 Task: Compose an email with the signature Krystal Hall with the subject Feedback on a review and the message I would like to request a change to the project scope, can we discuss this in our next meeting? from softage.9@softage.net to softage.7@softage.netSelect the entire message and Indent more 2 times, then indent less once Send the email. Finally, move the email from Sent Items to the label Warehousing
Action: Mouse moved to (990, 64)
Screenshot: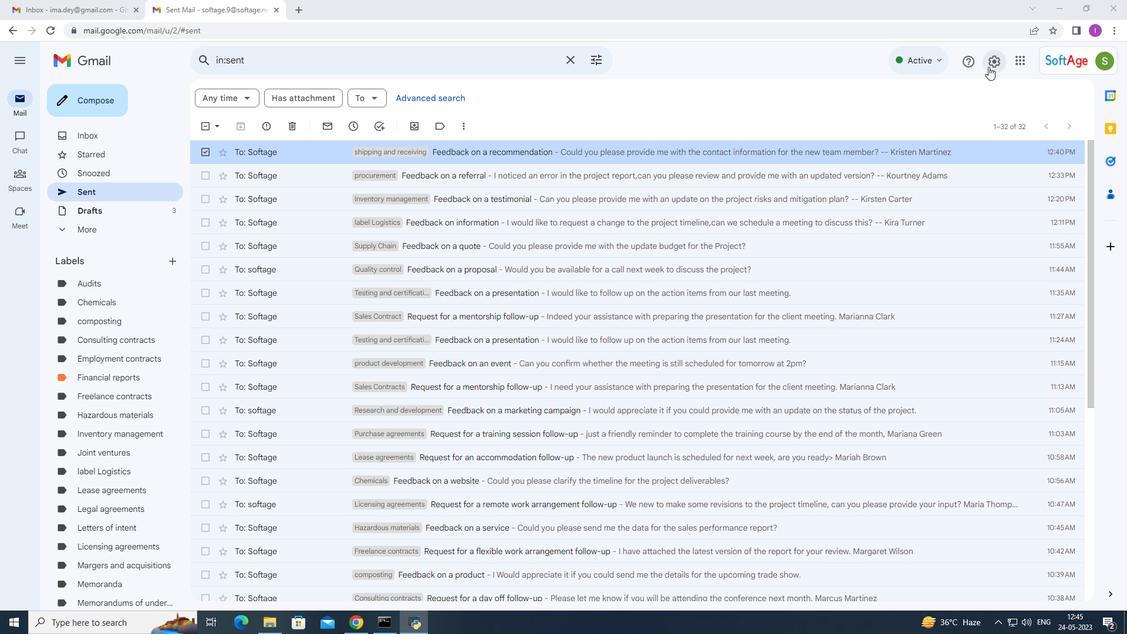 
Action: Mouse pressed left at (990, 64)
Screenshot: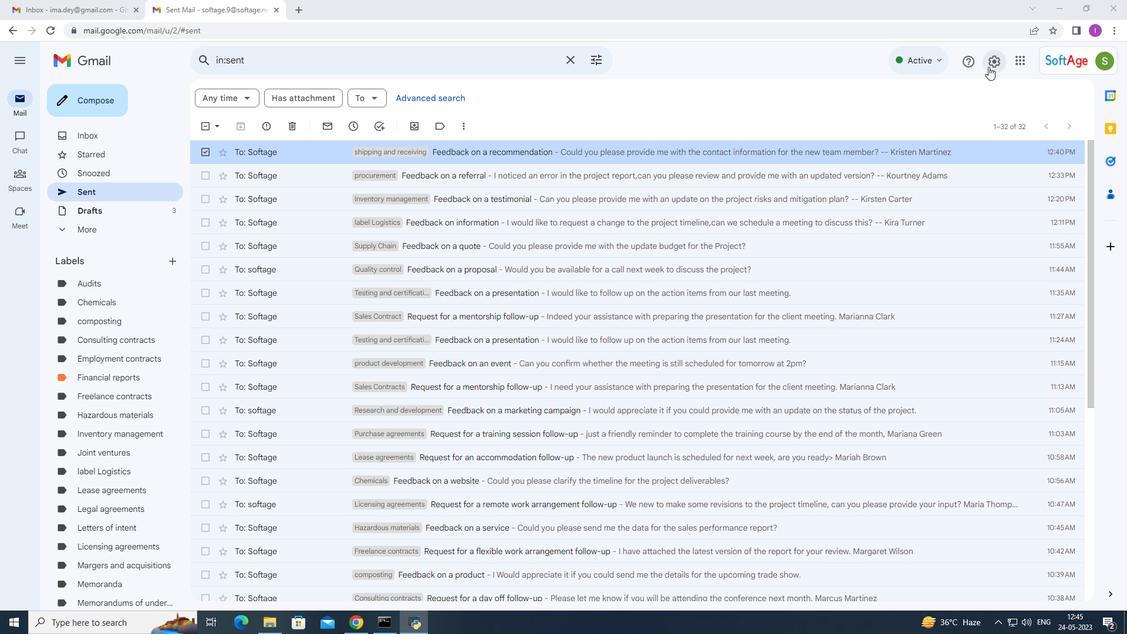 
Action: Mouse moved to (1014, 122)
Screenshot: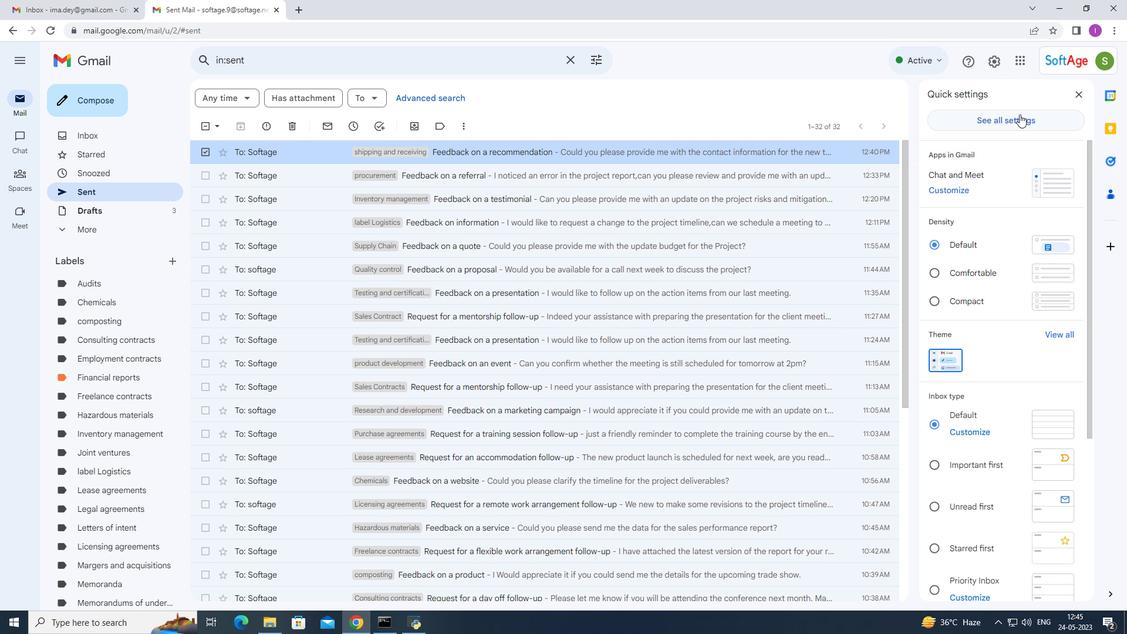 
Action: Mouse pressed left at (1014, 122)
Screenshot: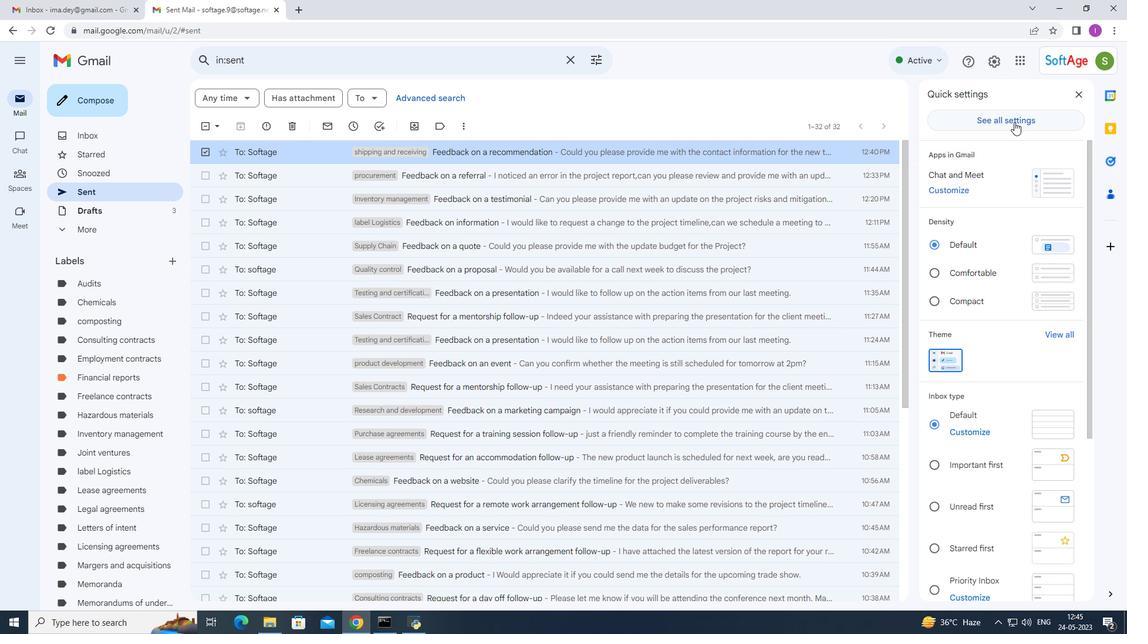 
Action: Mouse moved to (485, 237)
Screenshot: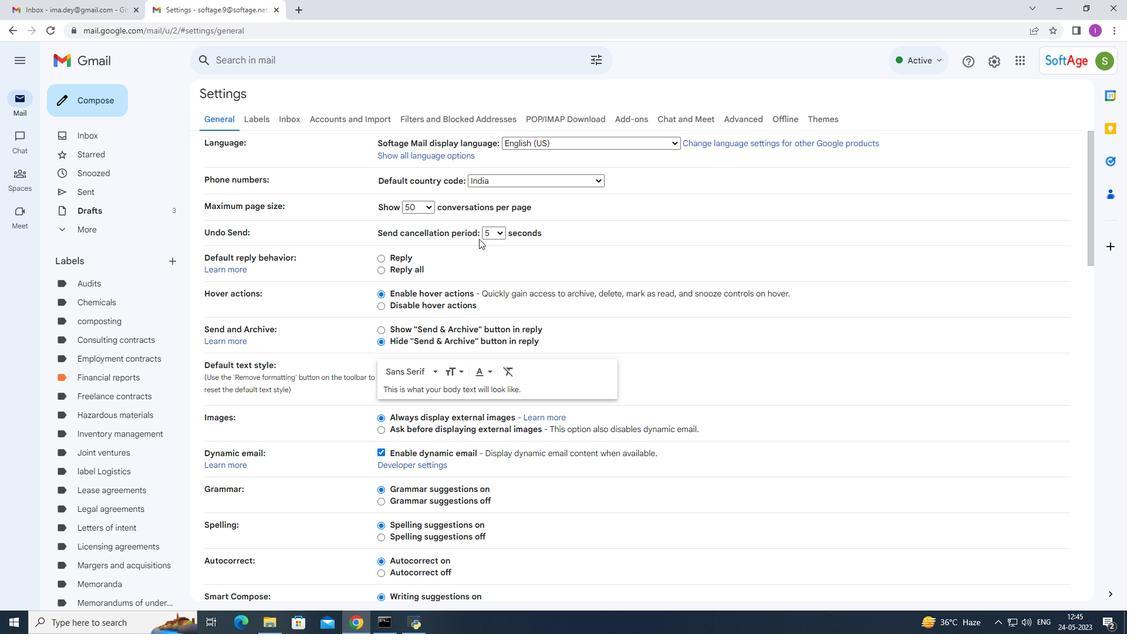 
Action: Mouse scrolled (485, 236) with delta (0, 0)
Screenshot: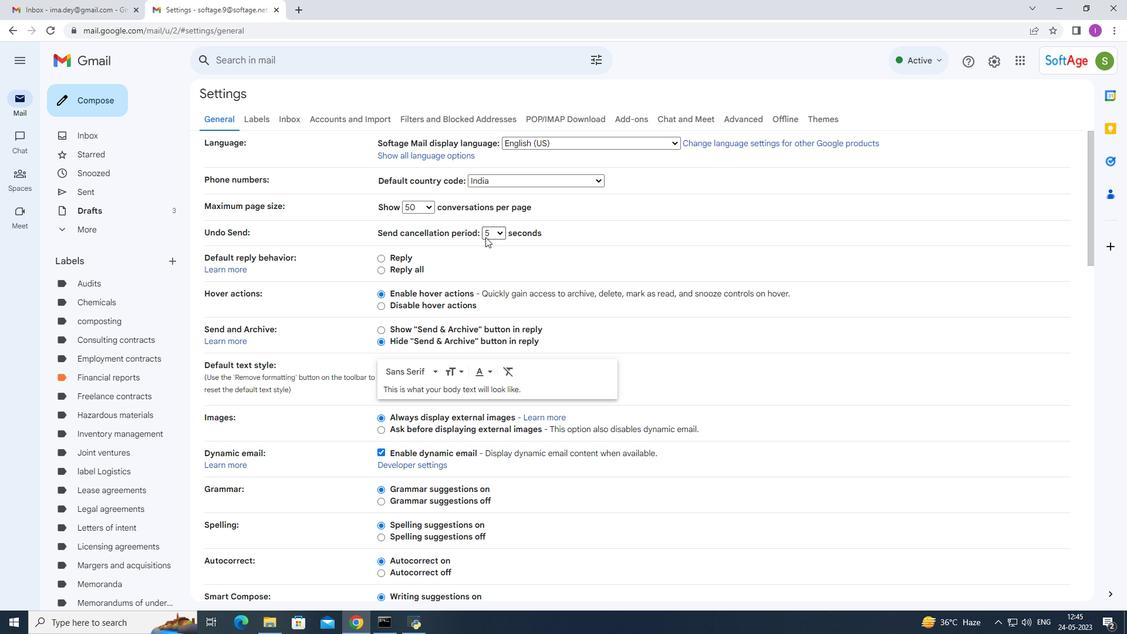 
Action: Mouse moved to (487, 236)
Screenshot: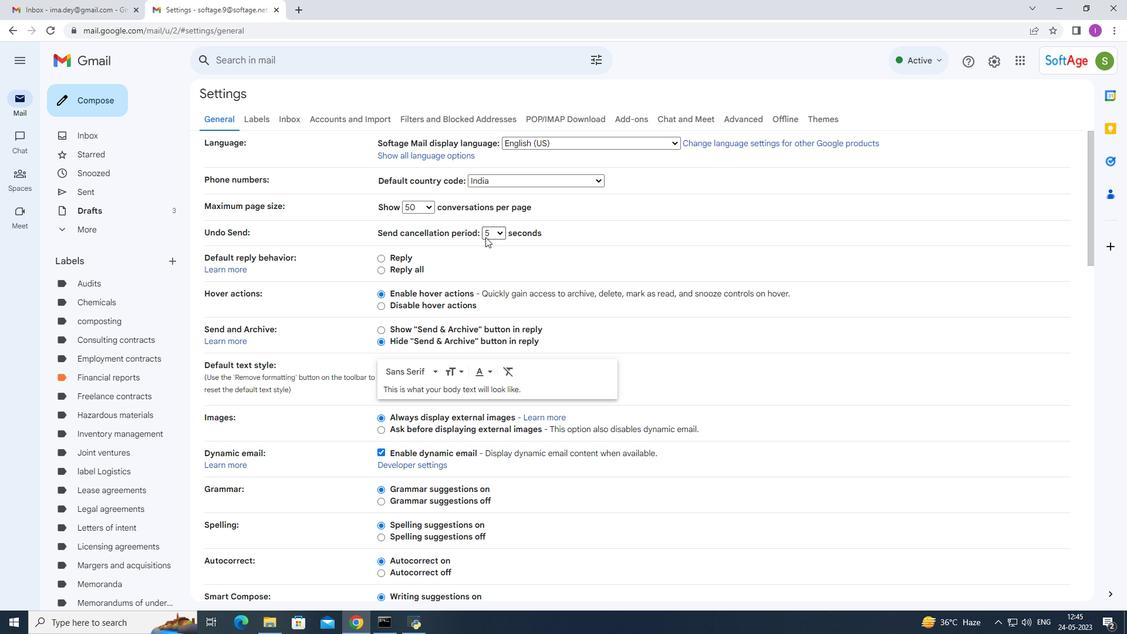 
Action: Mouse scrolled (487, 235) with delta (0, 0)
Screenshot: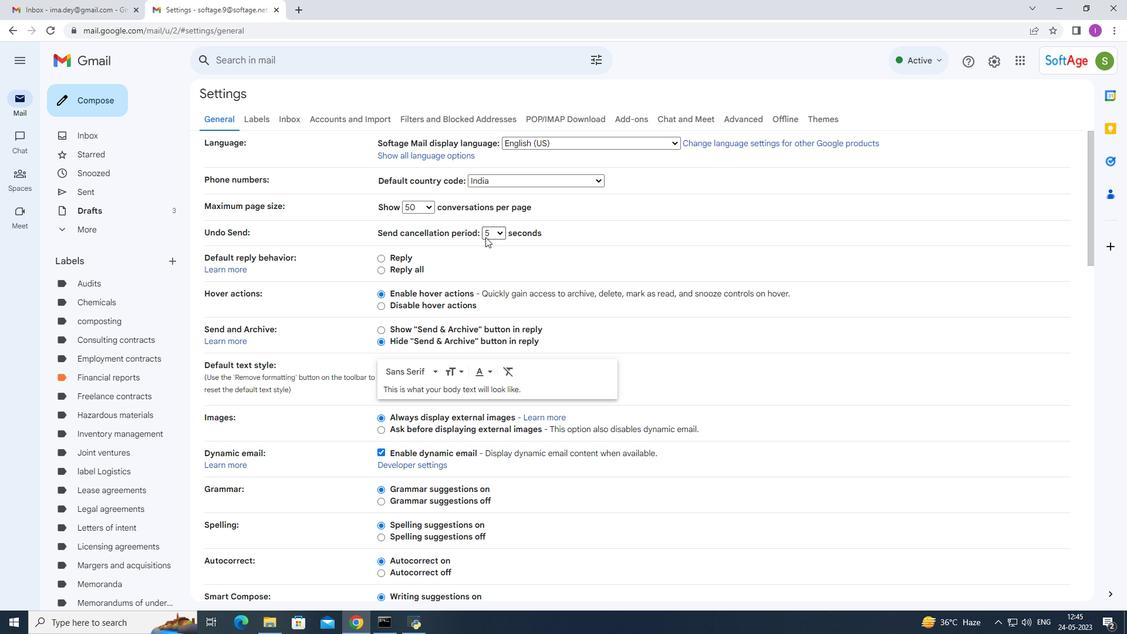 
Action: Mouse moved to (488, 235)
Screenshot: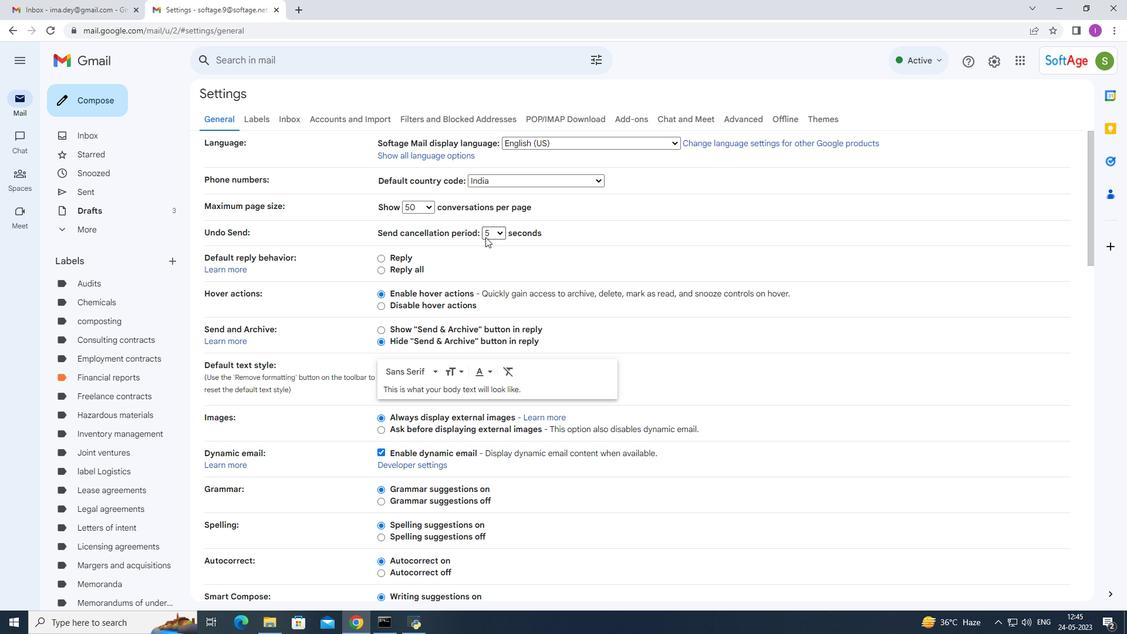 
Action: Mouse scrolled (488, 234) with delta (0, 0)
Screenshot: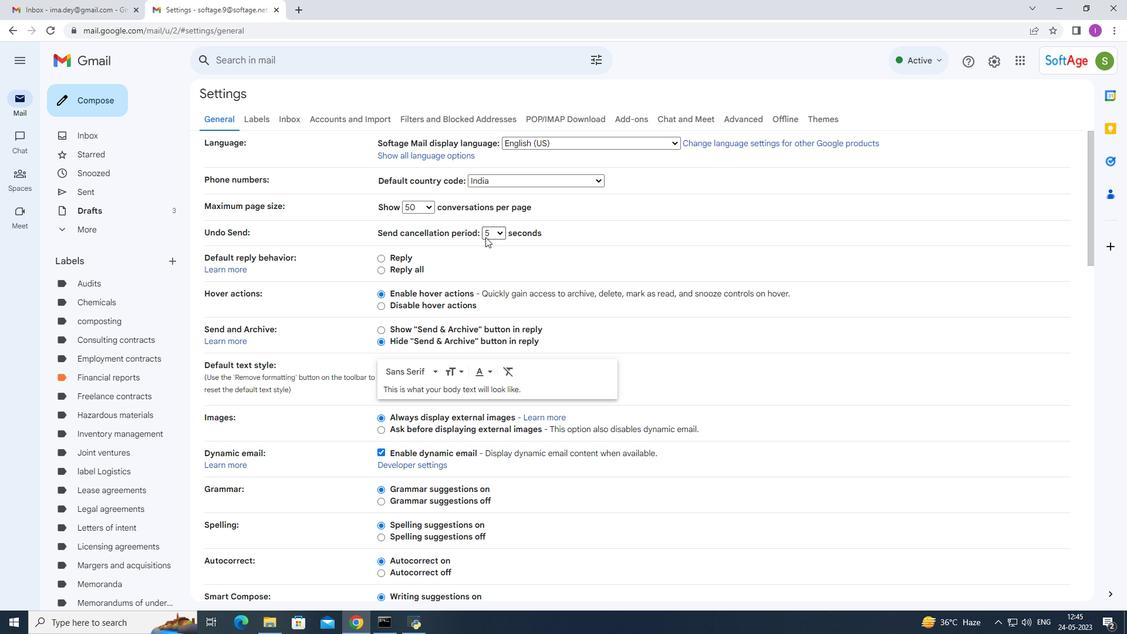 
Action: Mouse moved to (490, 229)
Screenshot: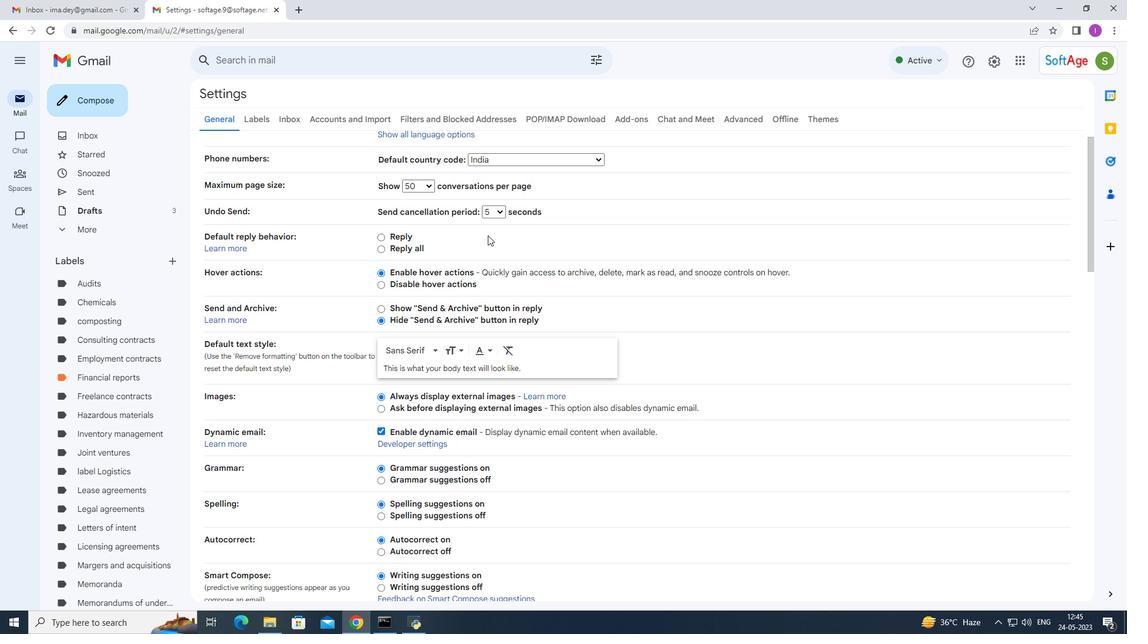 
Action: Mouse scrolled (490, 229) with delta (0, 0)
Screenshot: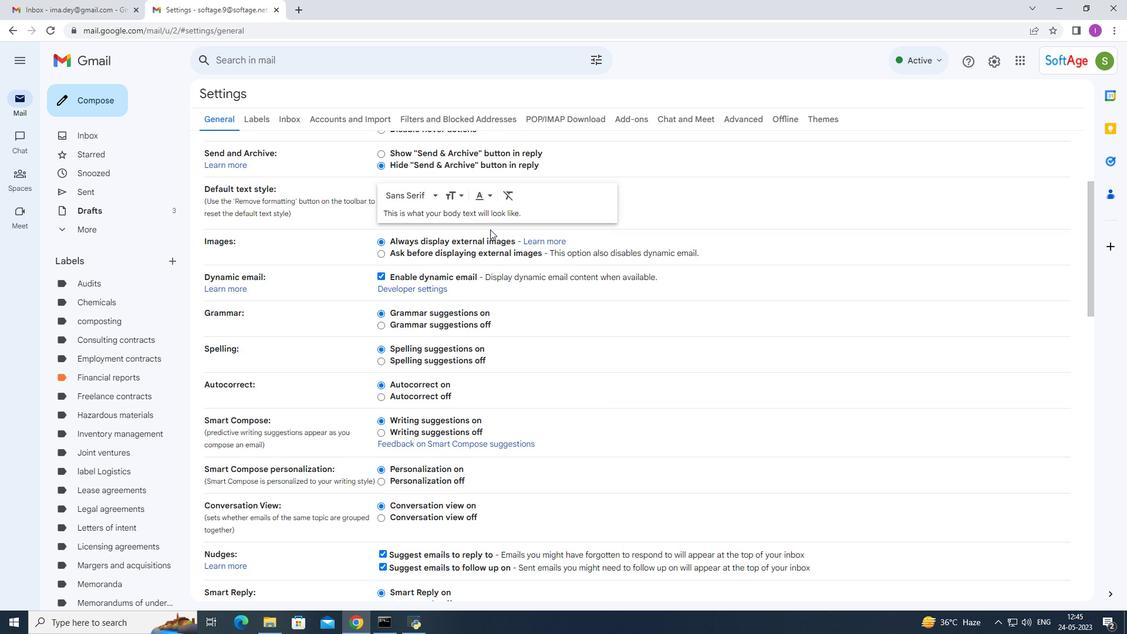 
Action: Mouse scrolled (490, 229) with delta (0, 0)
Screenshot: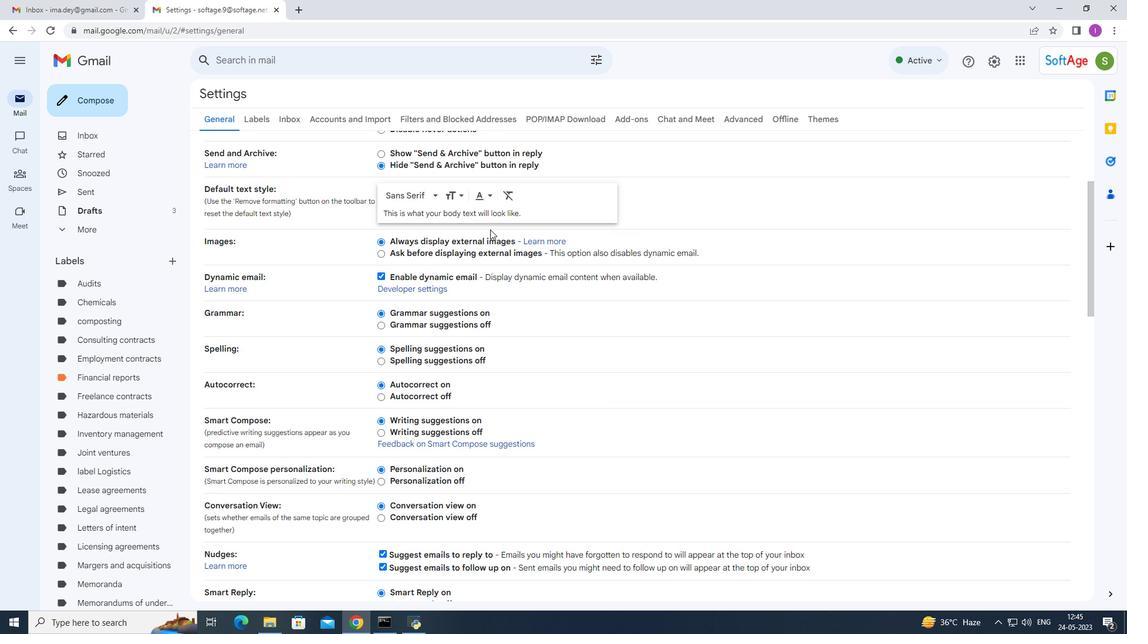
Action: Mouse scrolled (490, 229) with delta (0, 0)
Screenshot: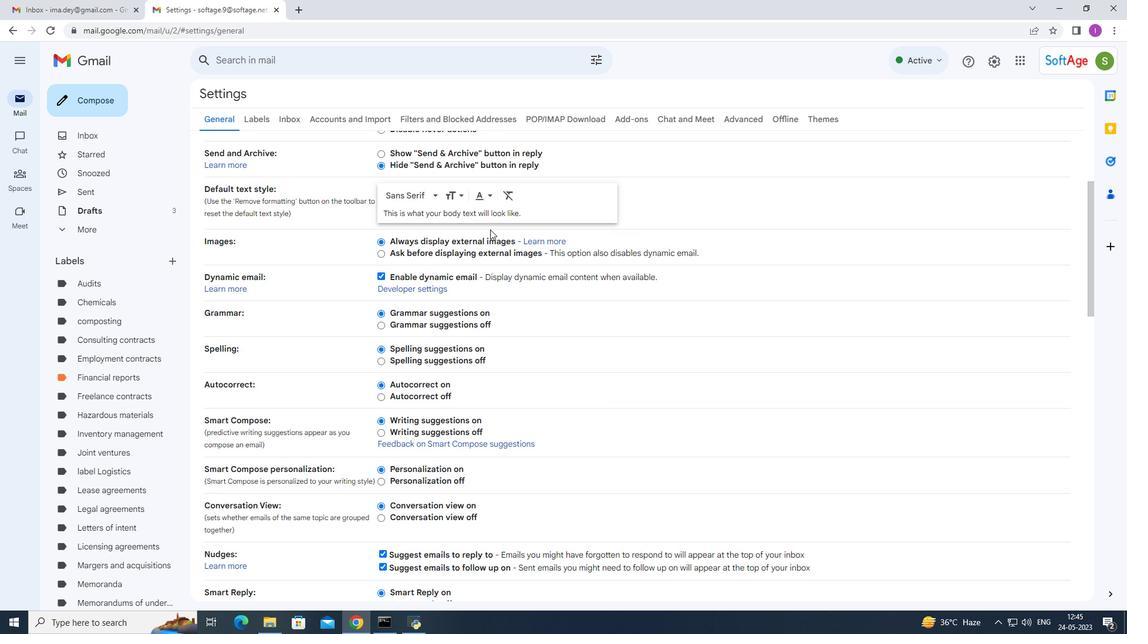 
Action: Mouse scrolled (490, 229) with delta (0, 0)
Screenshot: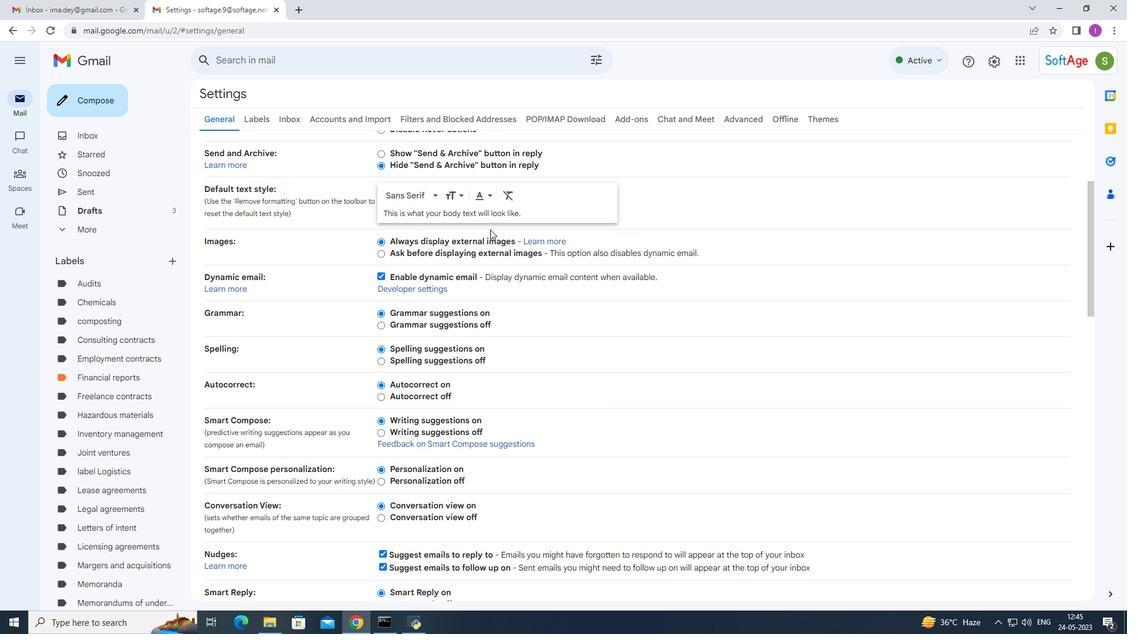 
Action: Mouse scrolled (490, 229) with delta (0, 0)
Screenshot: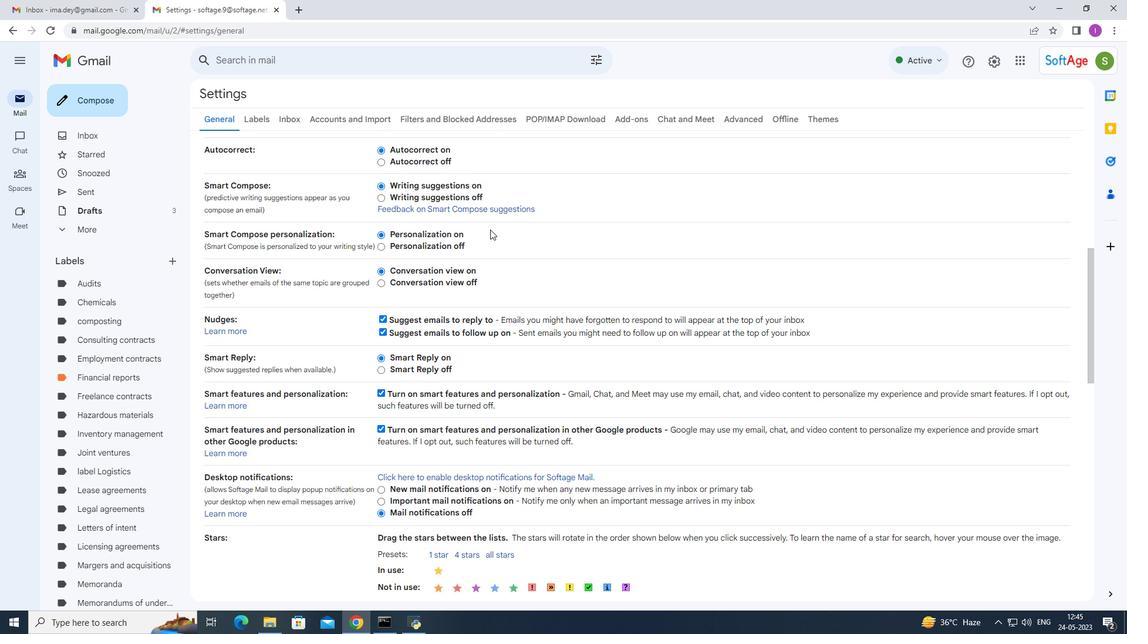 
Action: Mouse scrolled (490, 229) with delta (0, 0)
Screenshot: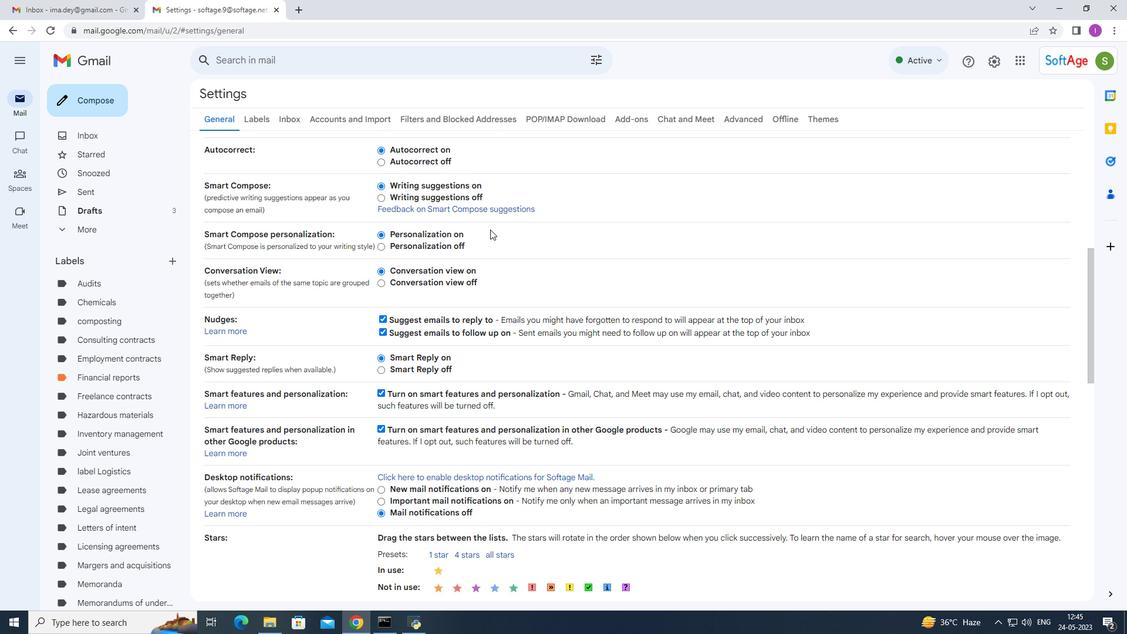 
Action: Mouse scrolled (490, 229) with delta (0, 0)
Screenshot: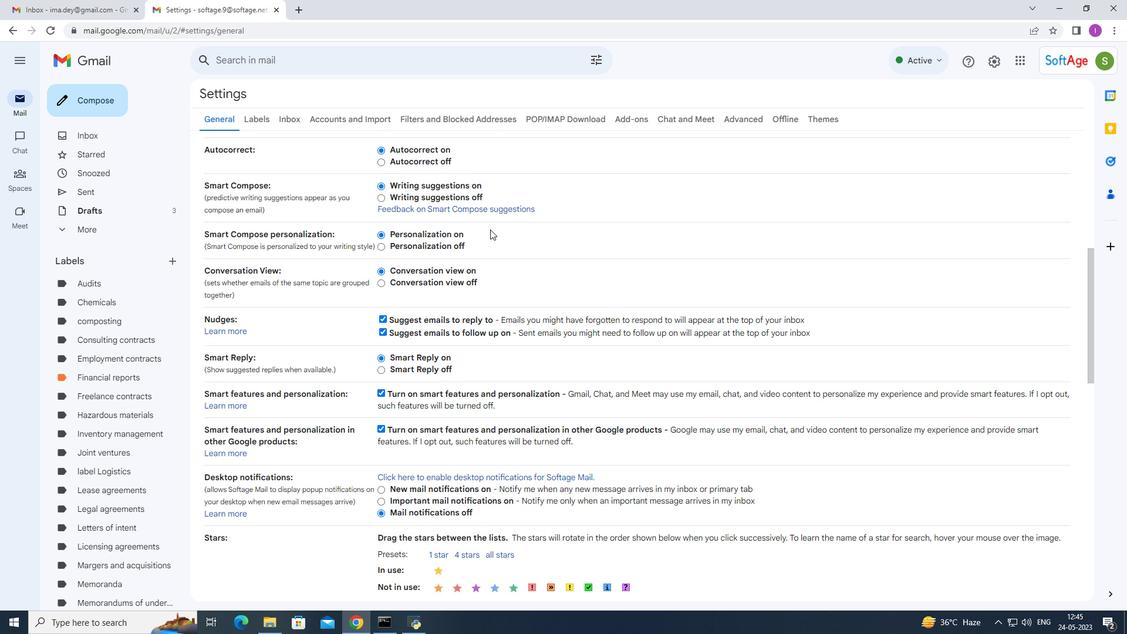 
Action: Mouse scrolled (490, 230) with delta (0, 0)
Screenshot: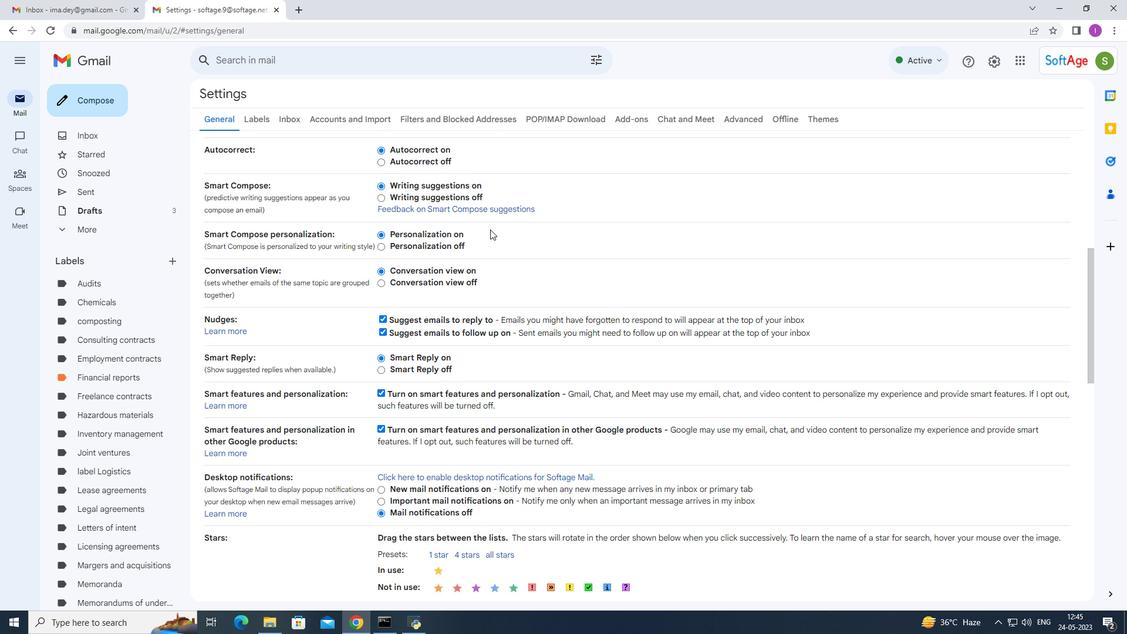 
Action: Mouse moved to (490, 229)
Screenshot: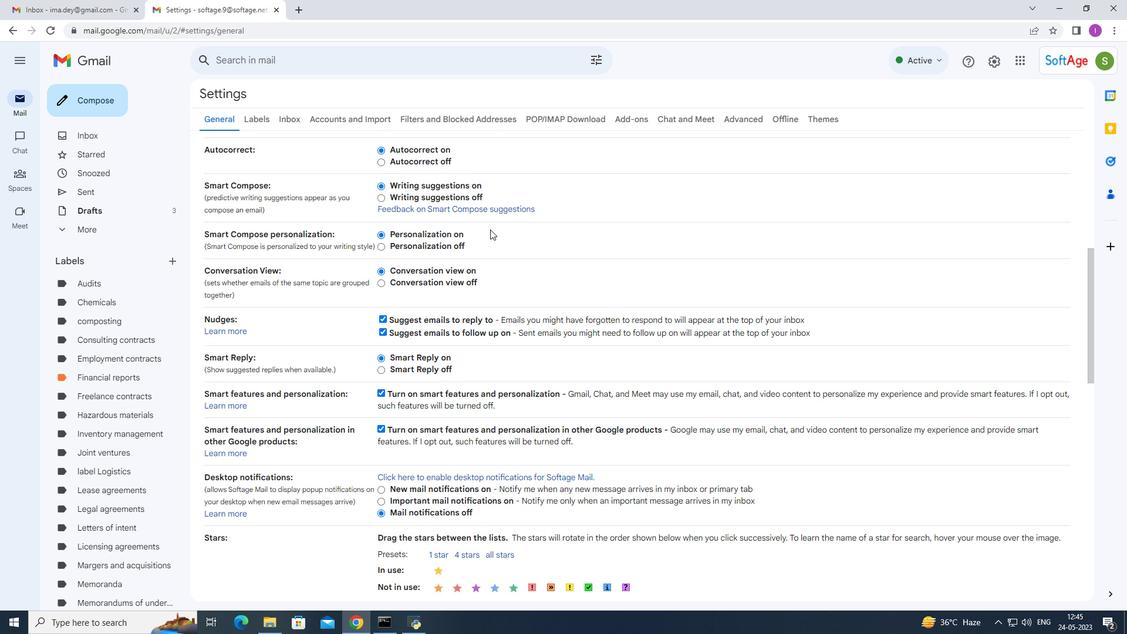 
Action: Mouse scrolled (490, 229) with delta (0, 0)
Screenshot: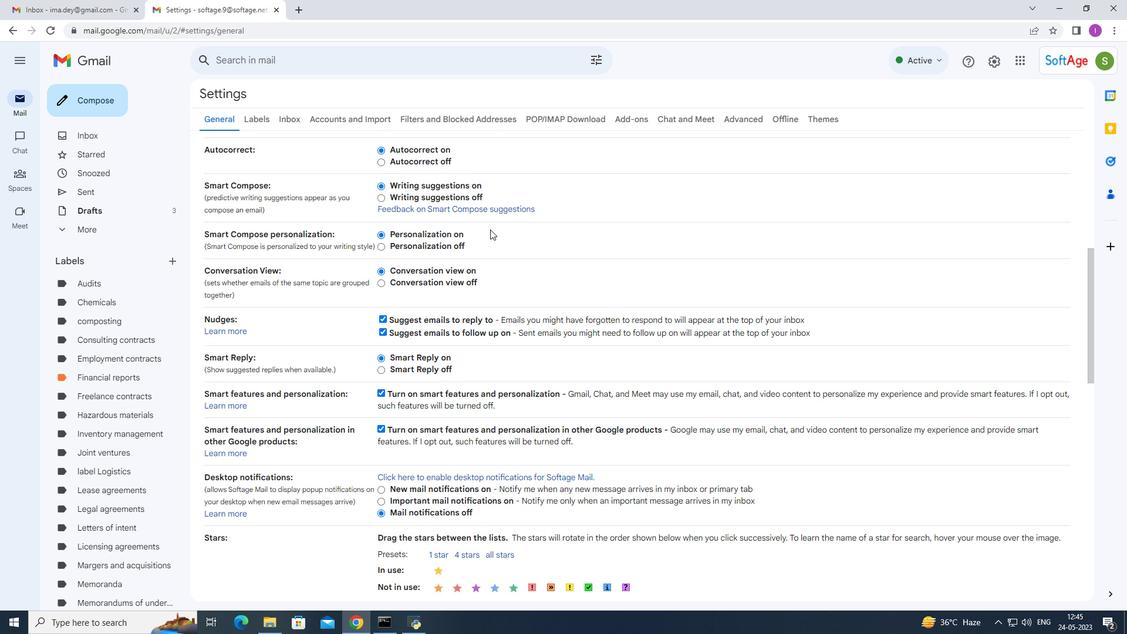 
Action: Mouse moved to (490, 230)
Screenshot: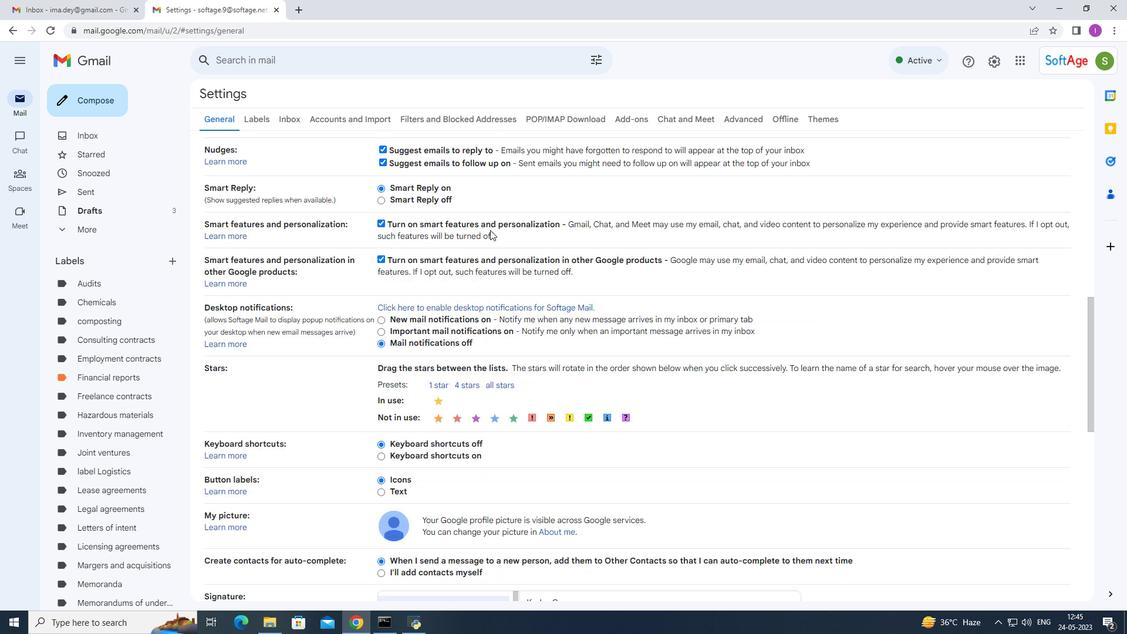 
Action: Mouse scrolled (490, 229) with delta (0, 0)
Screenshot: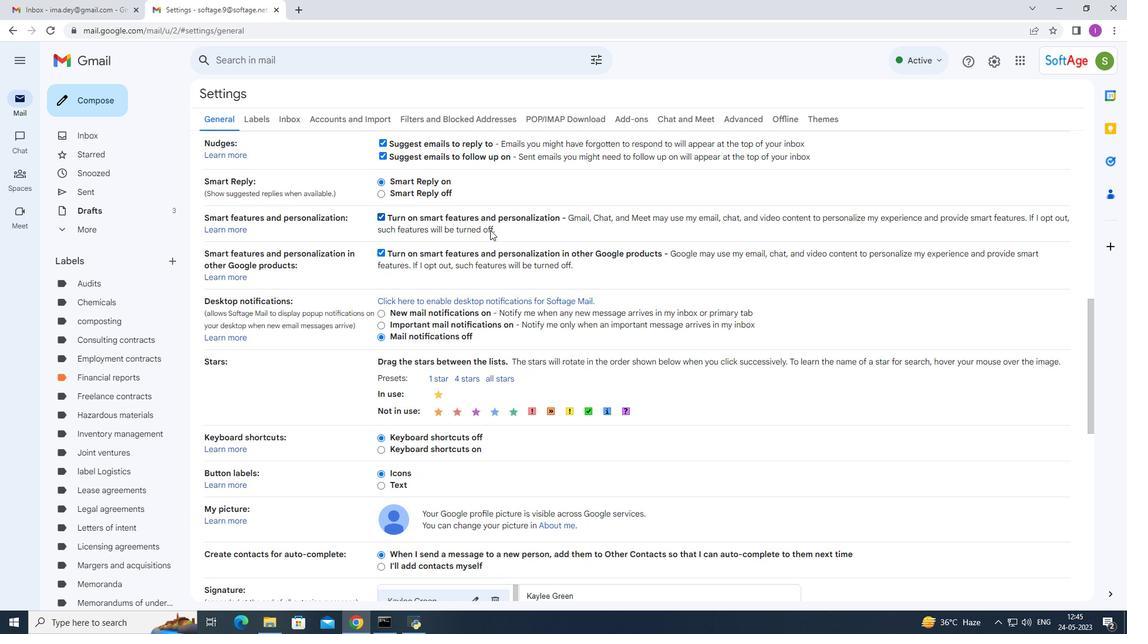 
Action: Mouse scrolled (490, 229) with delta (0, 0)
Screenshot: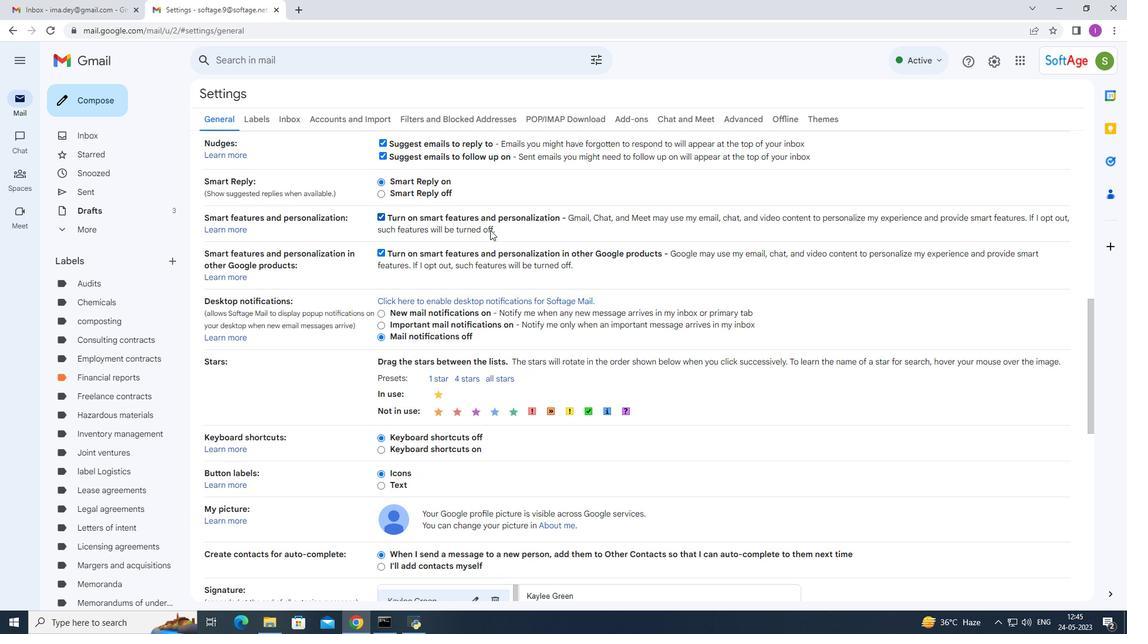 
Action: Mouse scrolled (490, 230) with delta (0, 0)
Screenshot: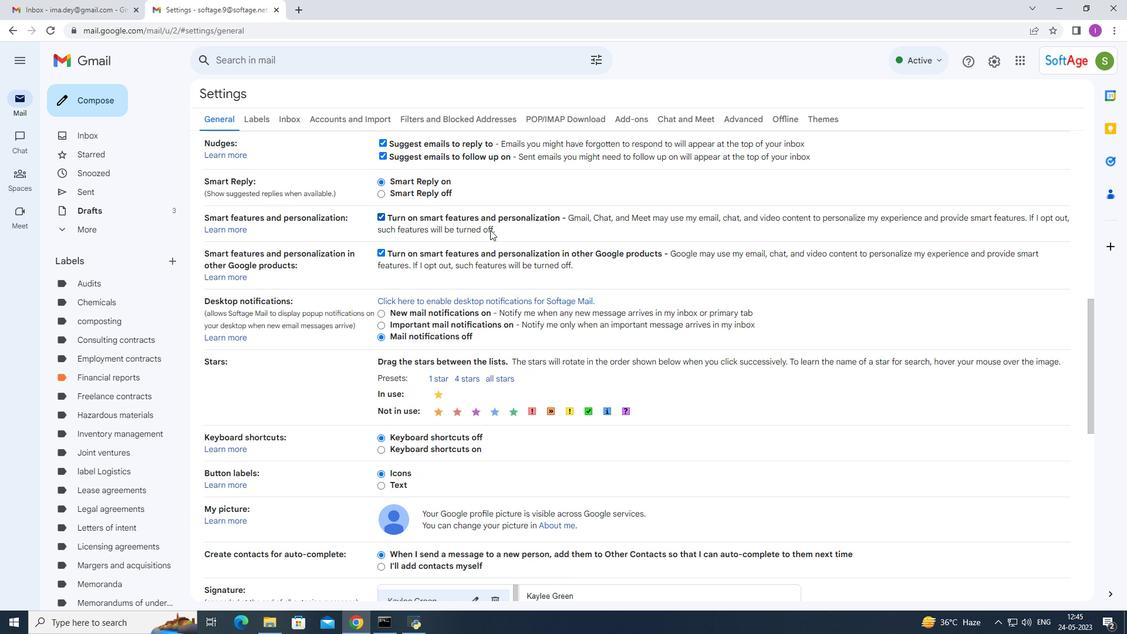 
Action: Mouse scrolled (490, 229) with delta (0, 0)
Screenshot: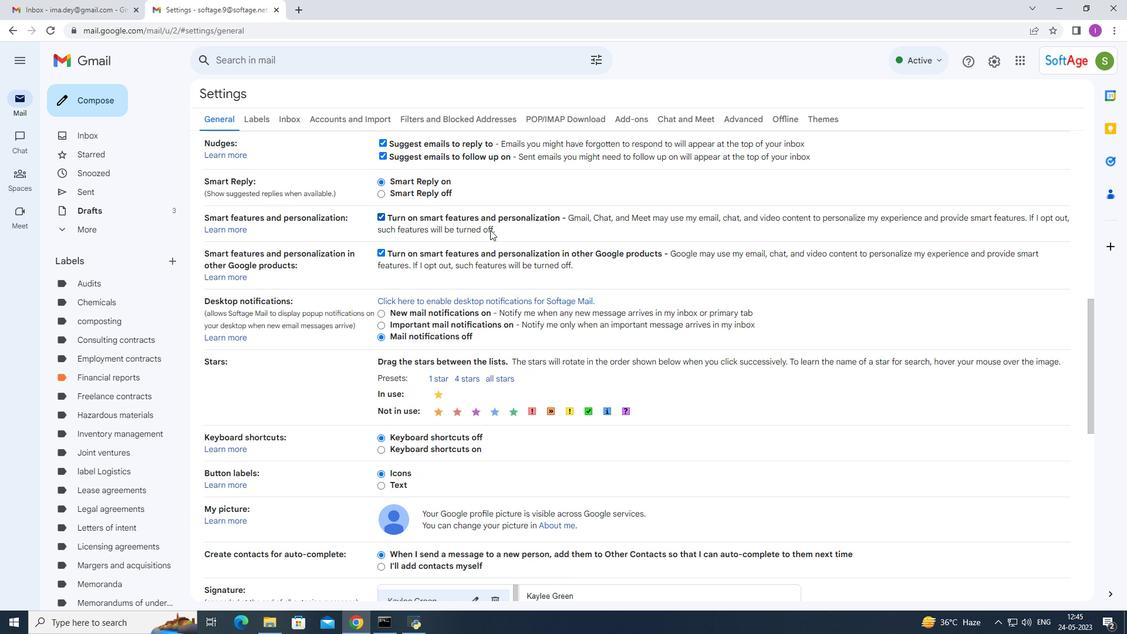 
Action: Mouse scrolled (490, 229) with delta (0, 0)
Screenshot: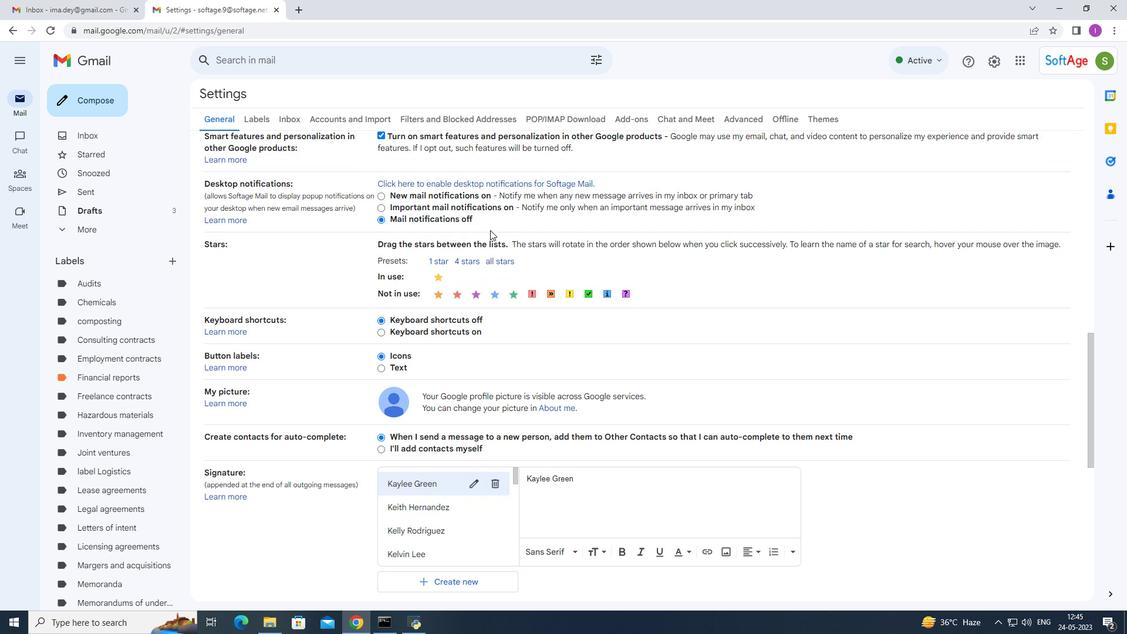 
Action: Mouse scrolled (490, 229) with delta (0, 0)
Screenshot: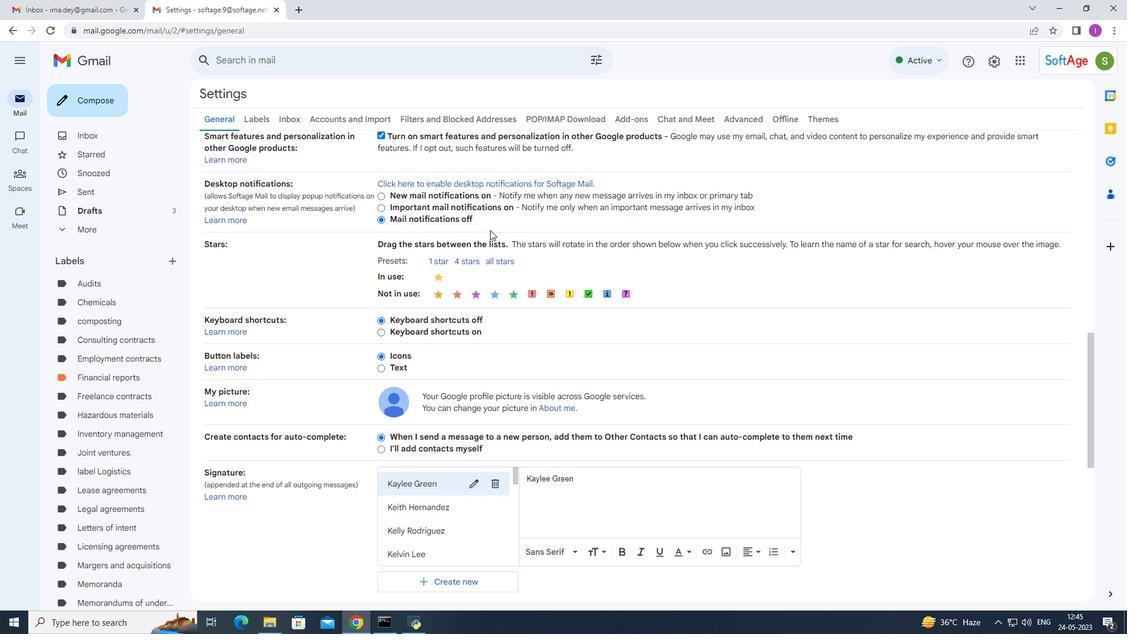 
Action: Mouse scrolled (490, 229) with delta (0, 0)
Screenshot: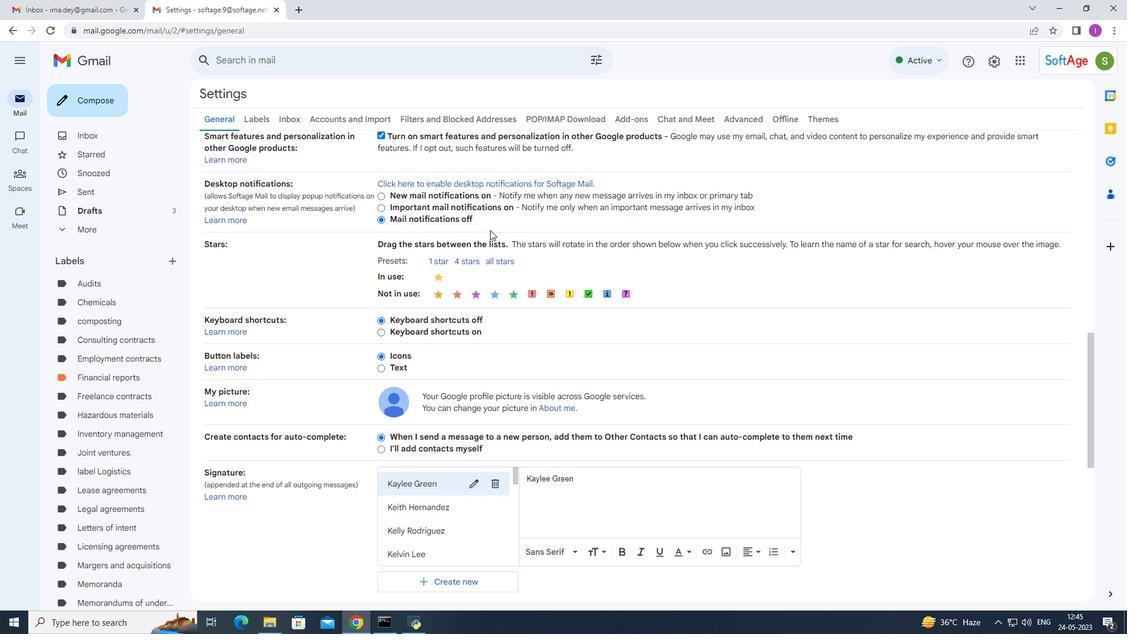 
Action: Mouse scrolled (490, 229) with delta (0, 0)
Screenshot: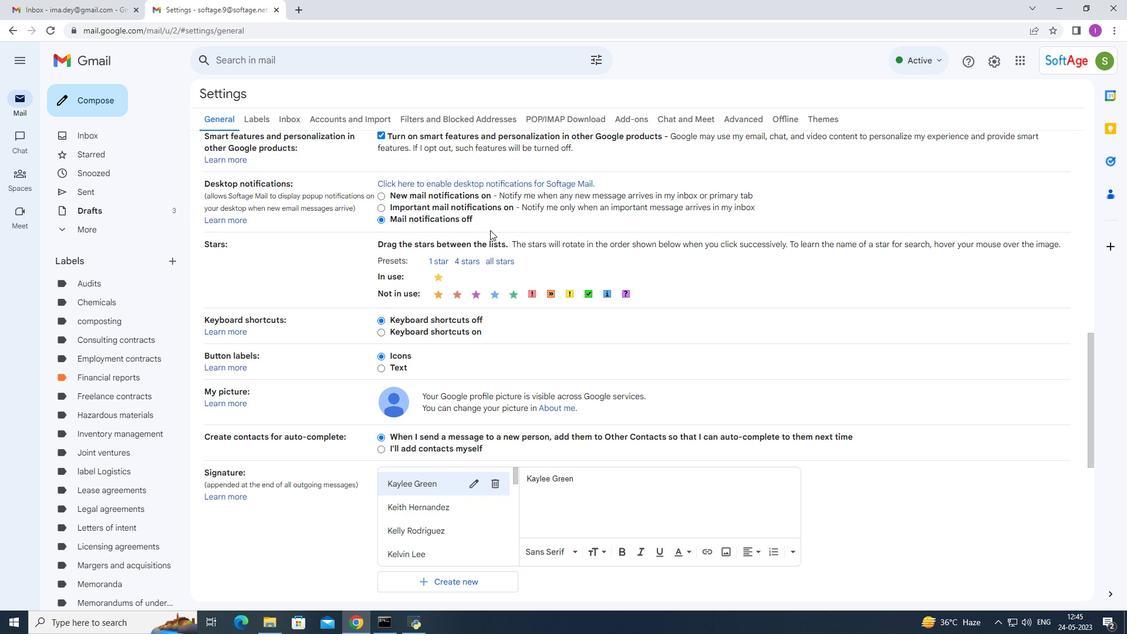 
Action: Mouse moved to (438, 345)
Screenshot: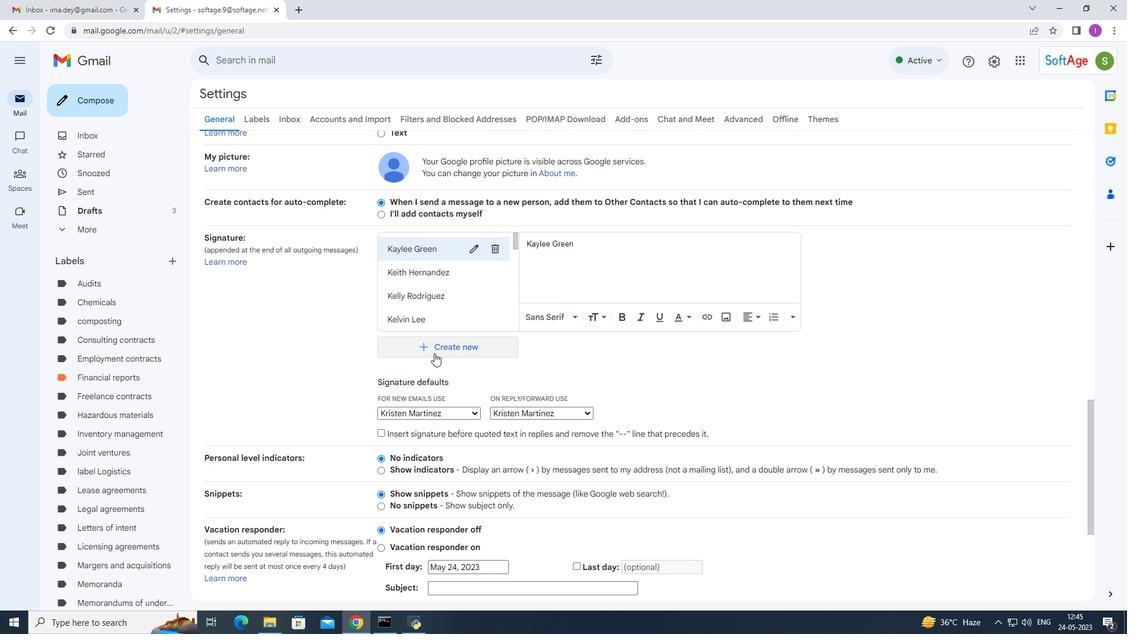
Action: Mouse pressed left at (438, 345)
Screenshot: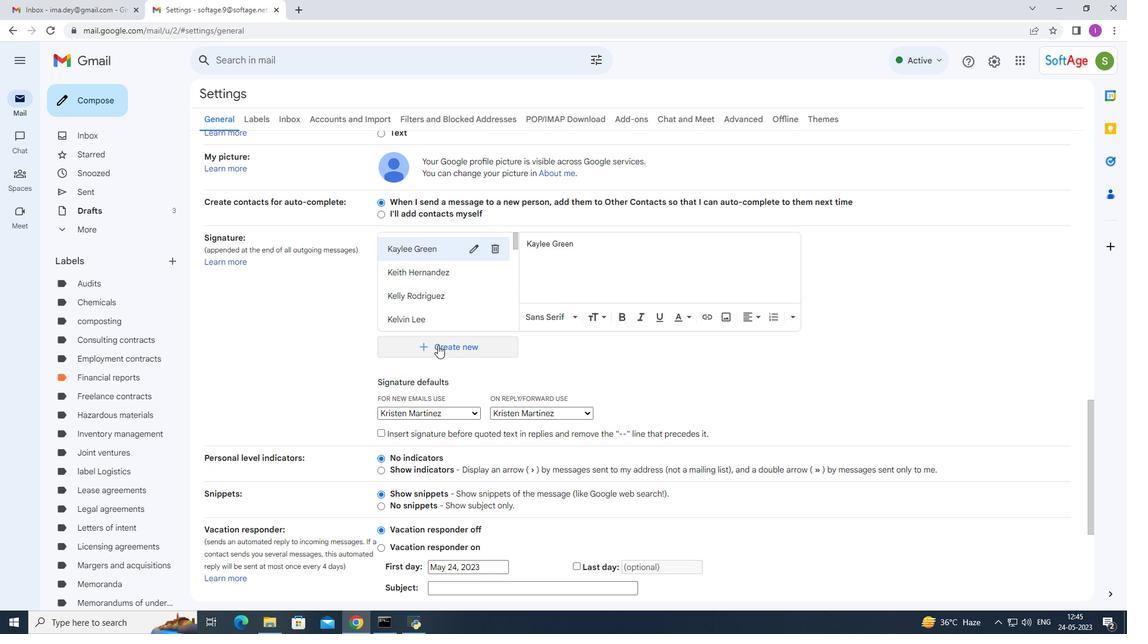 
Action: Mouse moved to (450, 319)
Screenshot: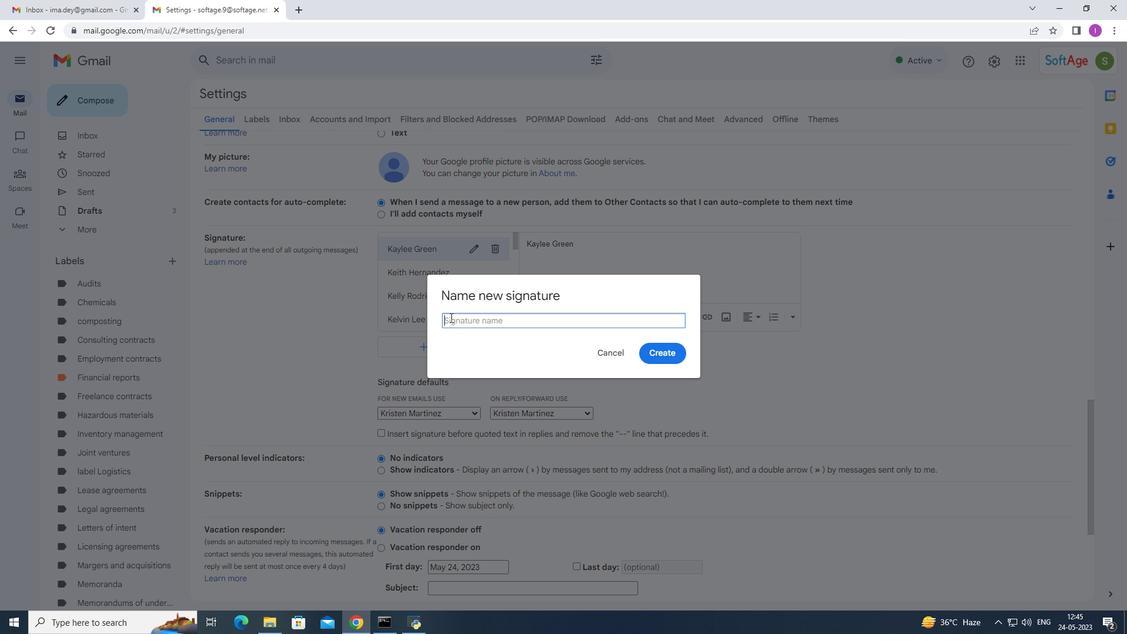 
Action: Mouse pressed left at (450, 319)
Screenshot: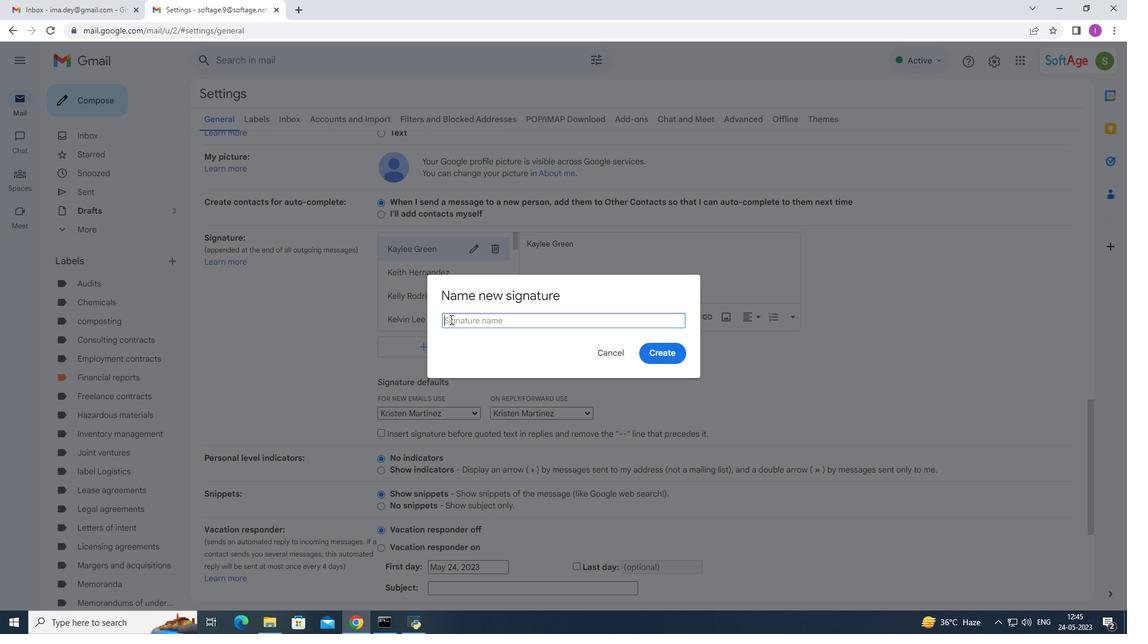 
Action: Key pressed <Key.shift><Key.shift><Key.shift><Key.shift>Krystal<Key.space><Key.shift>hall<Key.backspace><Key.backspace><Key.backspace><Key.backspace><Key.shift><Key.shift>Hall
Screenshot: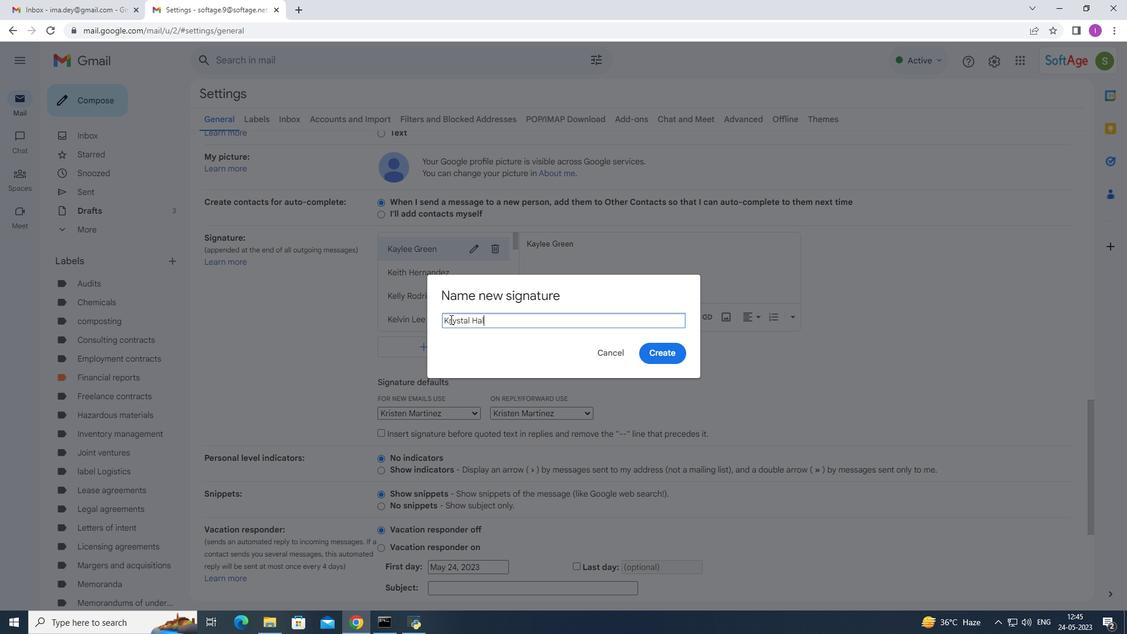 
Action: Mouse moved to (665, 356)
Screenshot: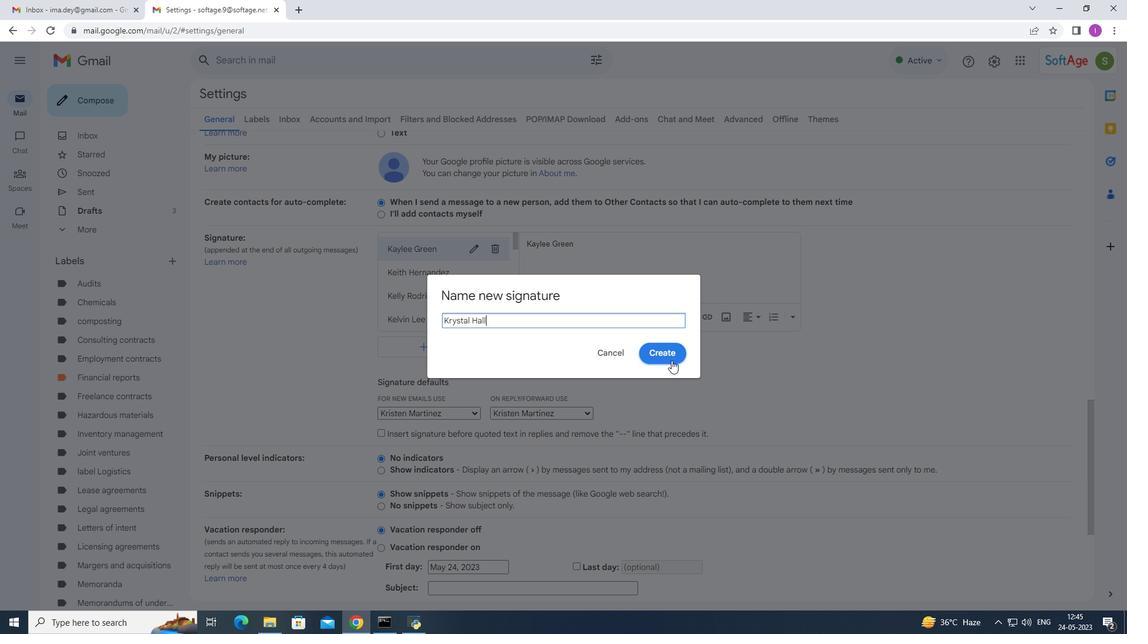 
Action: Mouse pressed left at (665, 356)
Screenshot: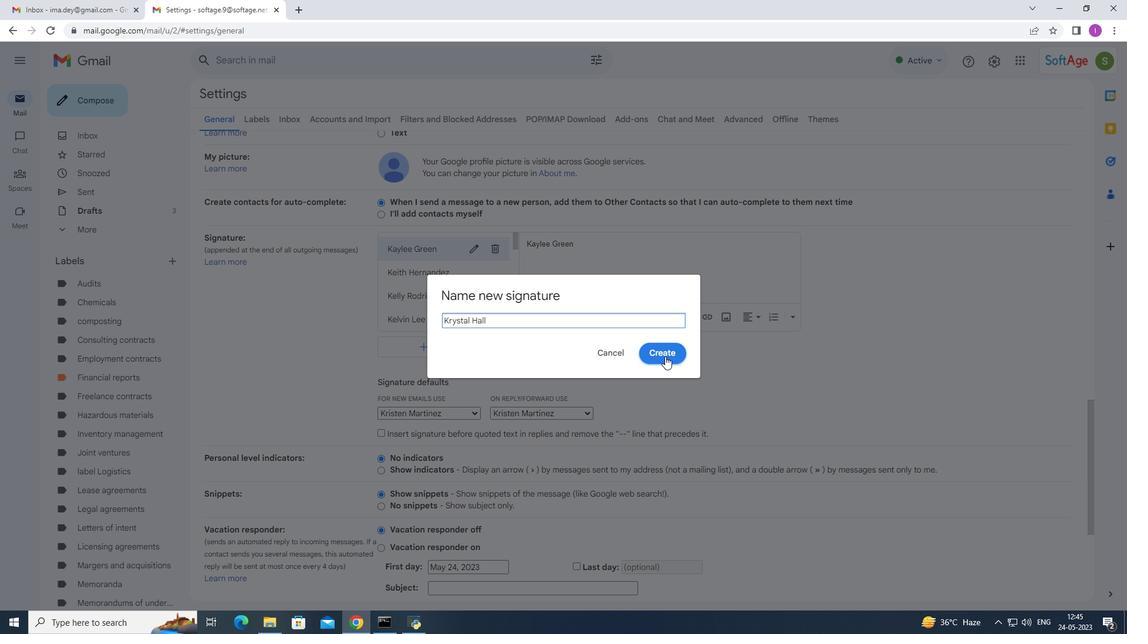 
Action: Mouse moved to (515, 242)
Screenshot: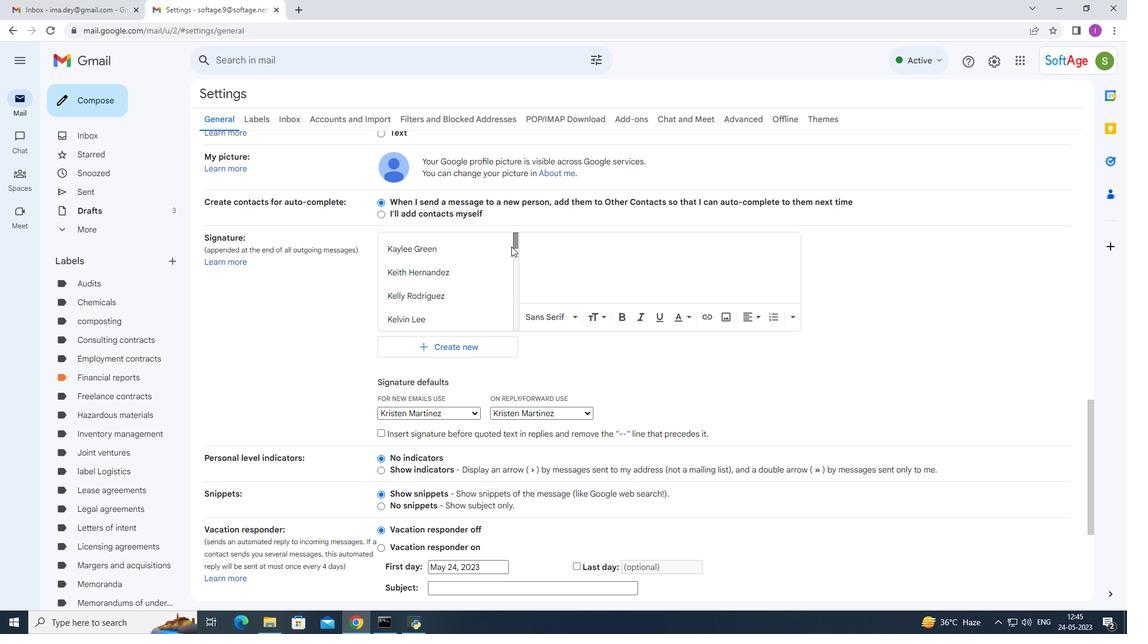 
Action: Mouse pressed left at (515, 242)
Screenshot: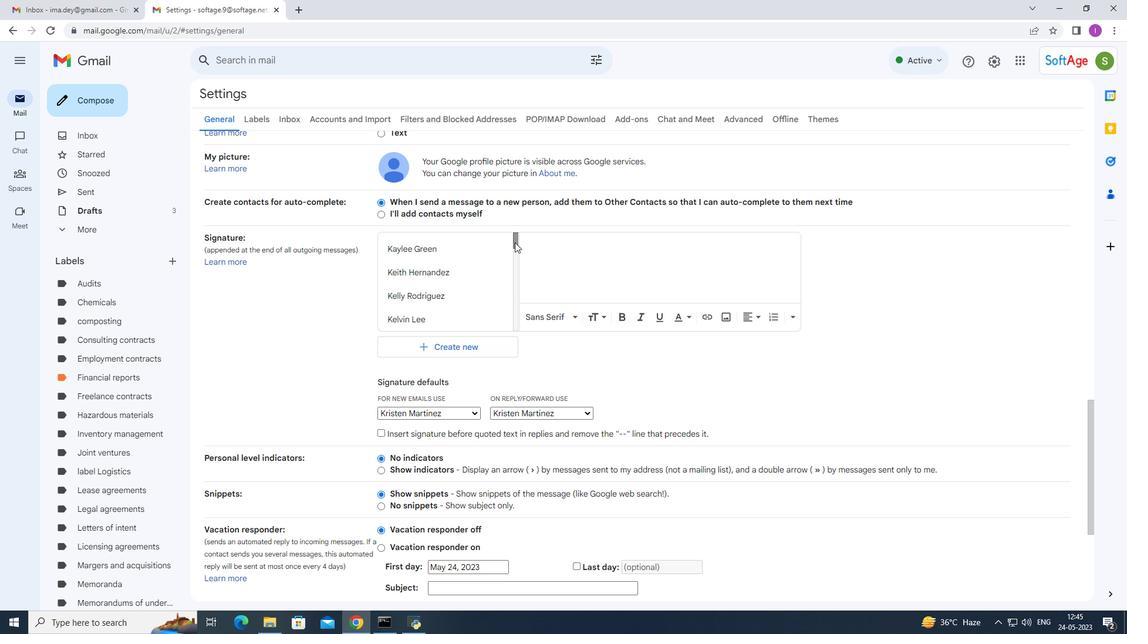 
Action: Mouse moved to (487, 361)
Screenshot: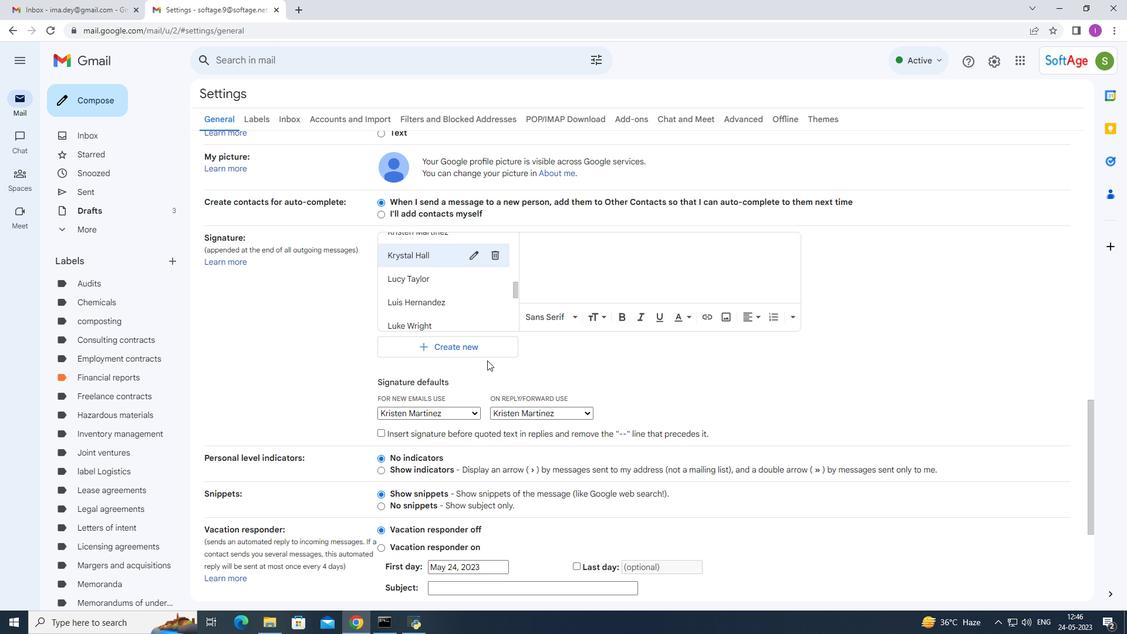 
Action: Mouse scrolled (487, 361) with delta (0, 0)
Screenshot: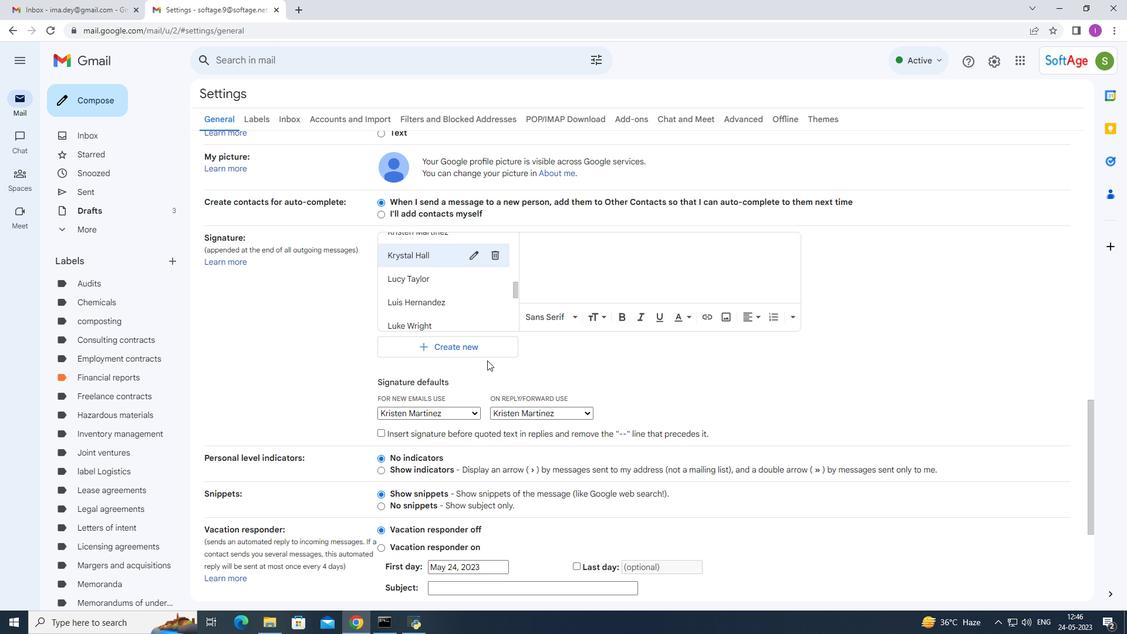 
Action: Mouse moved to (478, 355)
Screenshot: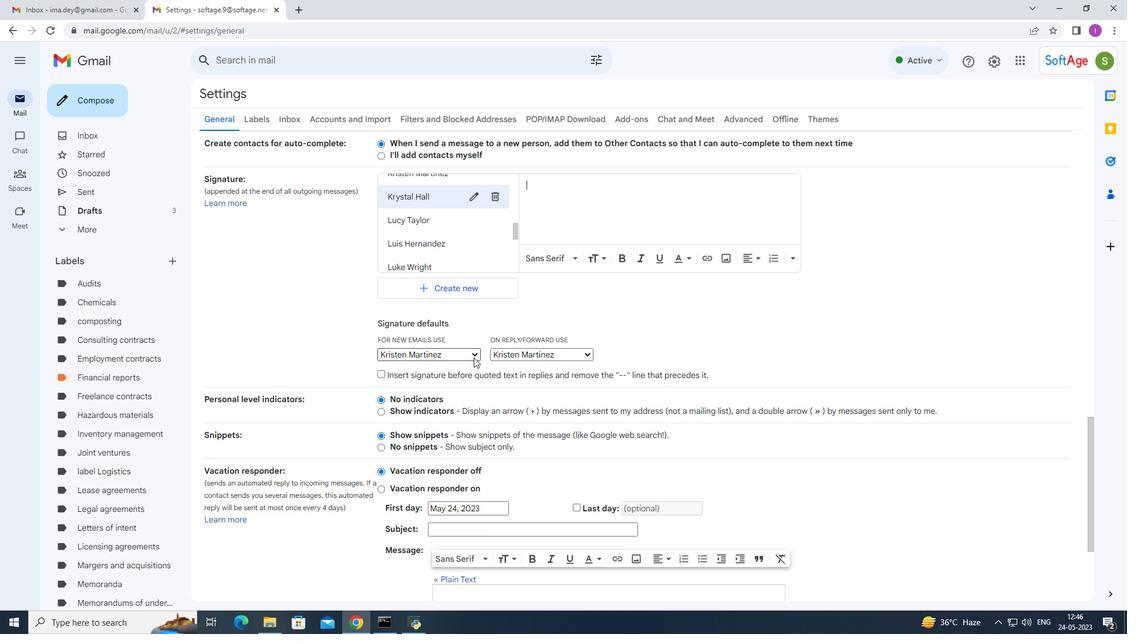
Action: Mouse pressed left at (478, 355)
Screenshot: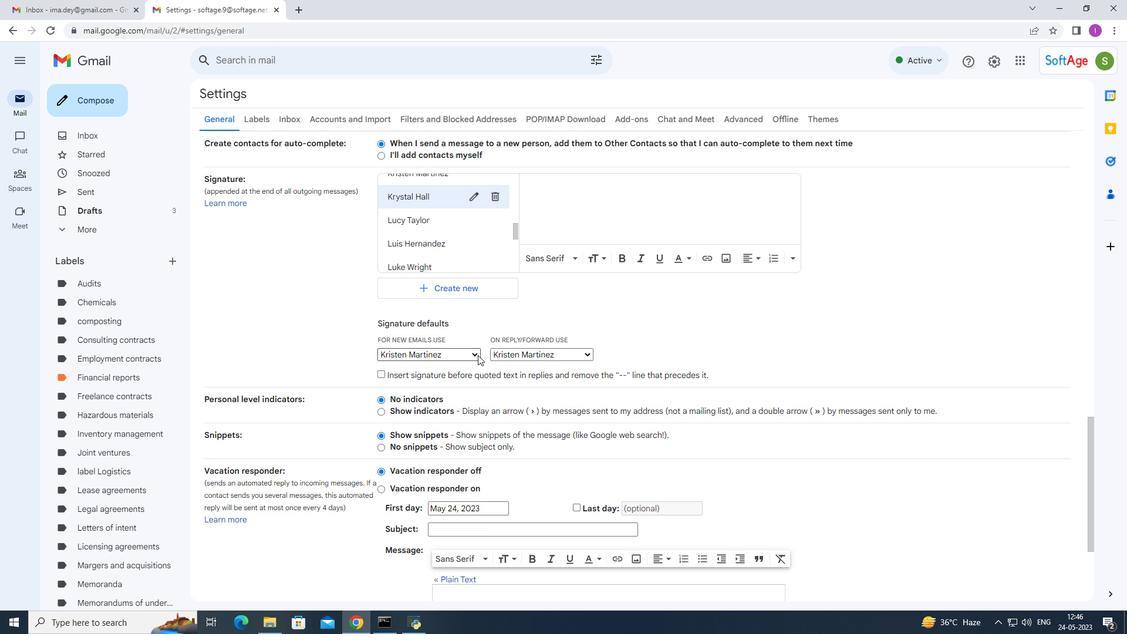 
Action: Mouse moved to (426, 520)
Screenshot: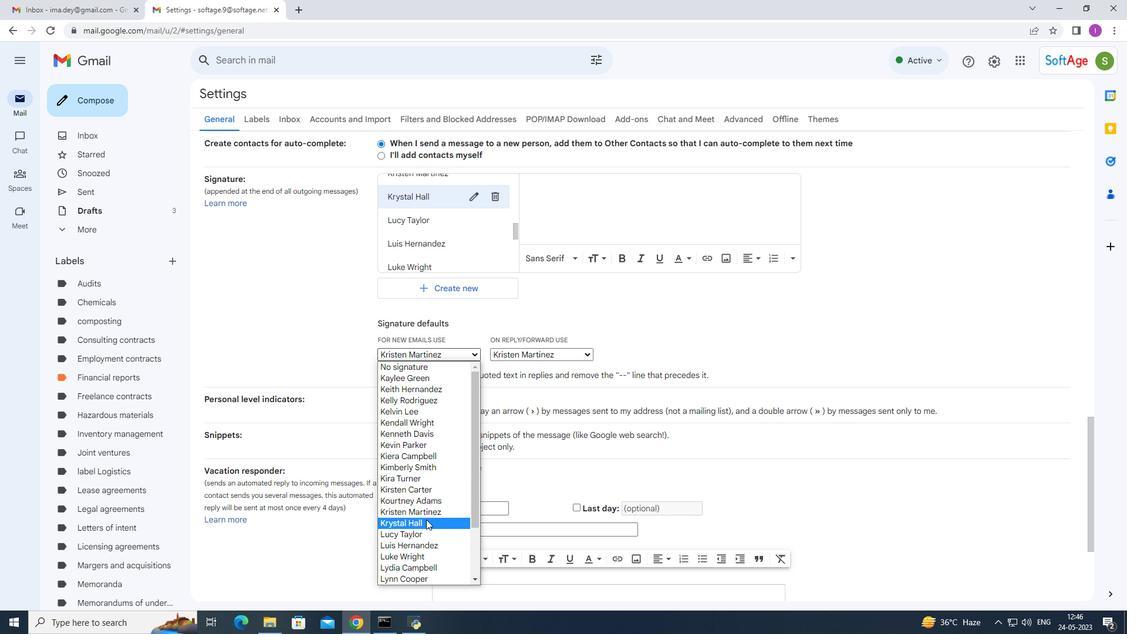 
Action: Mouse pressed left at (426, 520)
Screenshot: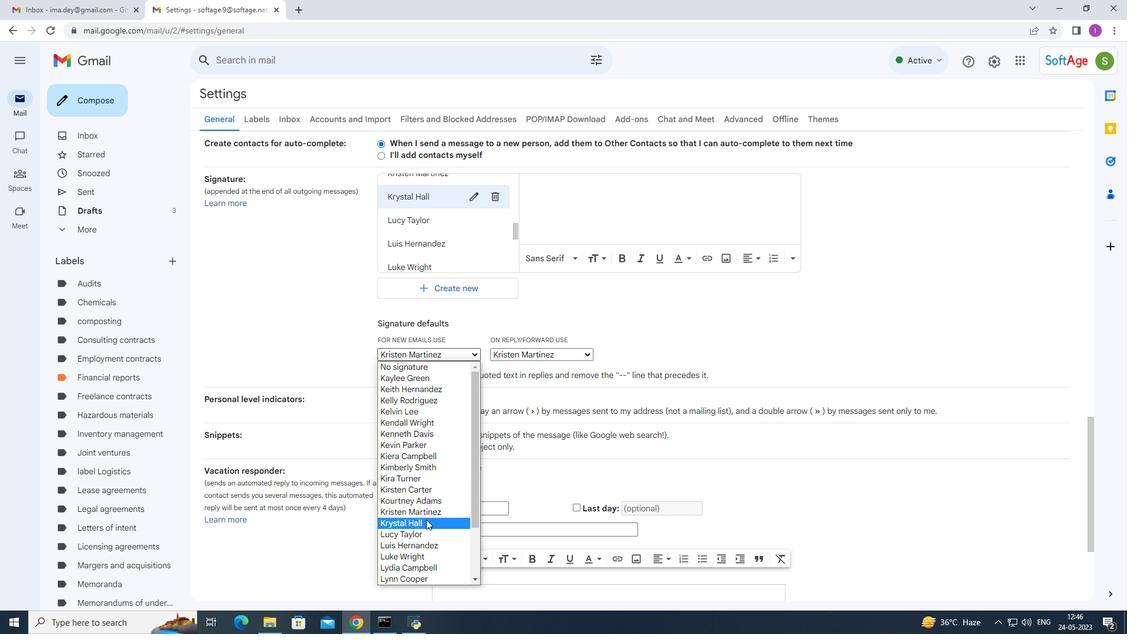 
Action: Mouse moved to (589, 352)
Screenshot: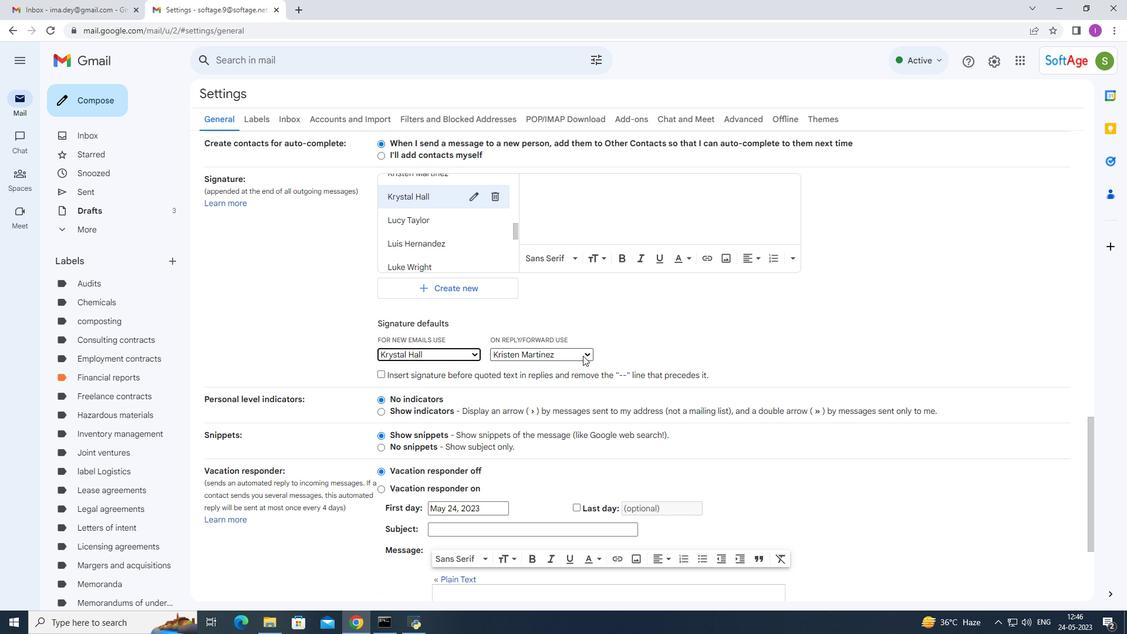 
Action: Mouse pressed left at (589, 352)
Screenshot: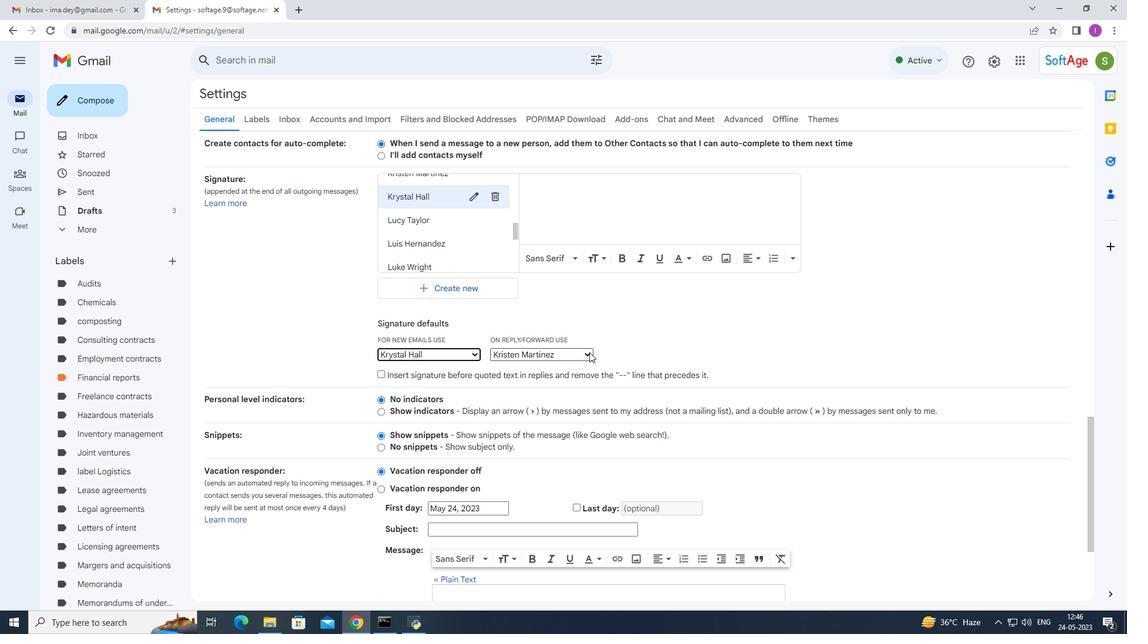 
Action: Mouse moved to (553, 523)
Screenshot: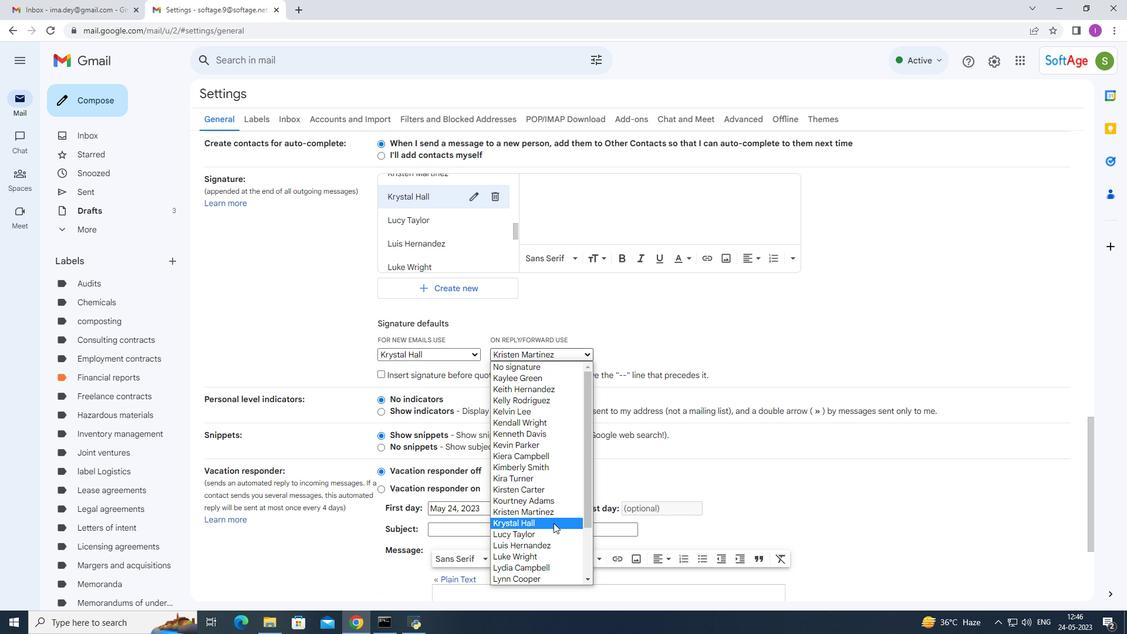 
Action: Mouse pressed left at (553, 523)
Screenshot: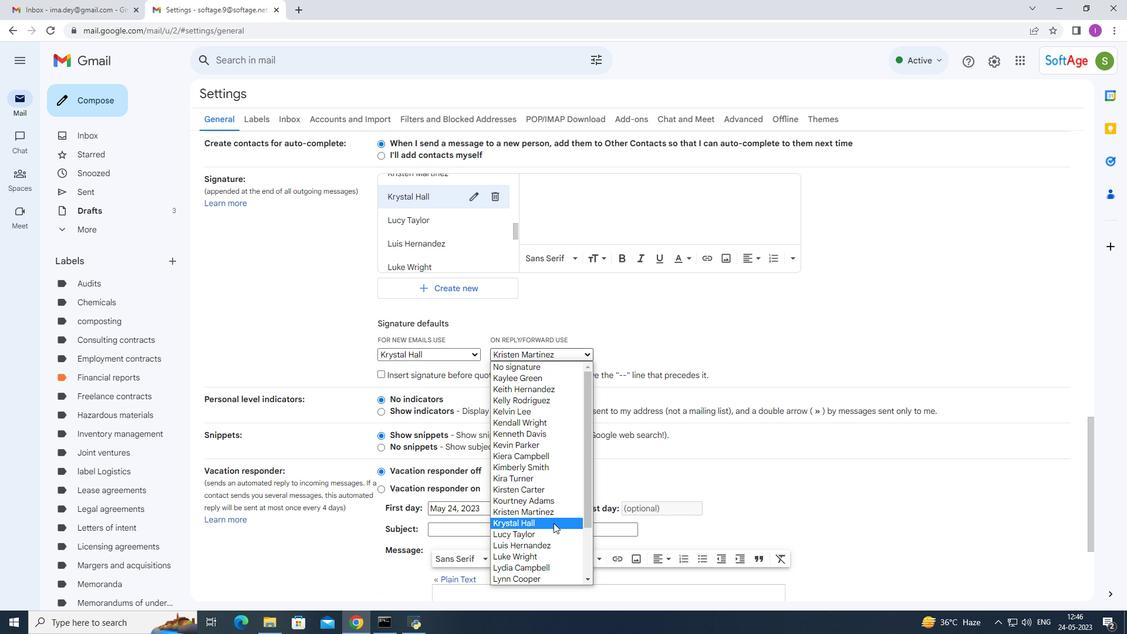 
Action: Mouse moved to (438, 197)
Screenshot: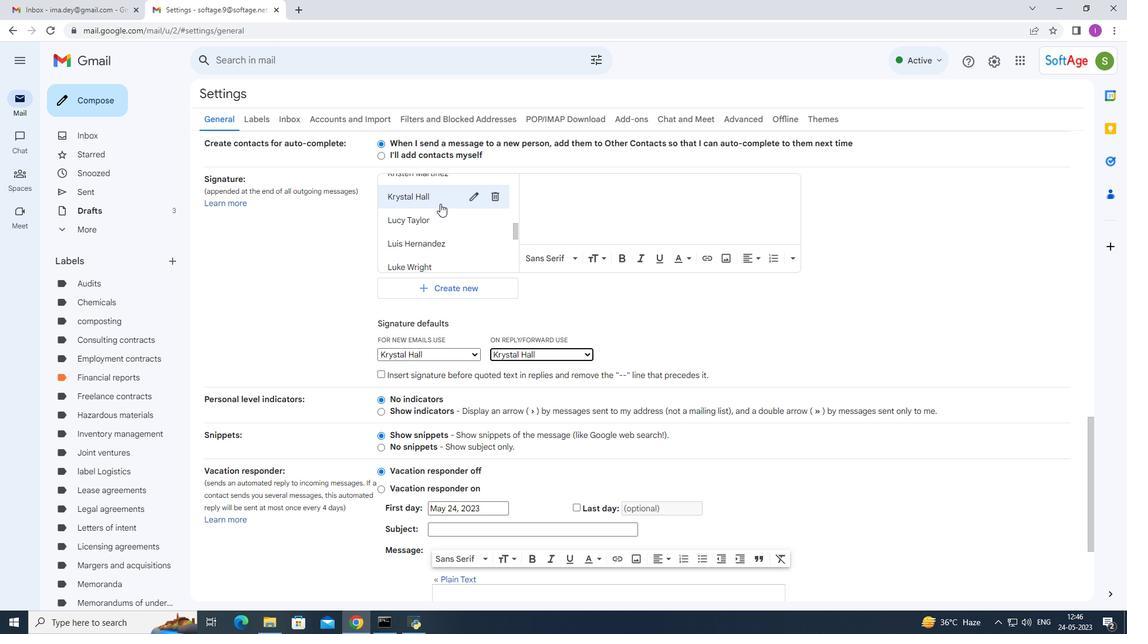 
Action: Mouse pressed left at (438, 197)
Screenshot: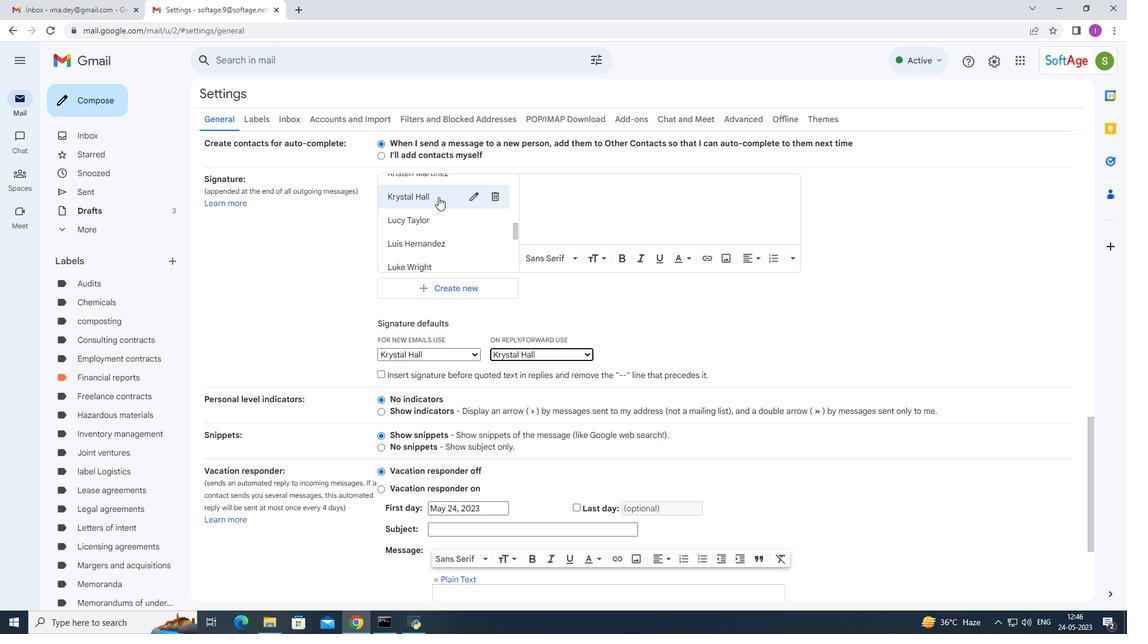 
Action: Mouse moved to (388, 204)
Screenshot: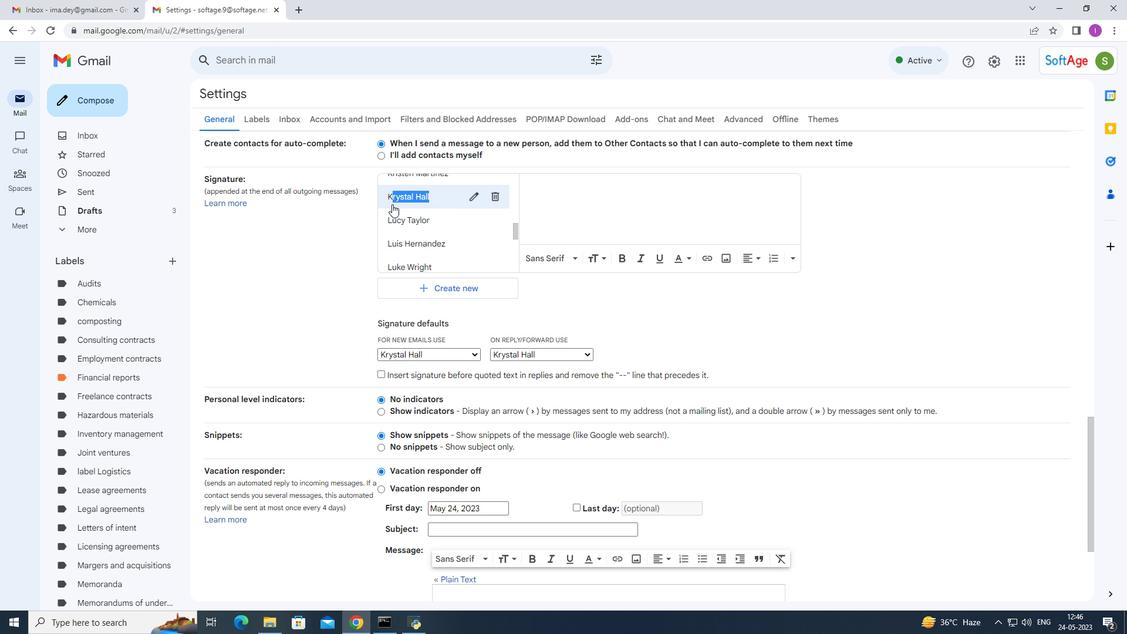 
Action: Key pressed ctrl+C
Screenshot: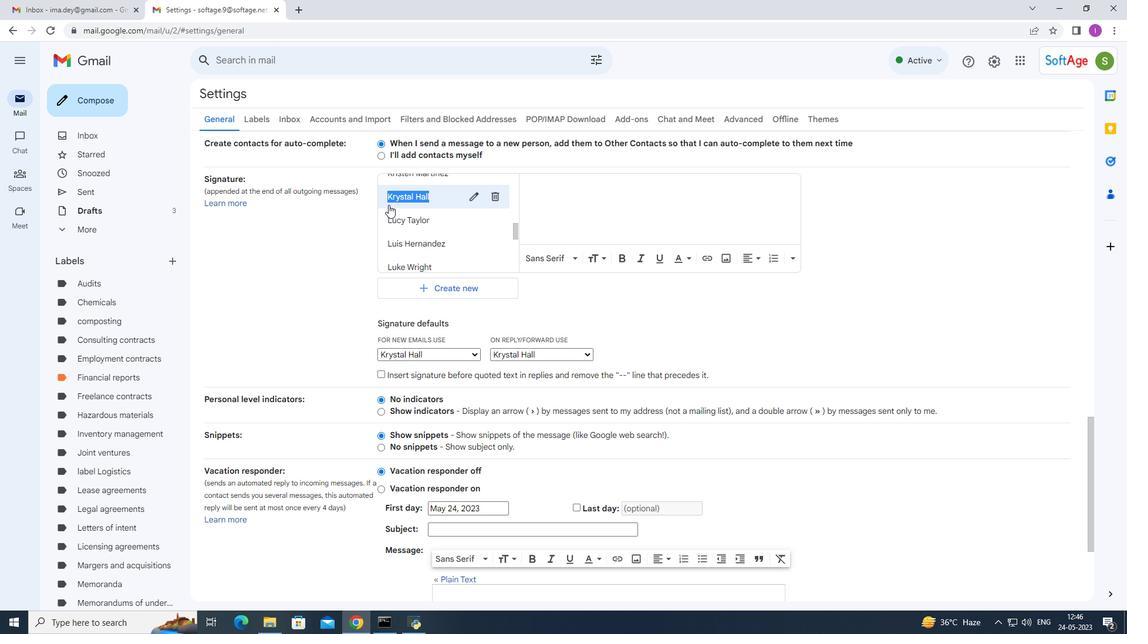 
Action: Mouse moved to (545, 183)
Screenshot: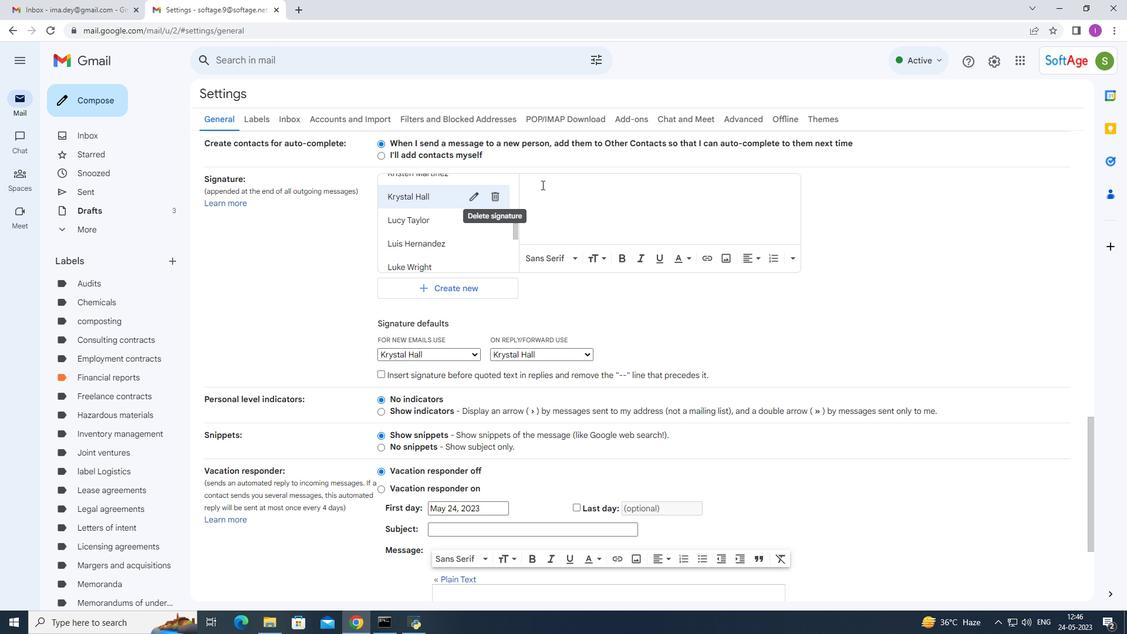 
Action: Mouse pressed left at (545, 183)
Screenshot: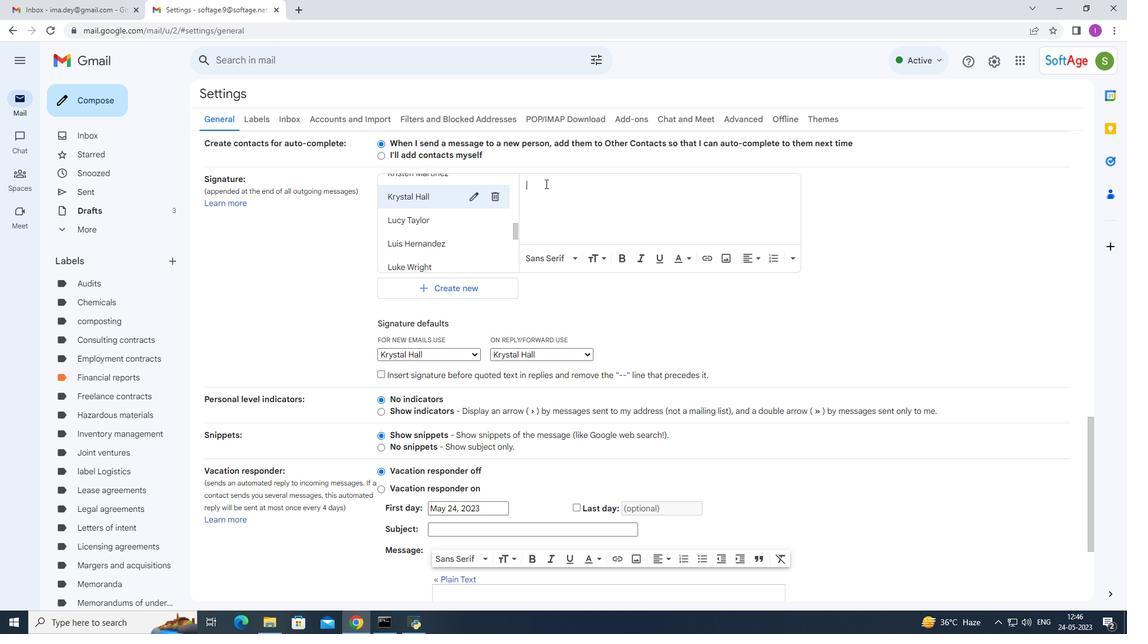 
Action: Key pressed ctrl+V
Screenshot: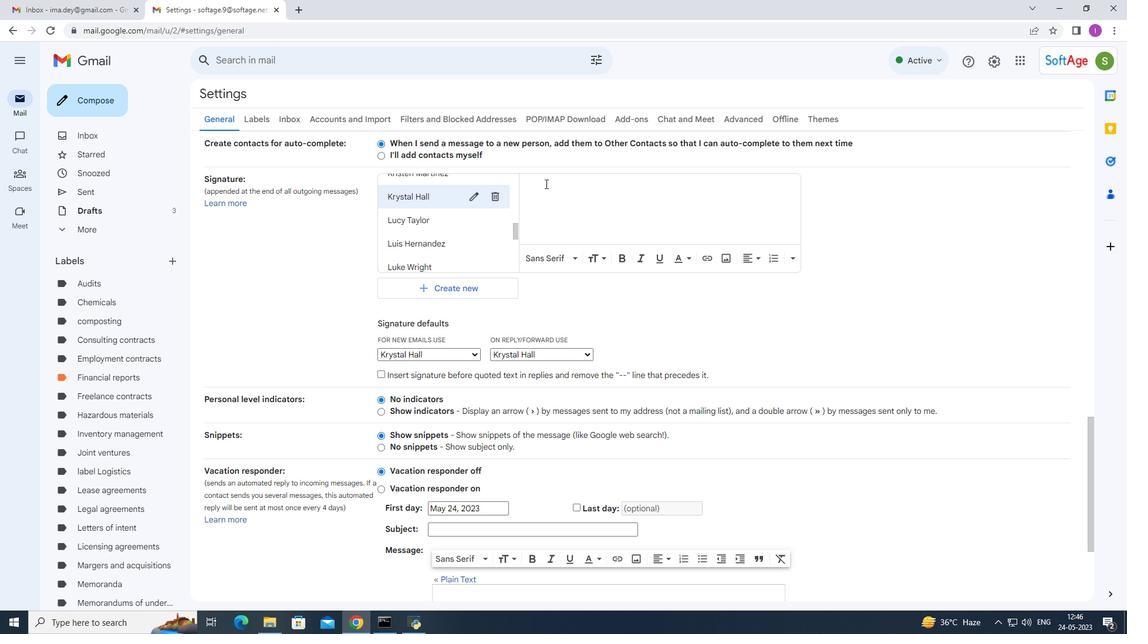 
Action: Mouse moved to (552, 333)
Screenshot: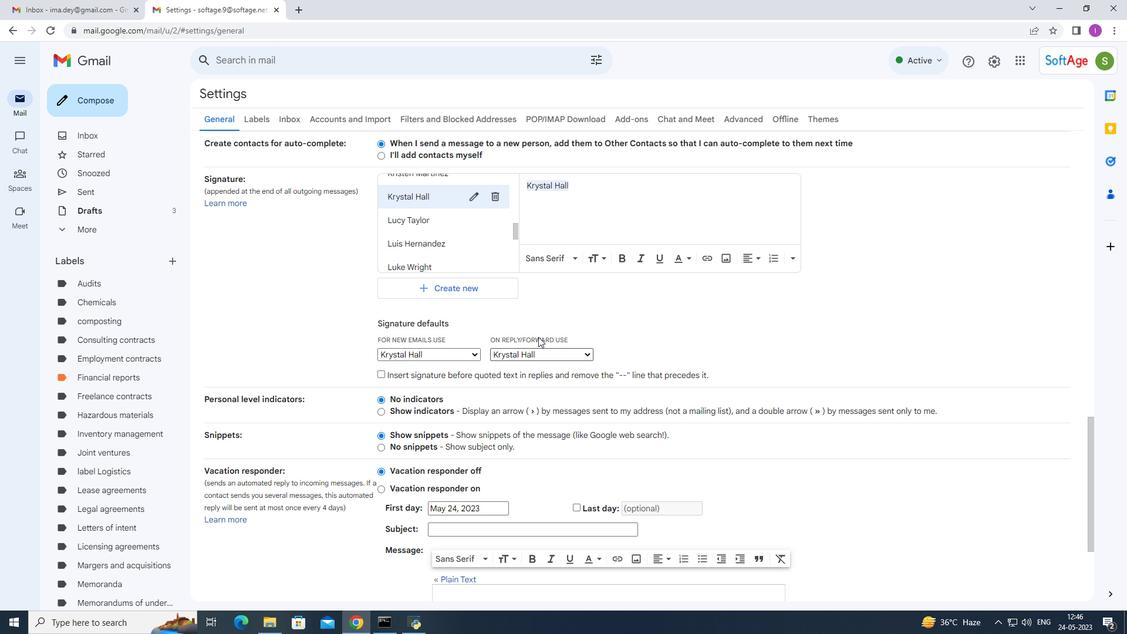 
Action: Mouse scrolled (552, 332) with delta (0, 0)
Screenshot: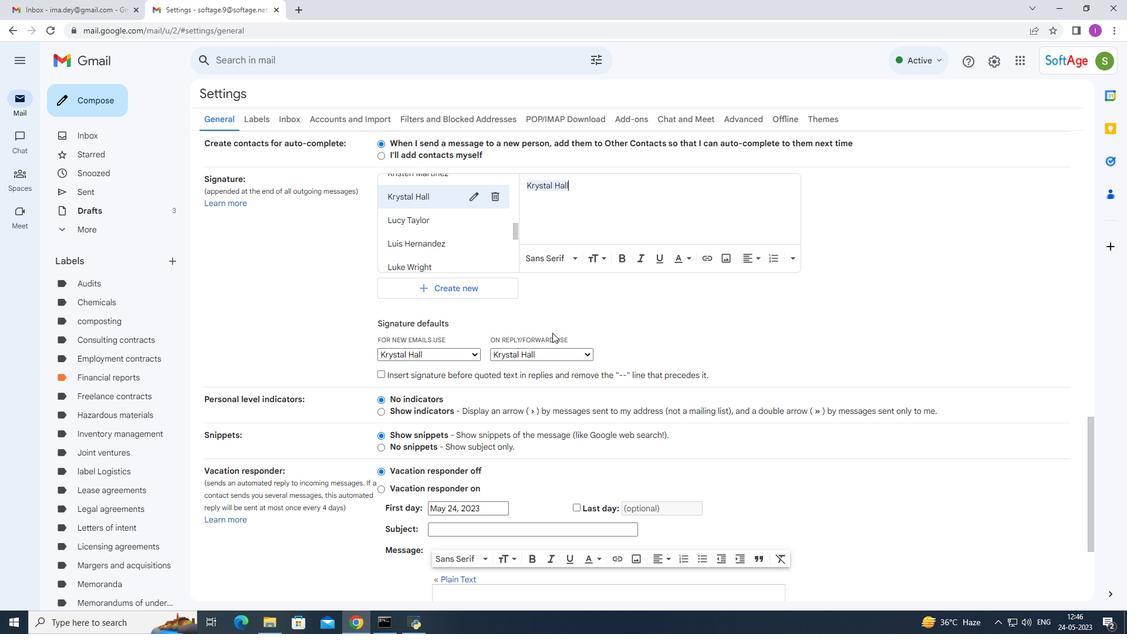 
Action: Mouse moved to (553, 333)
Screenshot: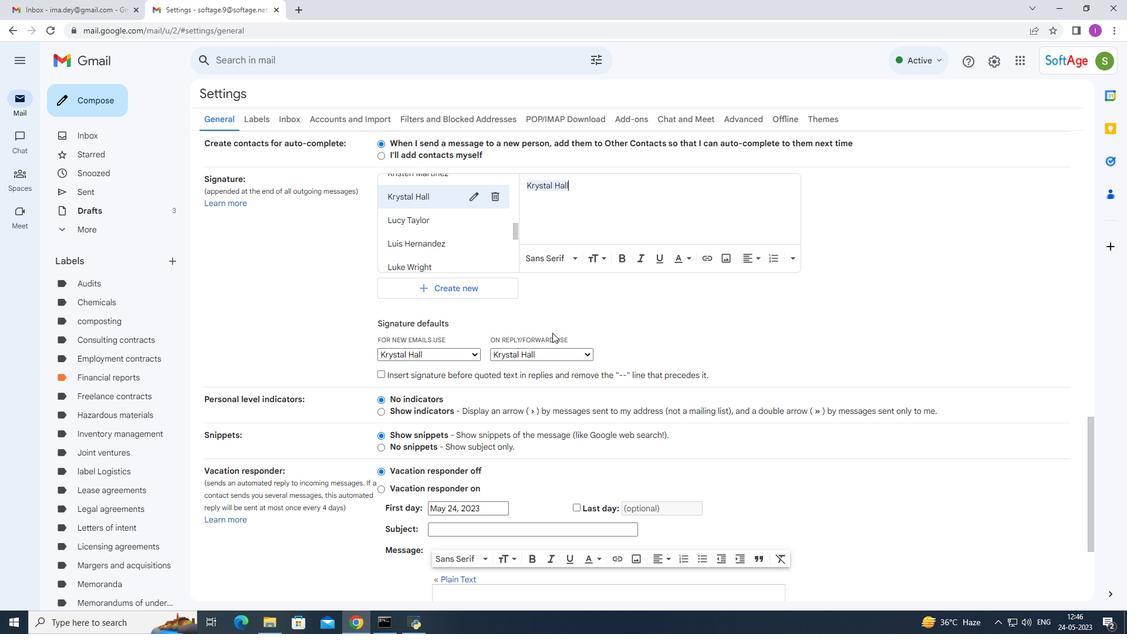 
Action: Mouse scrolled (553, 332) with delta (0, 0)
Screenshot: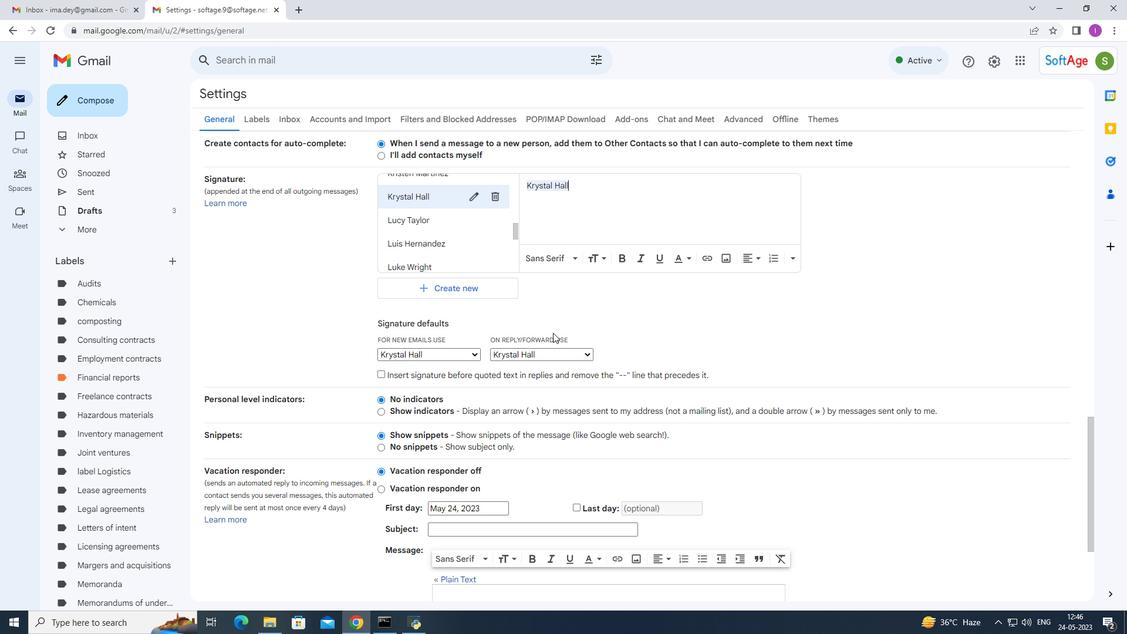 
Action: Mouse moved to (554, 333)
Screenshot: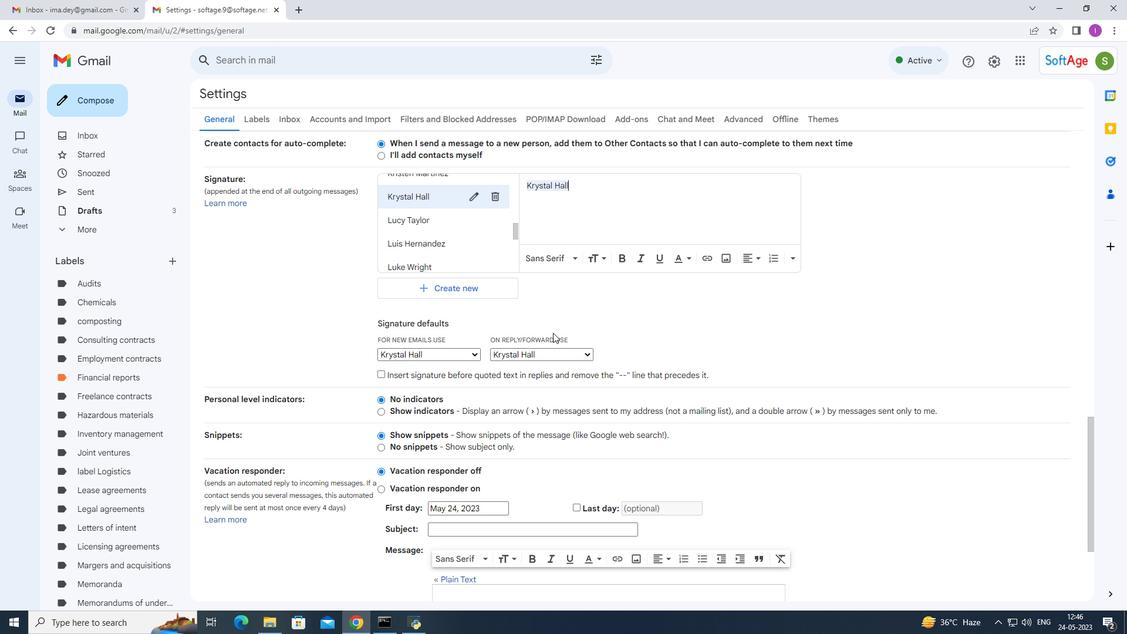 
Action: Mouse scrolled (554, 332) with delta (0, 0)
Screenshot: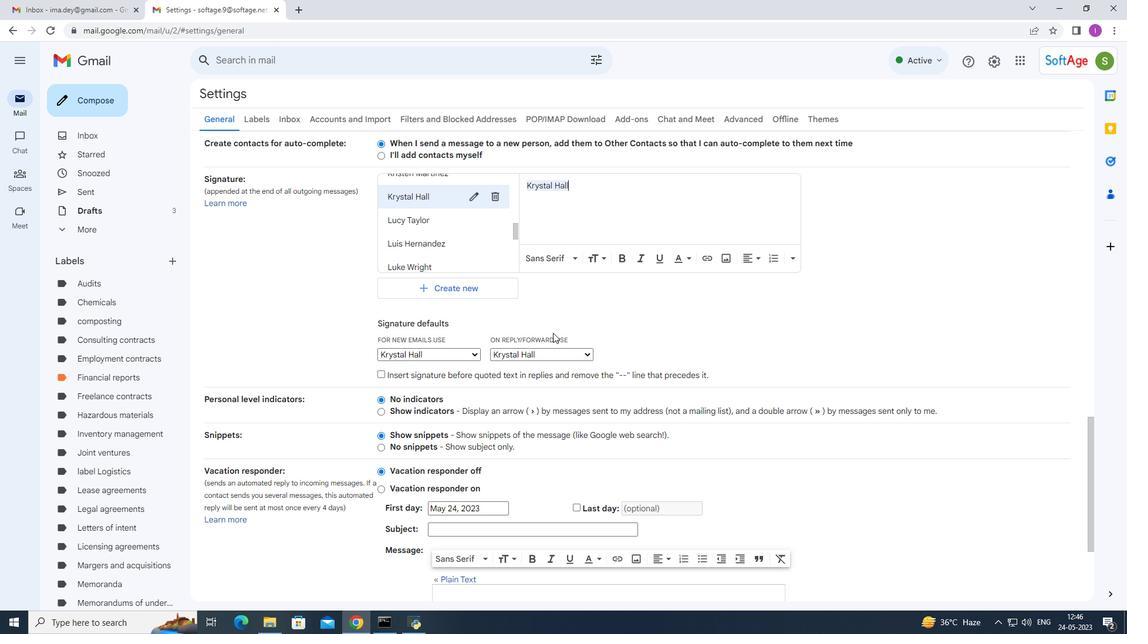 
Action: Mouse moved to (560, 330)
Screenshot: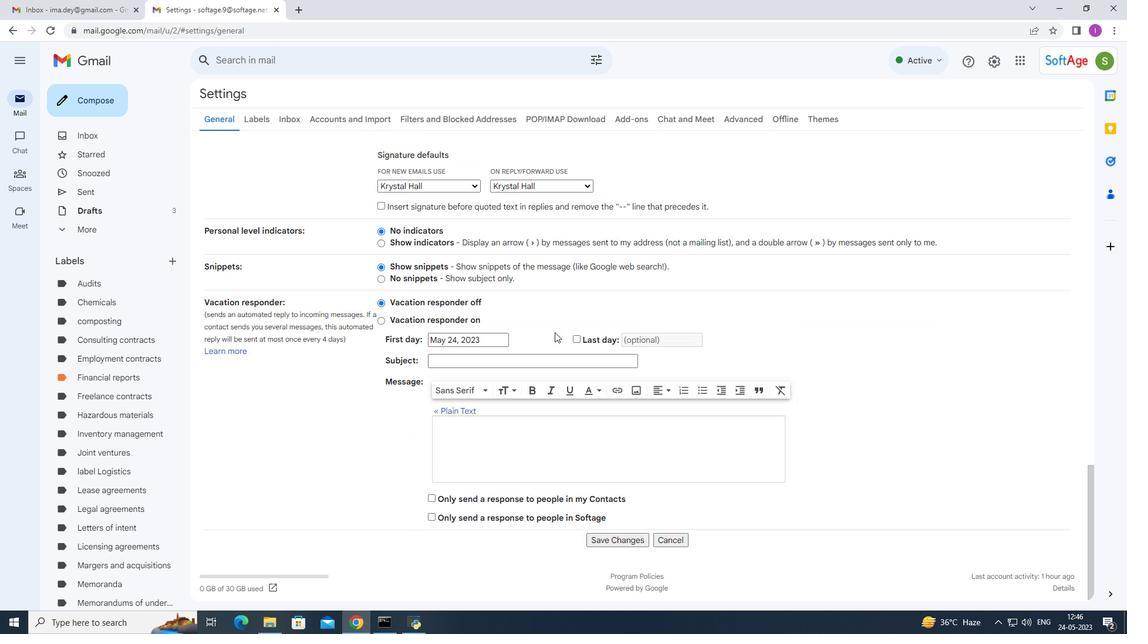 
Action: Mouse scrolled (560, 329) with delta (0, 0)
Screenshot: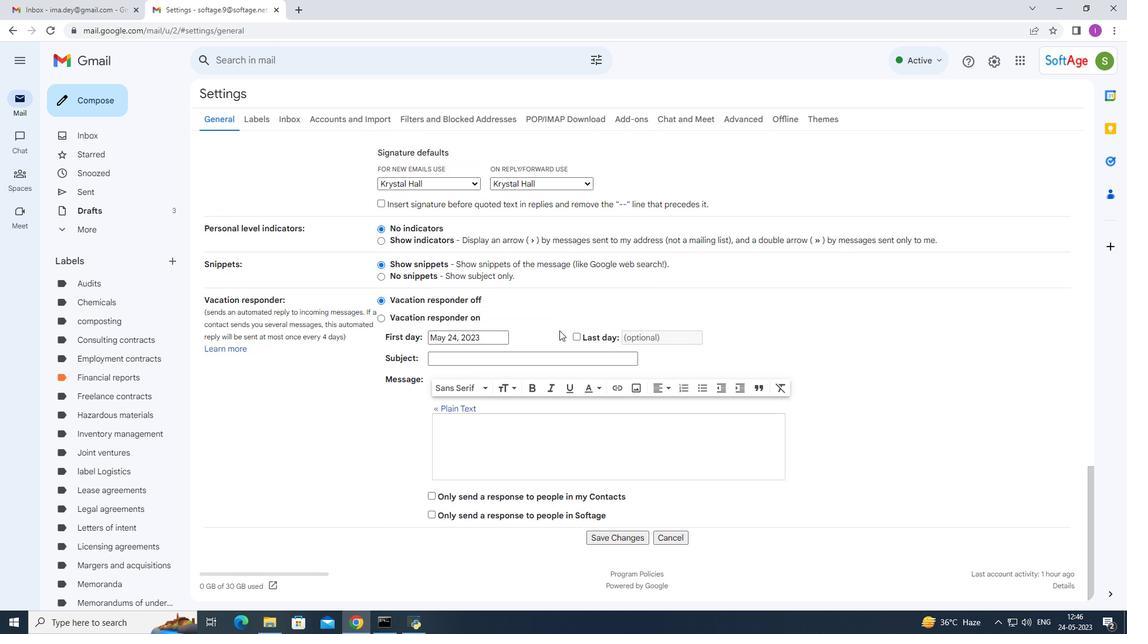 
Action: Mouse moved to (565, 337)
Screenshot: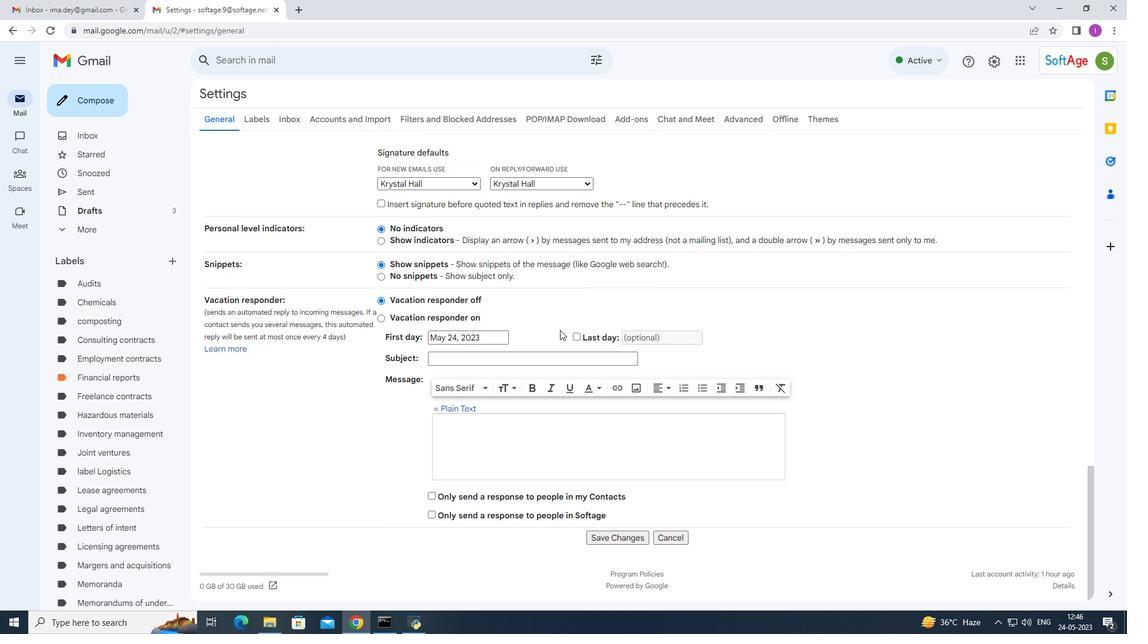 
Action: Mouse scrolled (564, 334) with delta (0, 0)
Screenshot: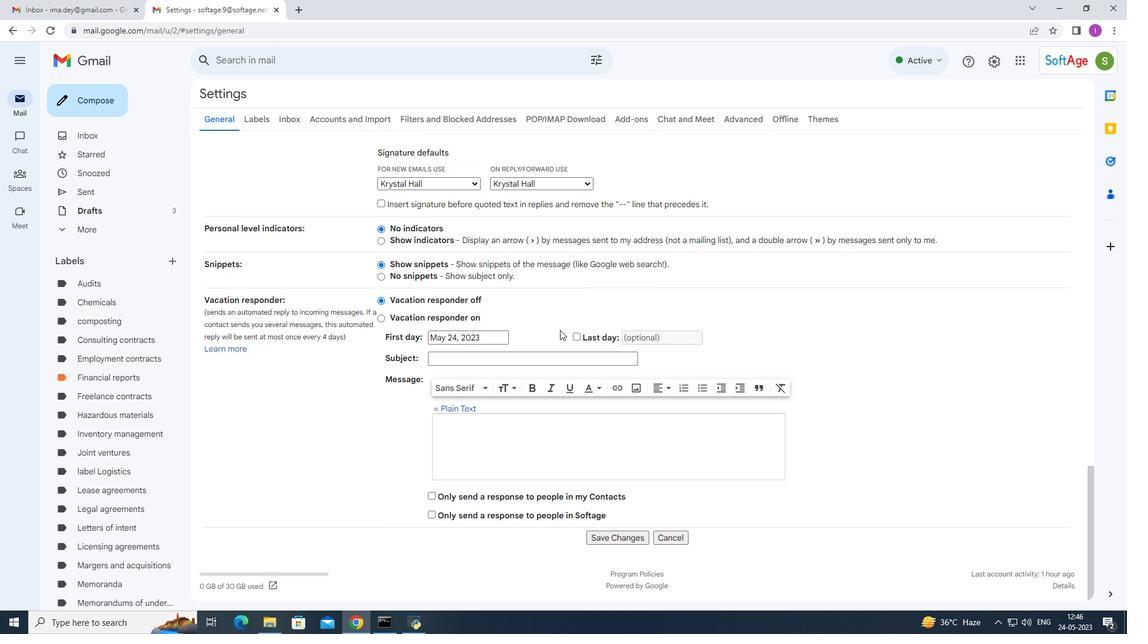 
Action: Mouse moved to (570, 343)
Screenshot: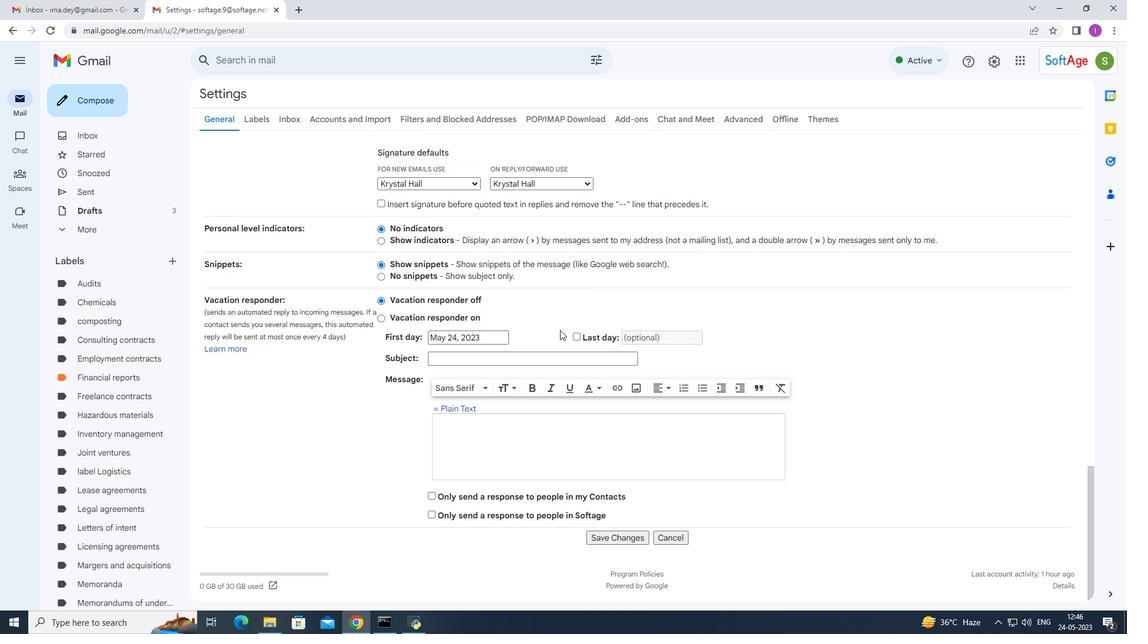 
Action: Mouse scrolled (570, 343) with delta (0, 0)
Screenshot: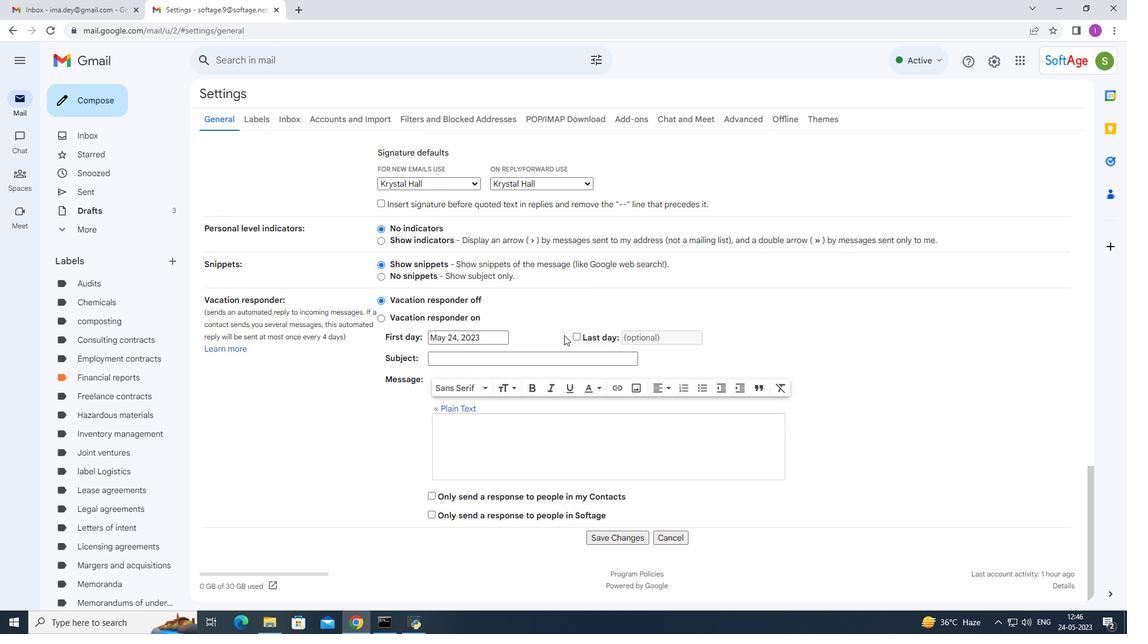 
Action: Mouse moved to (617, 542)
Screenshot: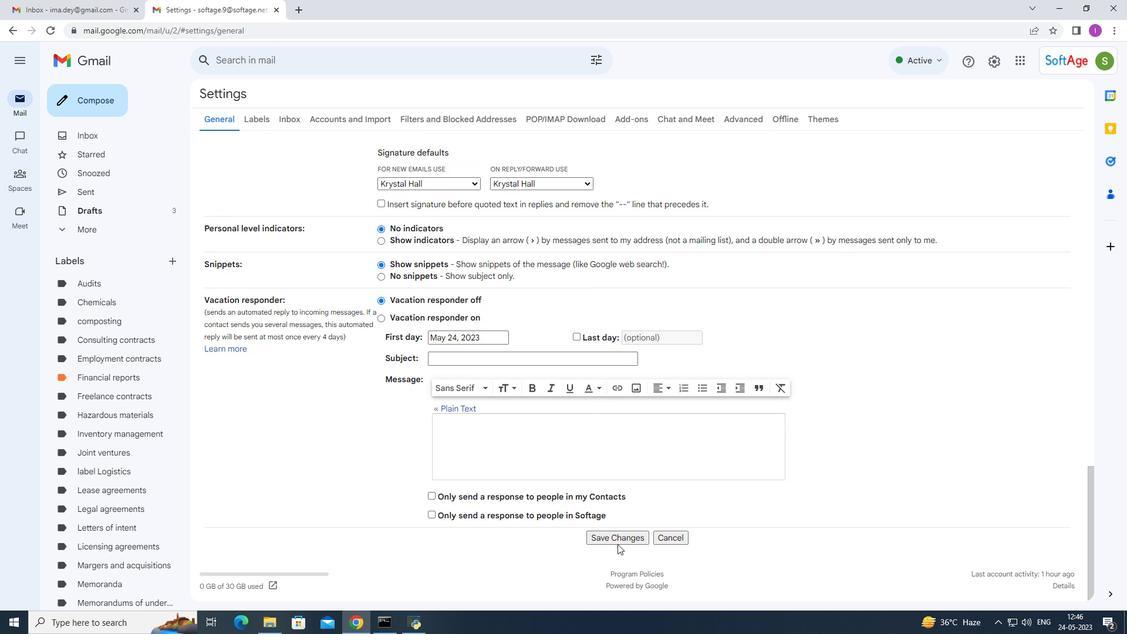 
Action: Mouse pressed left at (617, 542)
Screenshot: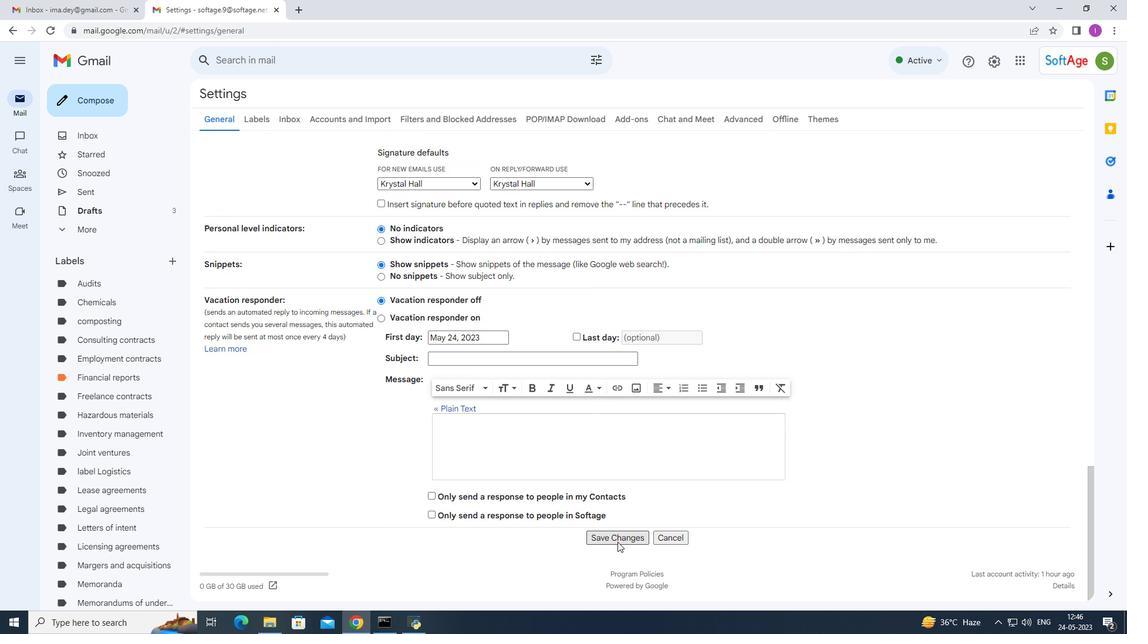 
Action: Mouse moved to (99, 99)
Screenshot: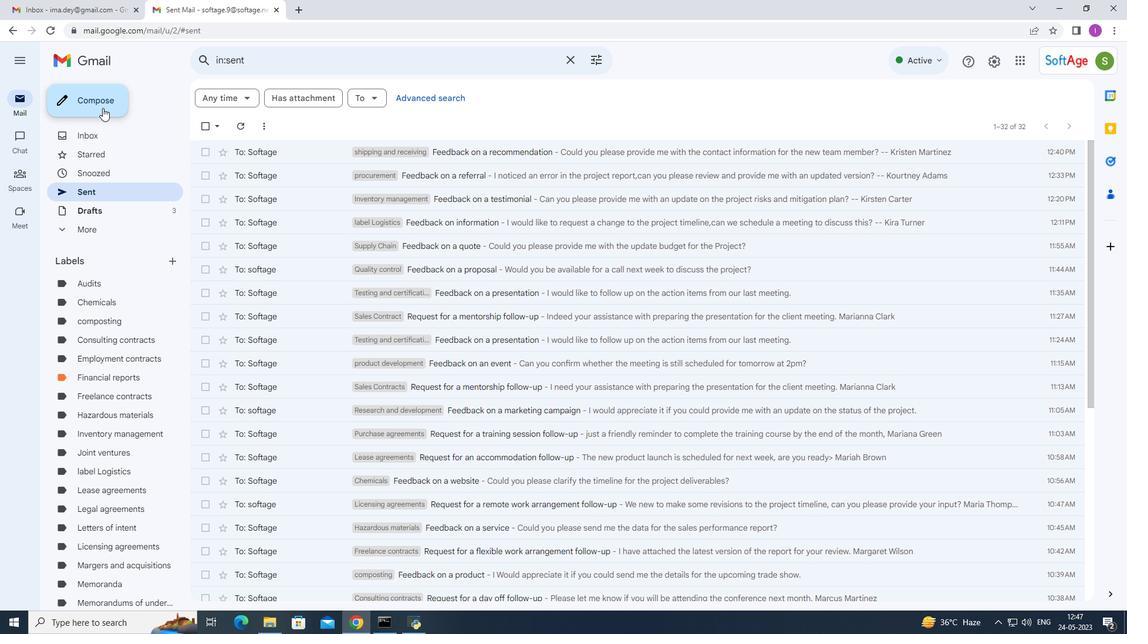 
Action: Mouse pressed left at (99, 99)
Screenshot: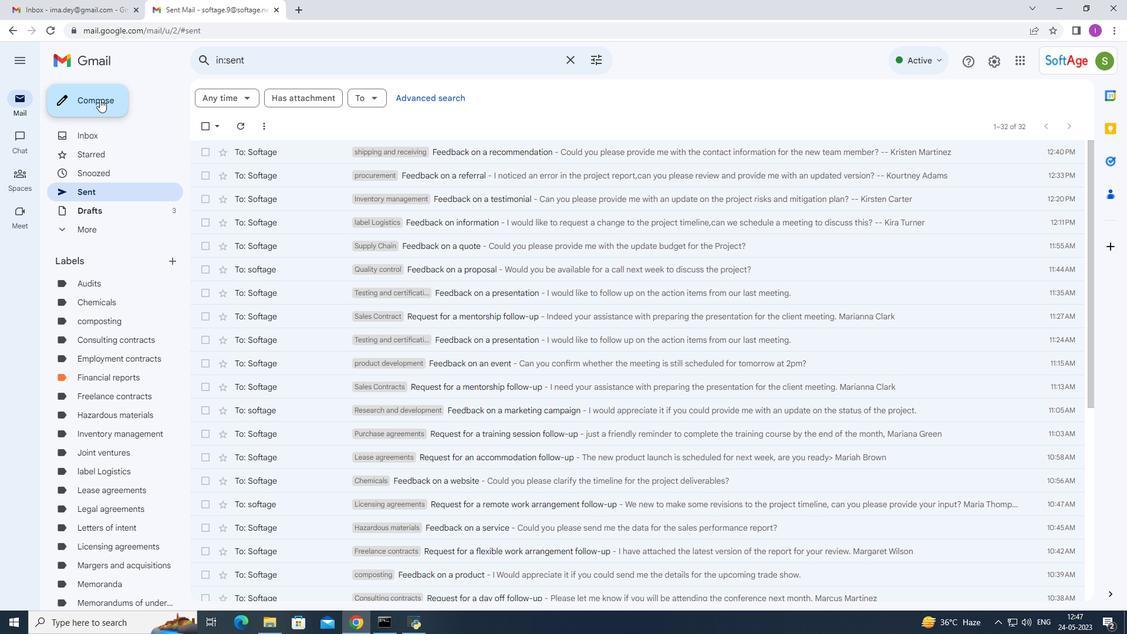 
Action: Mouse moved to (741, 284)
Screenshot: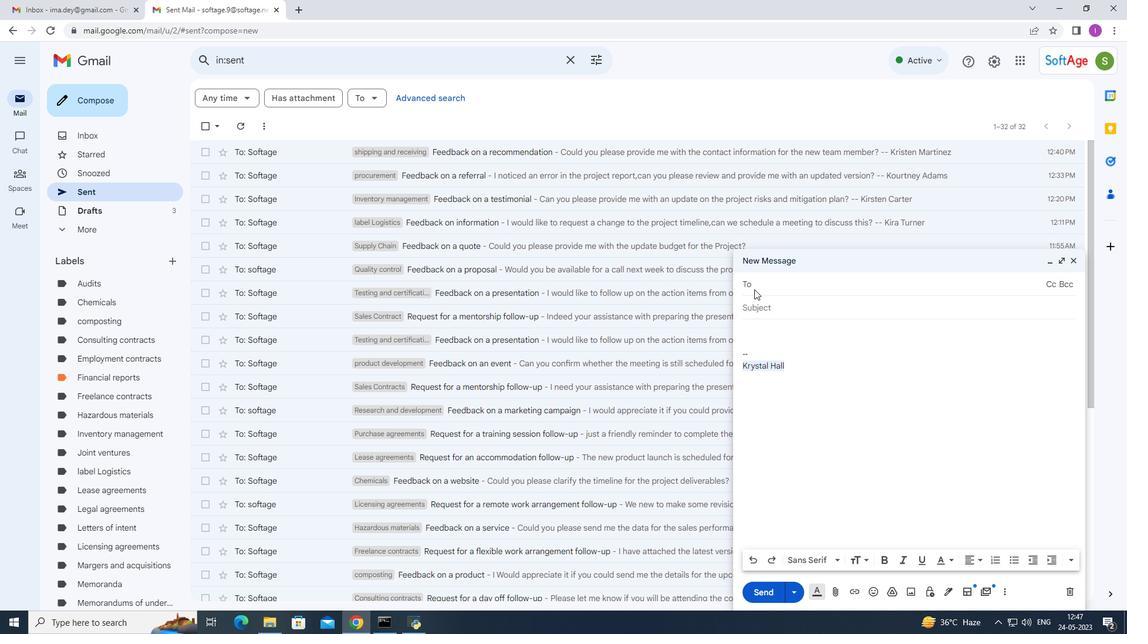 
Action: Key pressed <Key.shift><Key.shift><Key.shift><Key.shift><Key.shift><Key.shift>Softa
Screenshot: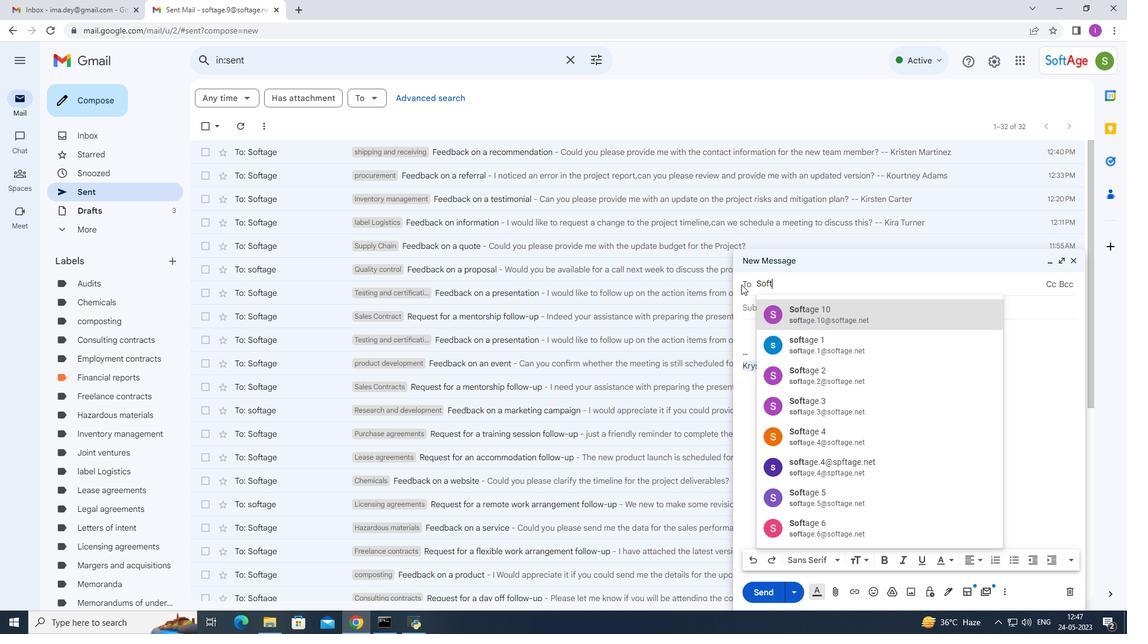 
Action: Mouse moved to (826, 365)
Screenshot: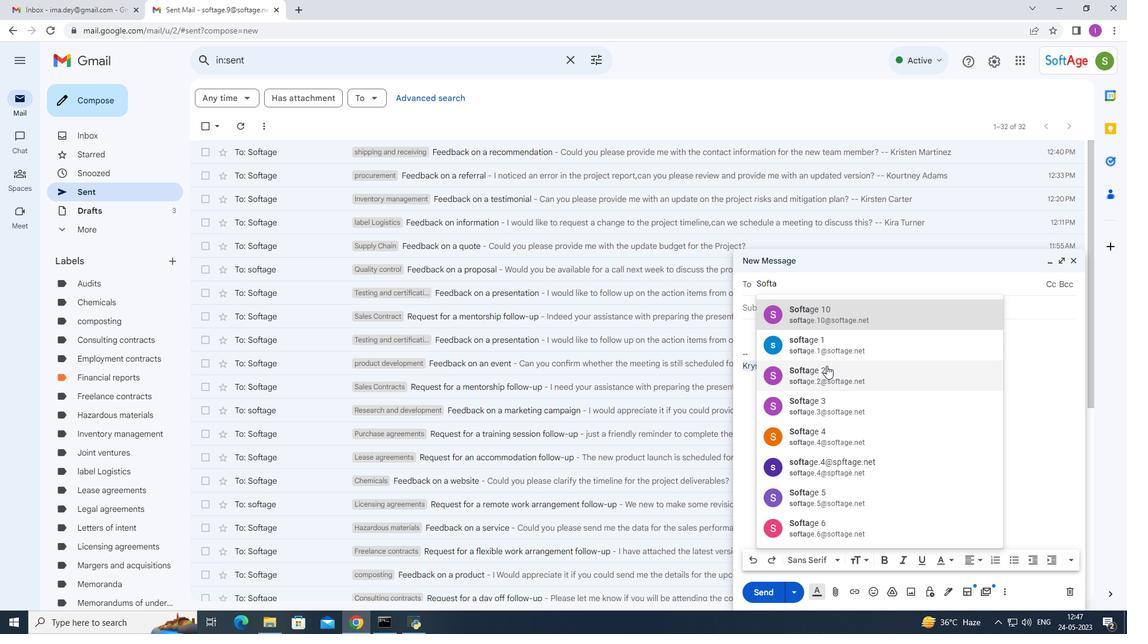 
Action: Key pressed ge.7
Screenshot: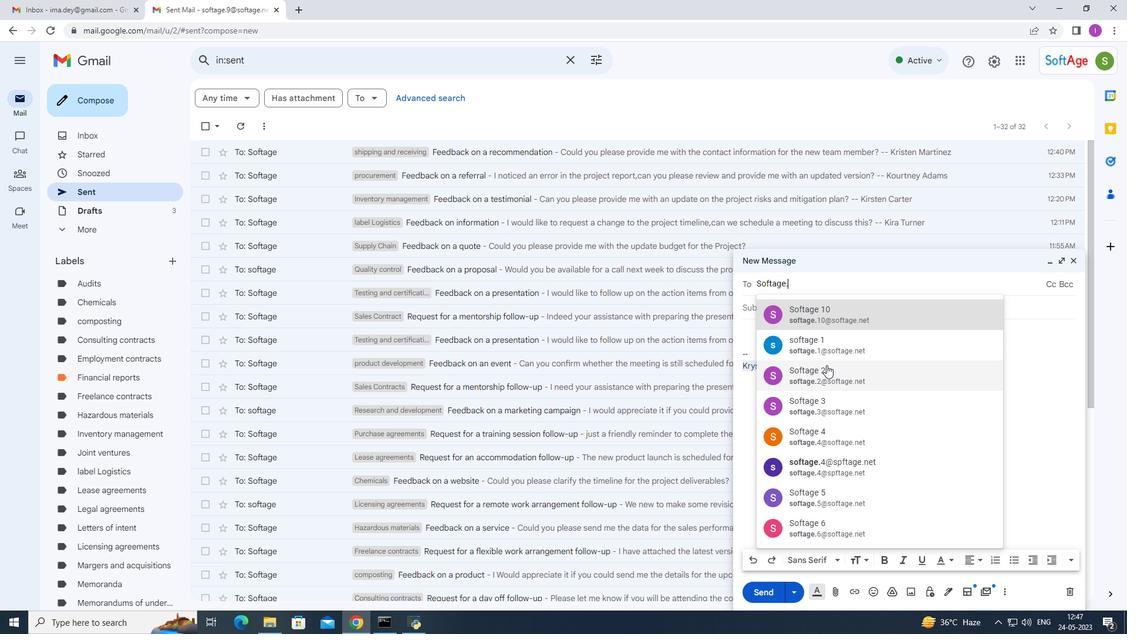 
Action: Mouse moved to (814, 317)
Screenshot: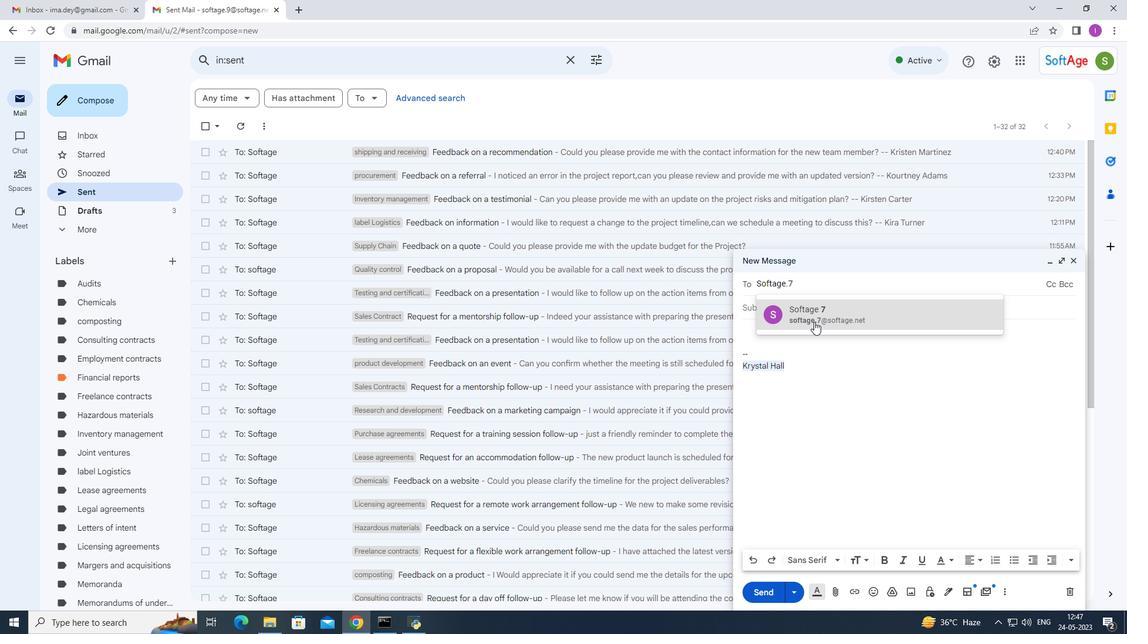 
Action: Mouse pressed left at (814, 317)
Screenshot: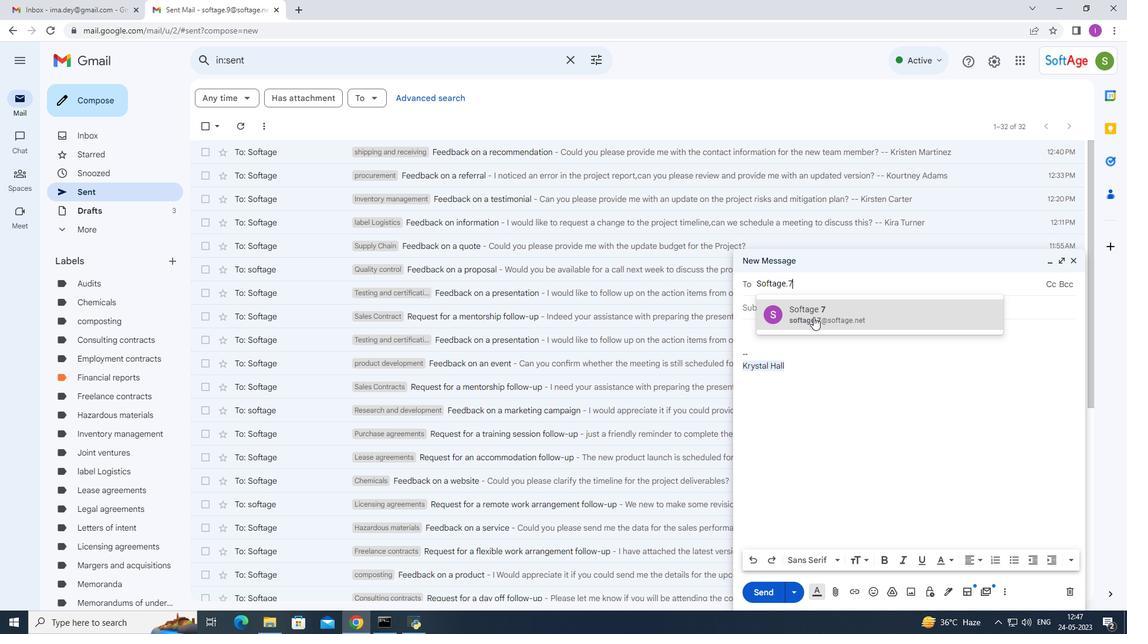 
Action: Mouse moved to (753, 323)
Screenshot: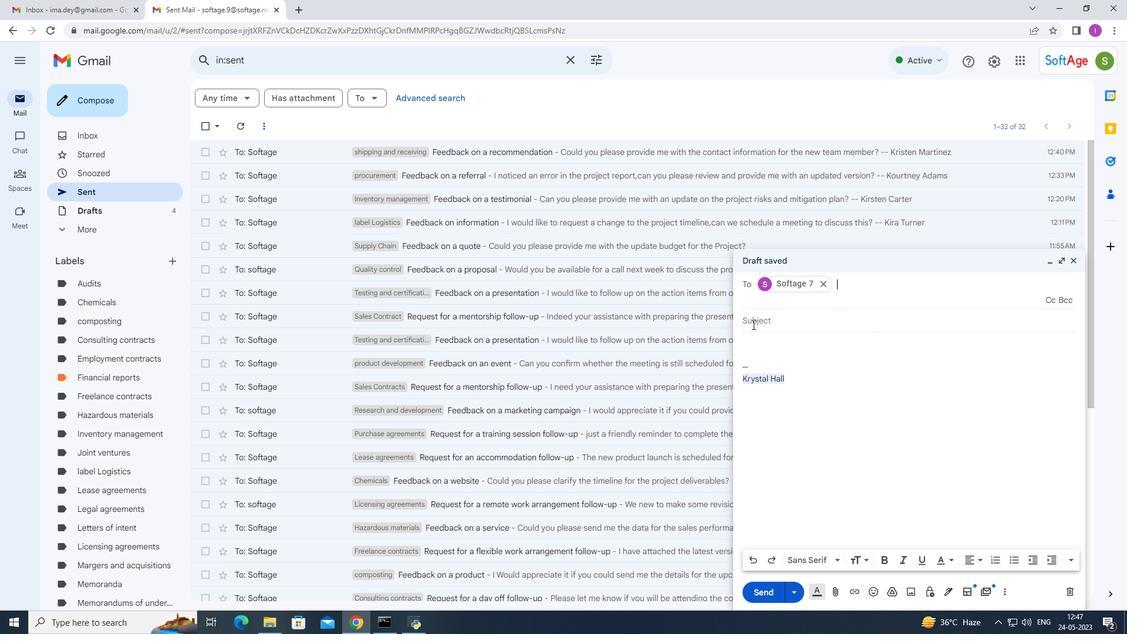 
Action: Mouse pressed left at (753, 323)
Screenshot: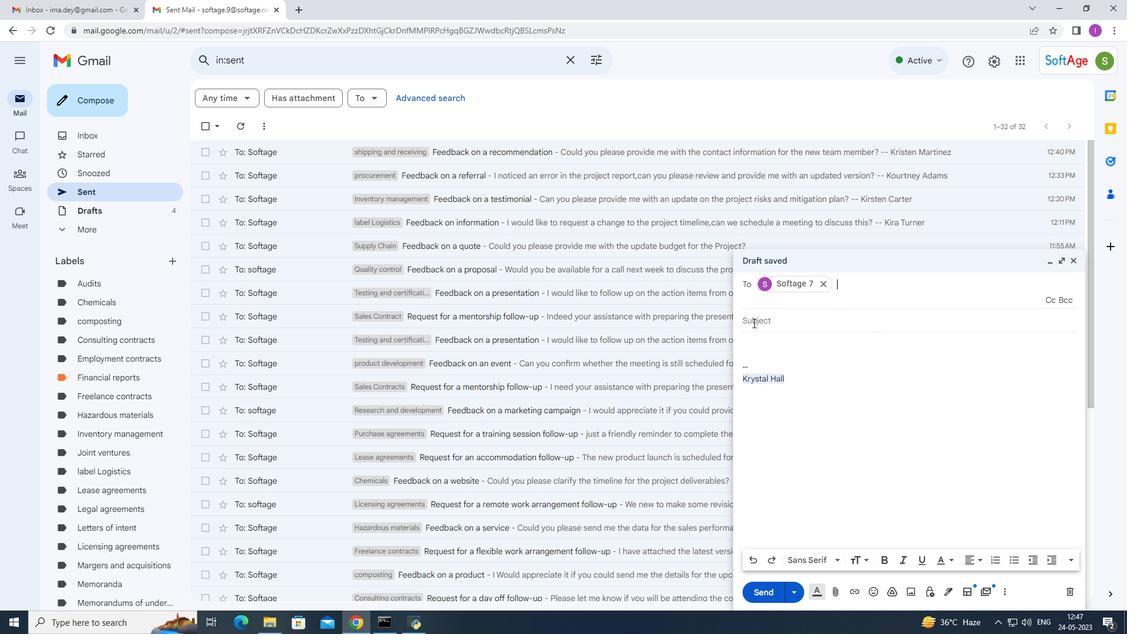 
Action: Mouse moved to (893, 348)
Screenshot: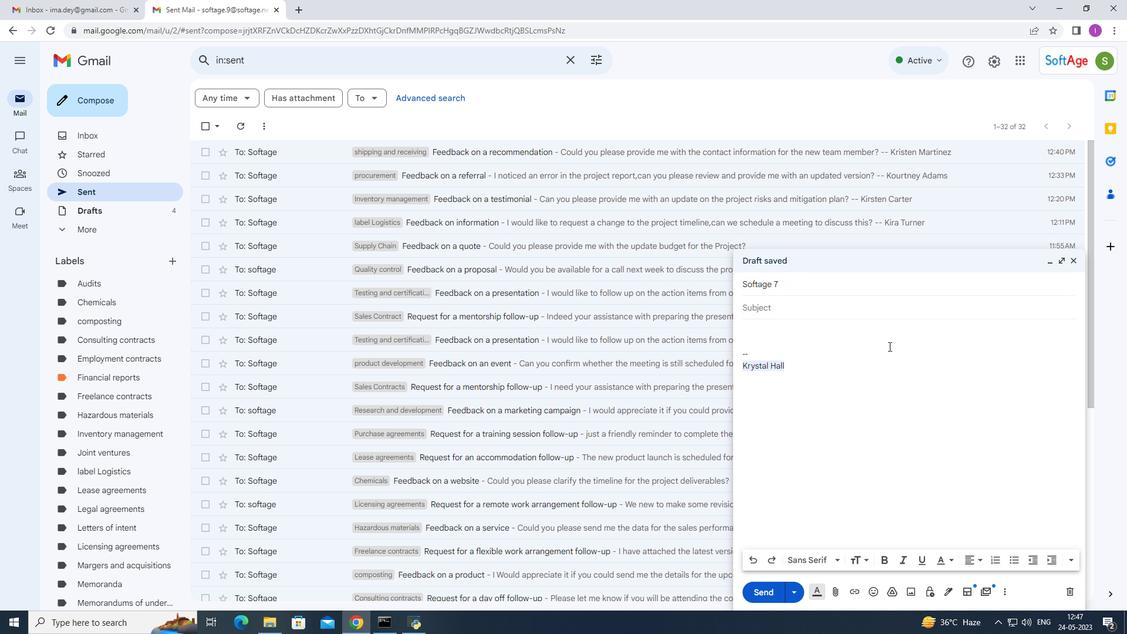 
Action: Key pressed <Key.shift><Key.shift><Key.shift><Key.shift><Key.shift><Key.shift><Key.shift><Key.shift>Feedback<Key.space>on<Key.space>a<Key.space>review
Screenshot: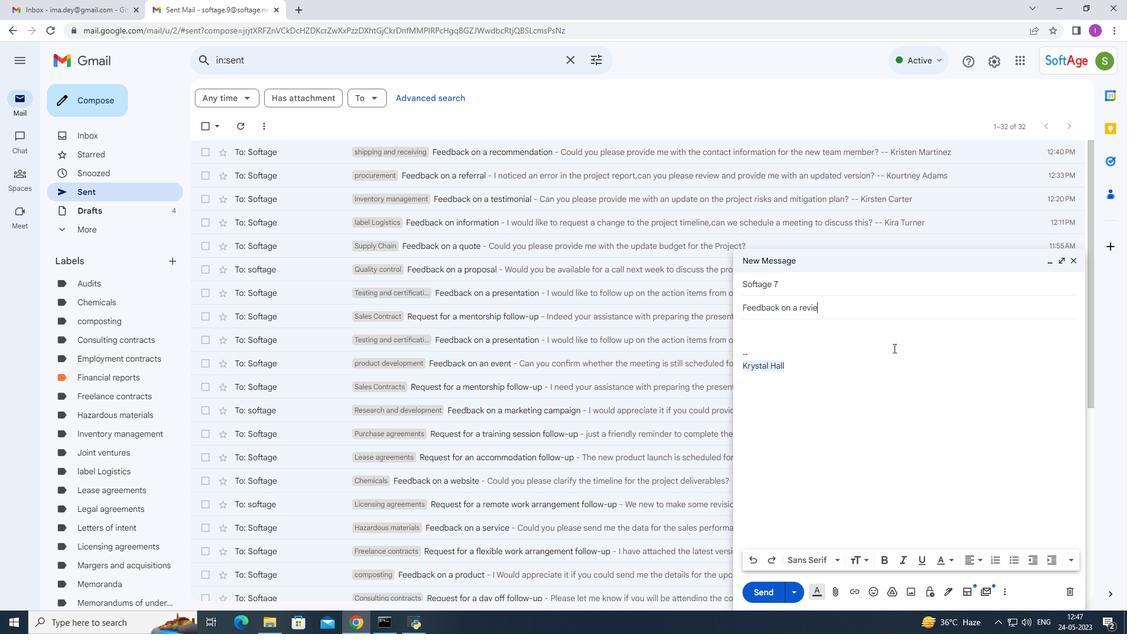 
Action: Mouse moved to (752, 329)
Screenshot: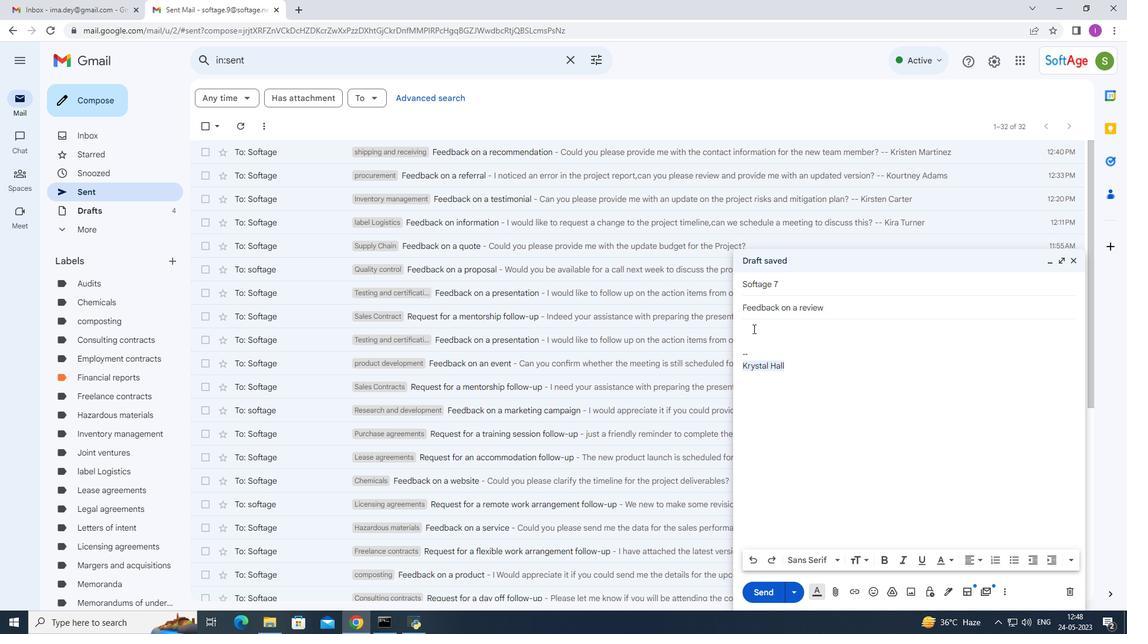 
Action: Mouse pressed left at (752, 329)
Screenshot: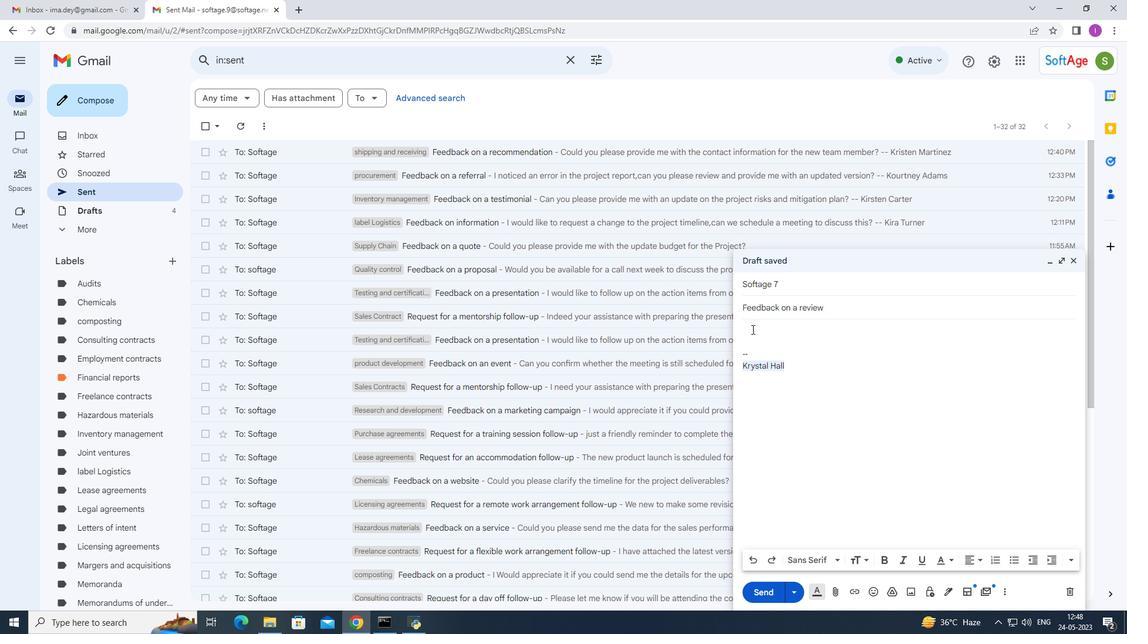 
Action: Mouse moved to (888, 324)
Screenshot: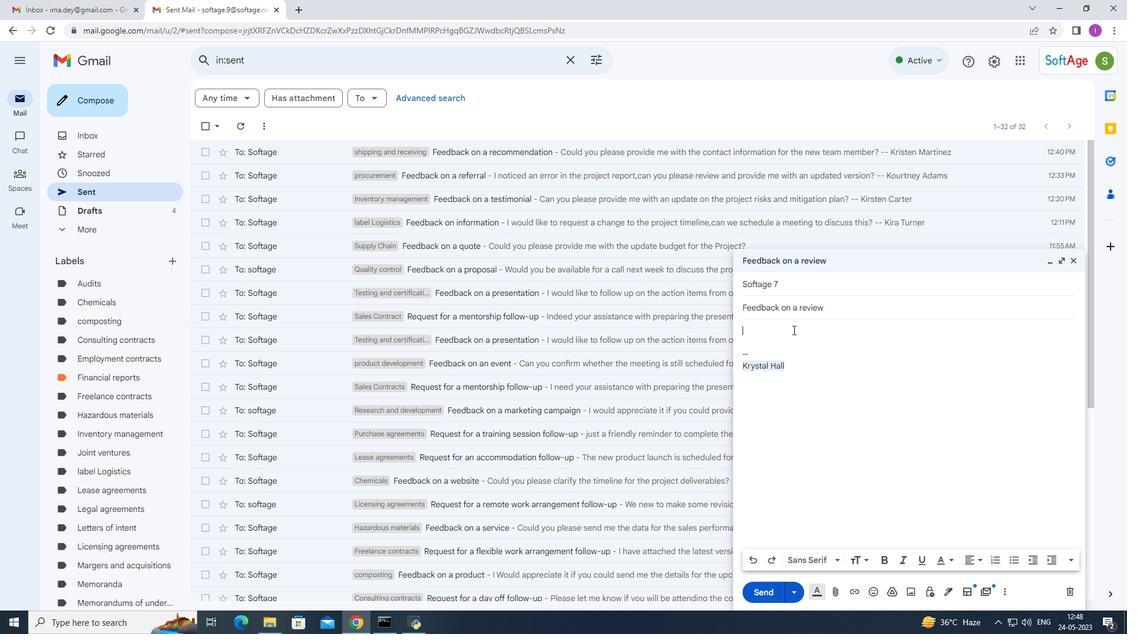
Action: Key pressed <Key.shift>I<Key.space>would<Key.space>like<Key.space>to<Key.space>request<Key.space>a<Key.space>change<Key.space>to<Key.space>thr<Key.backspace>e<Key.space>project<Key.space>scope,can<Key.space>we<Key.space>discuss<Key.space>tjhis<Key.space>in<Key.space>our<Key.space>next<Key.space>meeting<Key.shift><Key.shift><Key.shift><Key.shift><Key.shift><Key.shift><Key.shift><Key.shift><Key.shift><Key.shift><Key.shift><Key.shift><Key.shift><Key.shift><Key.shift><Key.shift><Key.shift><Key.shift><Key.shift><Key.shift>?
Screenshot: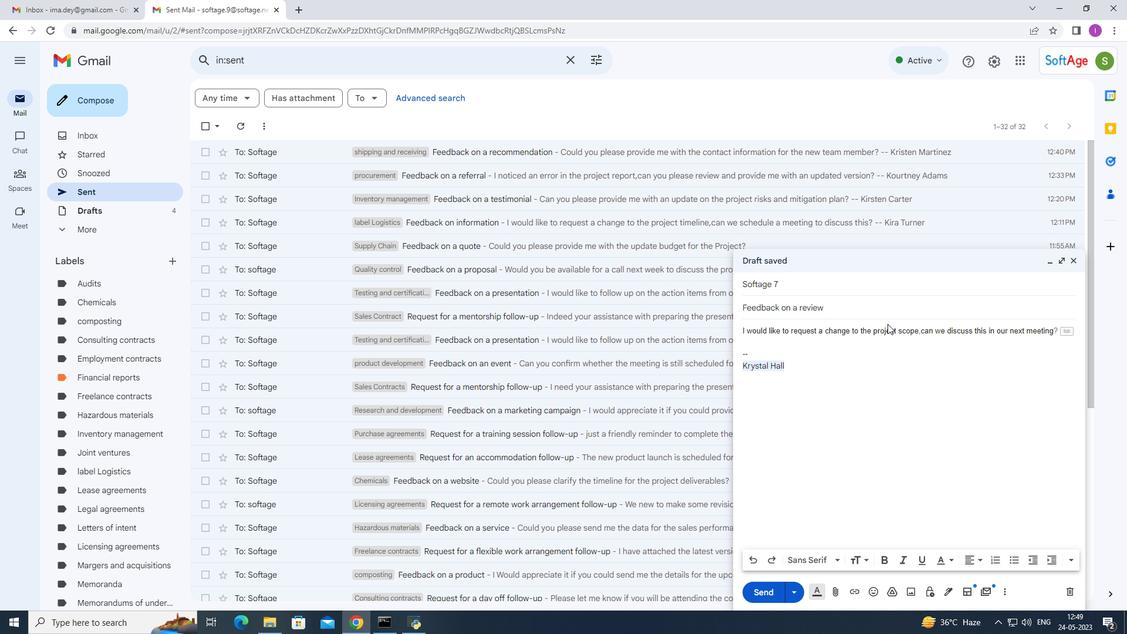 
Action: Mouse moved to (816, 361)
Screenshot: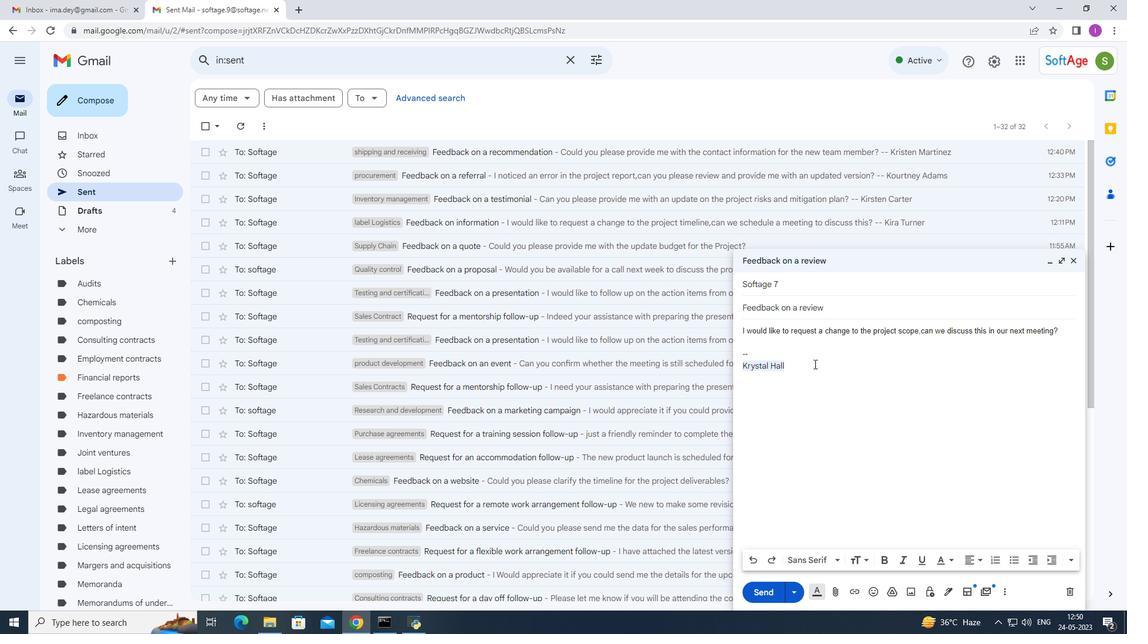 
Action: Mouse pressed left at (816, 361)
Screenshot: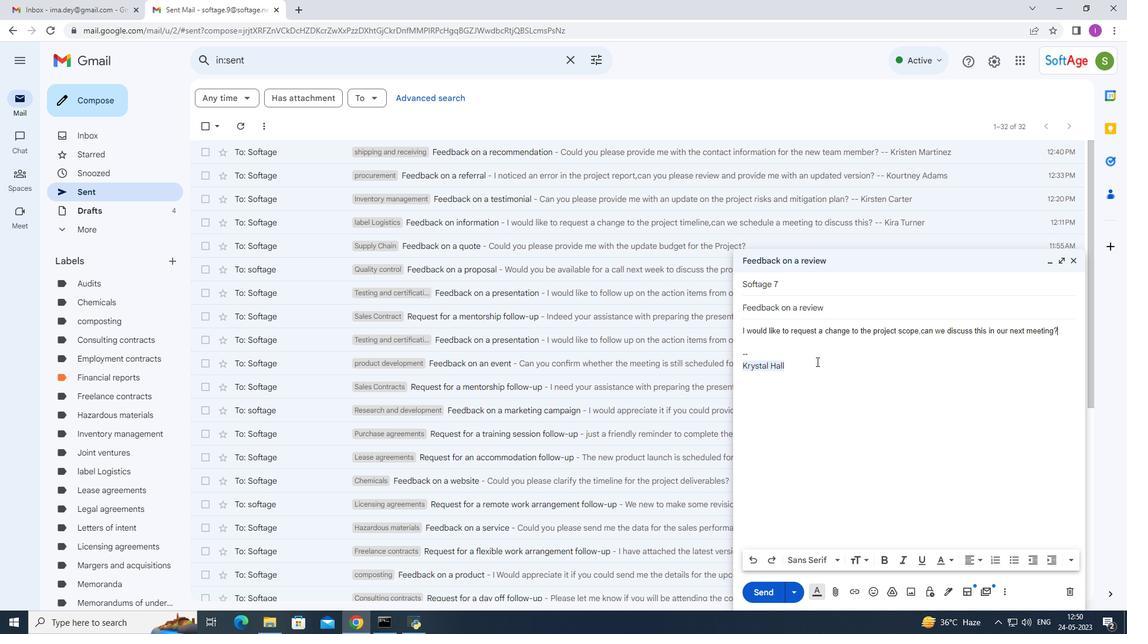 
Action: Mouse moved to (1051, 561)
Screenshot: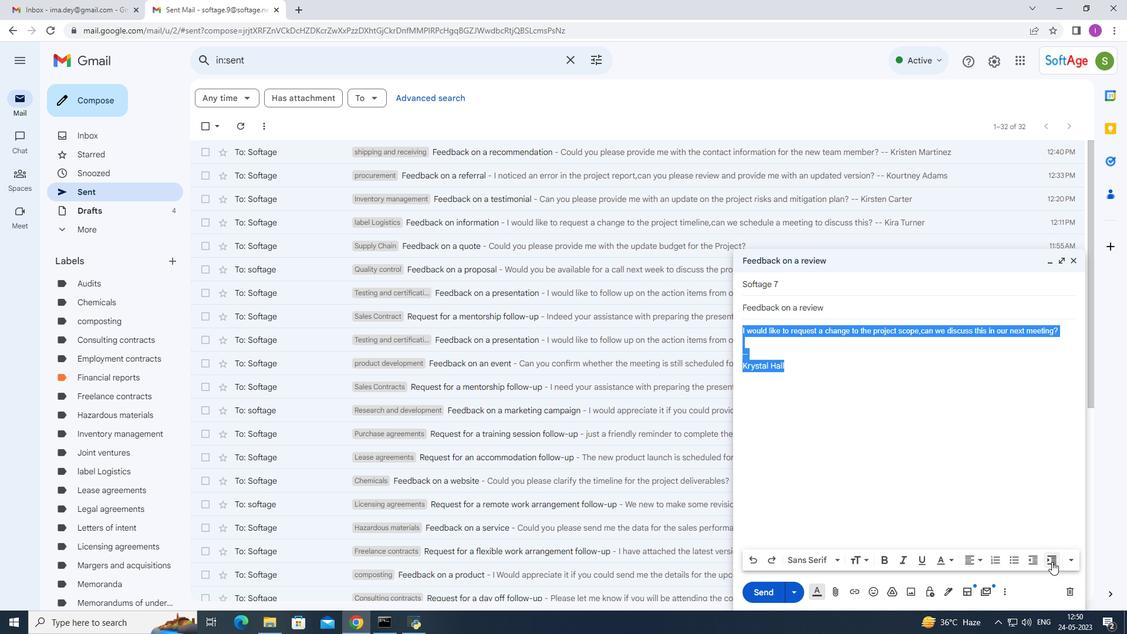
Action: Mouse pressed left at (1051, 561)
Screenshot: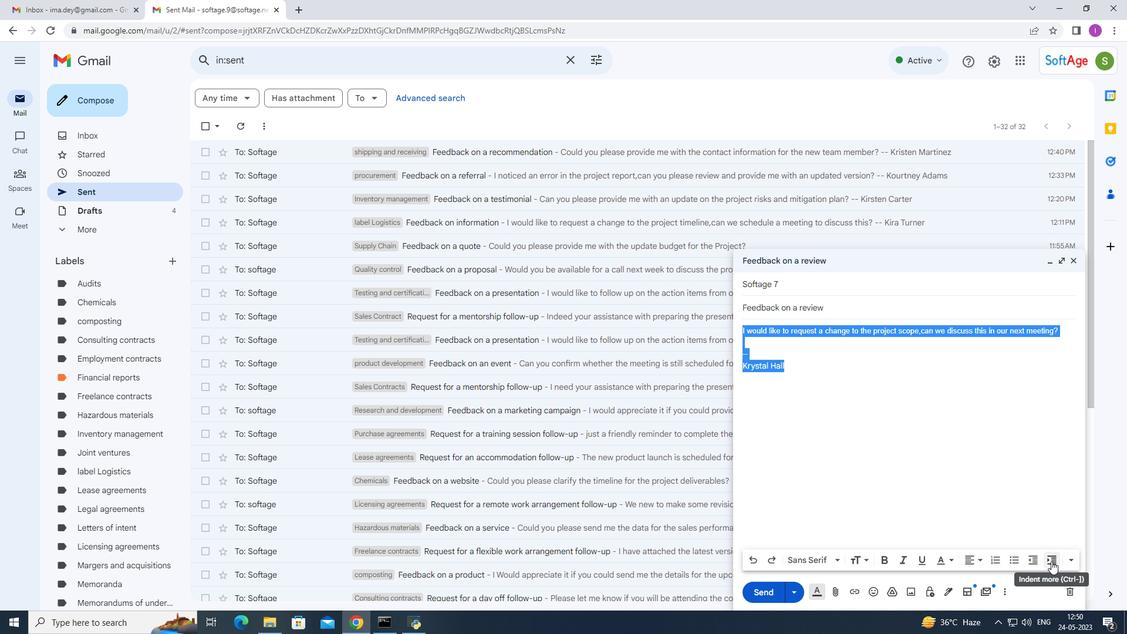 
Action: Mouse pressed left at (1051, 561)
Screenshot: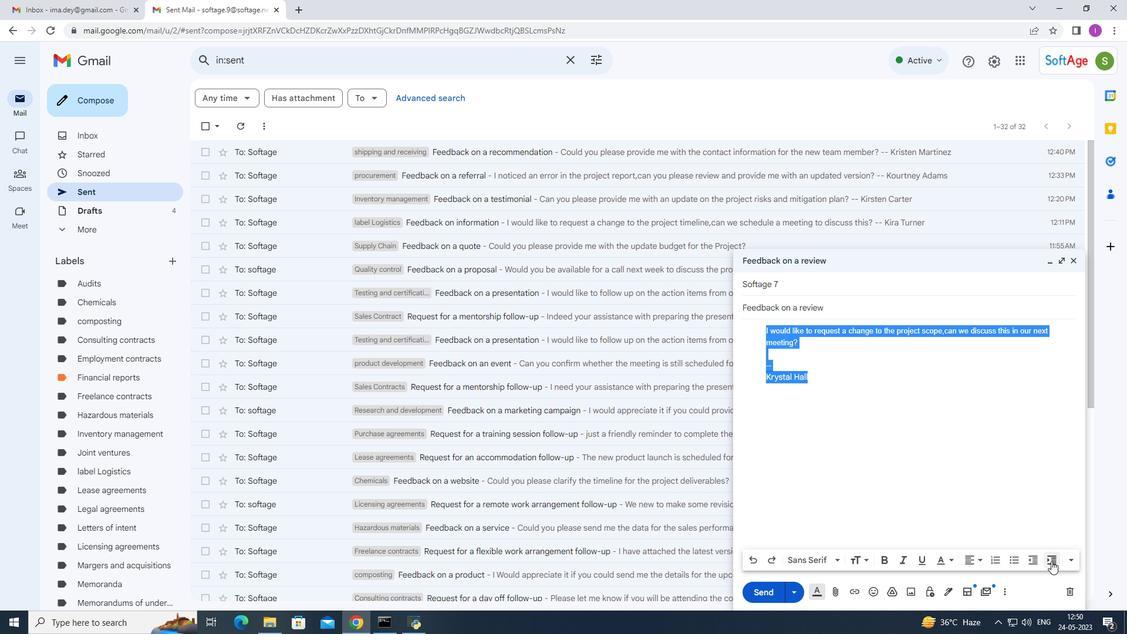 
Action: Mouse moved to (1029, 558)
Screenshot: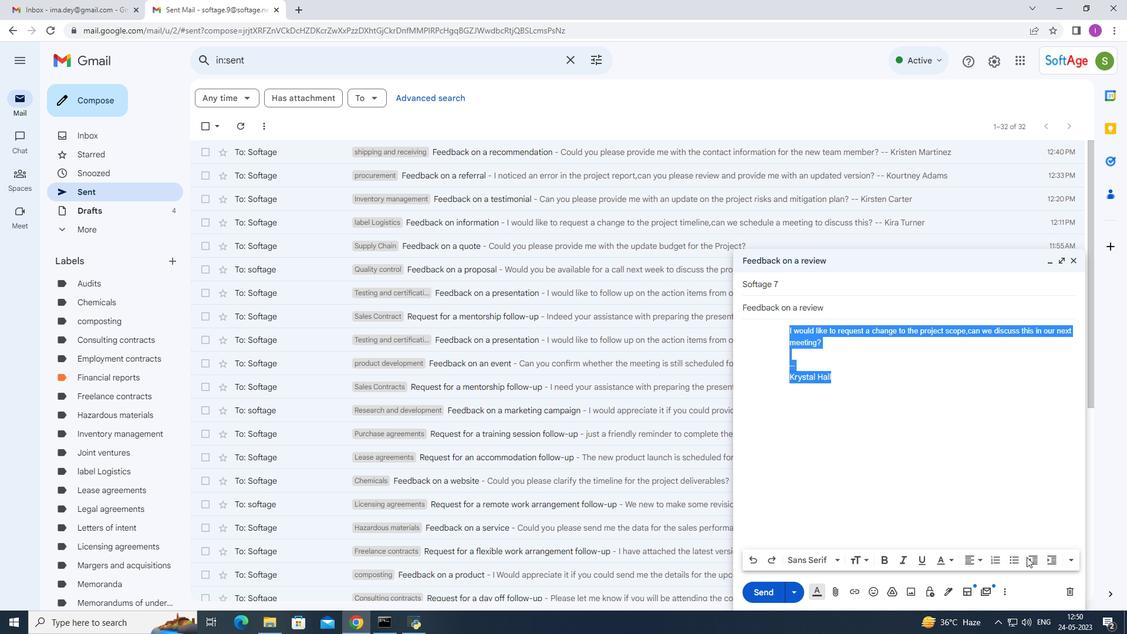 
Action: Mouse pressed left at (1029, 558)
Screenshot: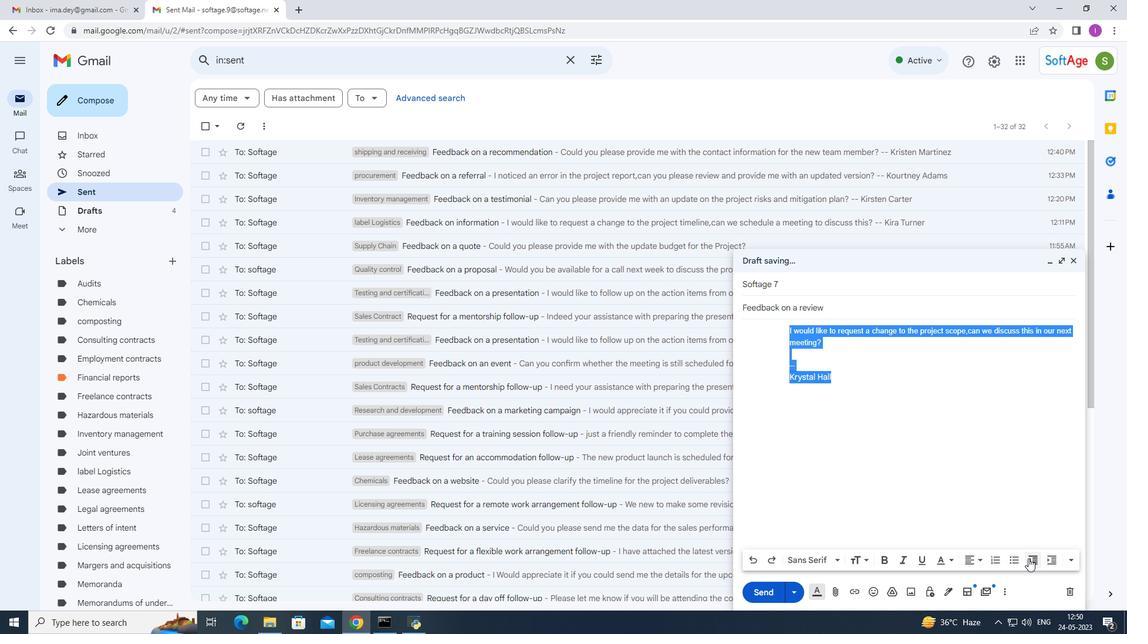 
Action: Mouse moved to (756, 590)
Screenshot: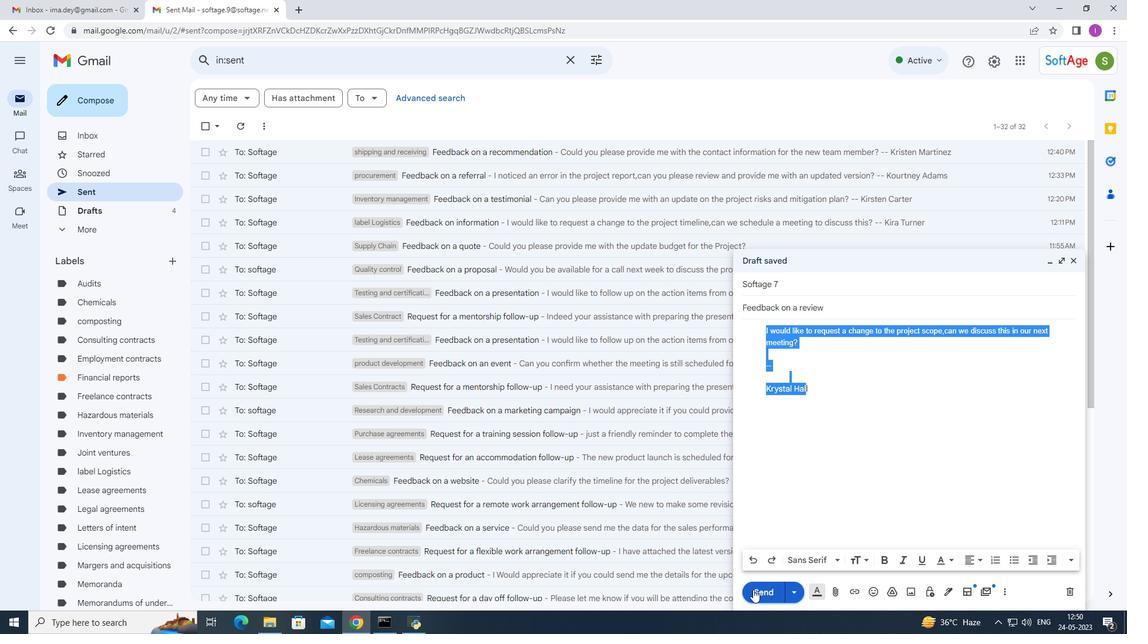 
Action: Mouse pressed left at (756, 590)
Screenshot: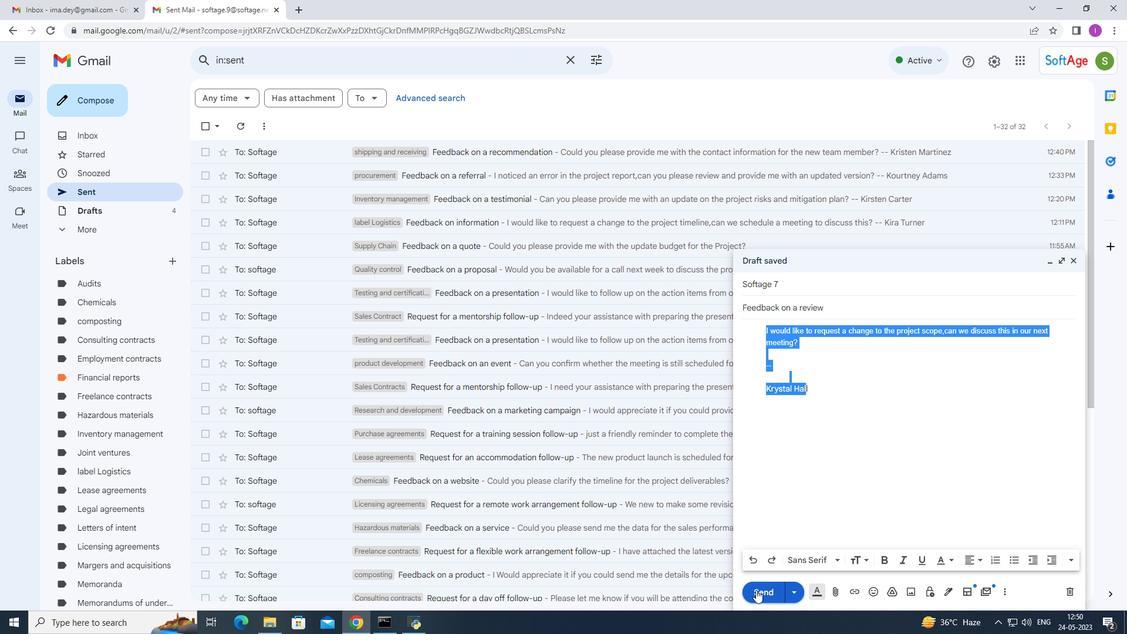
Action: Mouse moved to (309, 156)
Screenshot: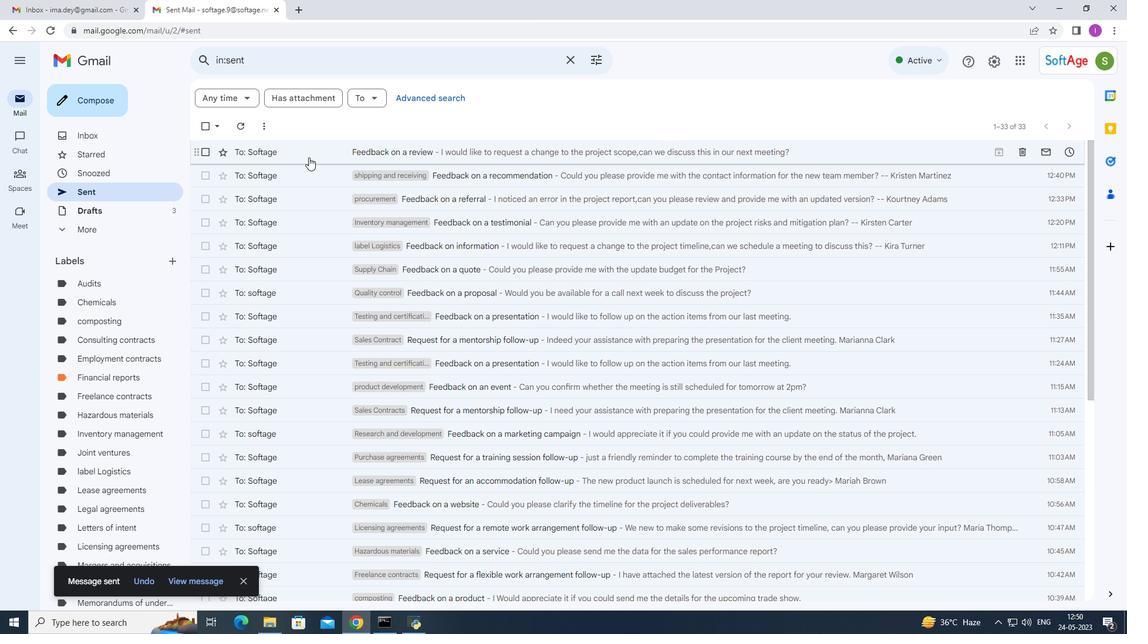 
Action: Mouse pressed right at (309, 156)
Screenshot: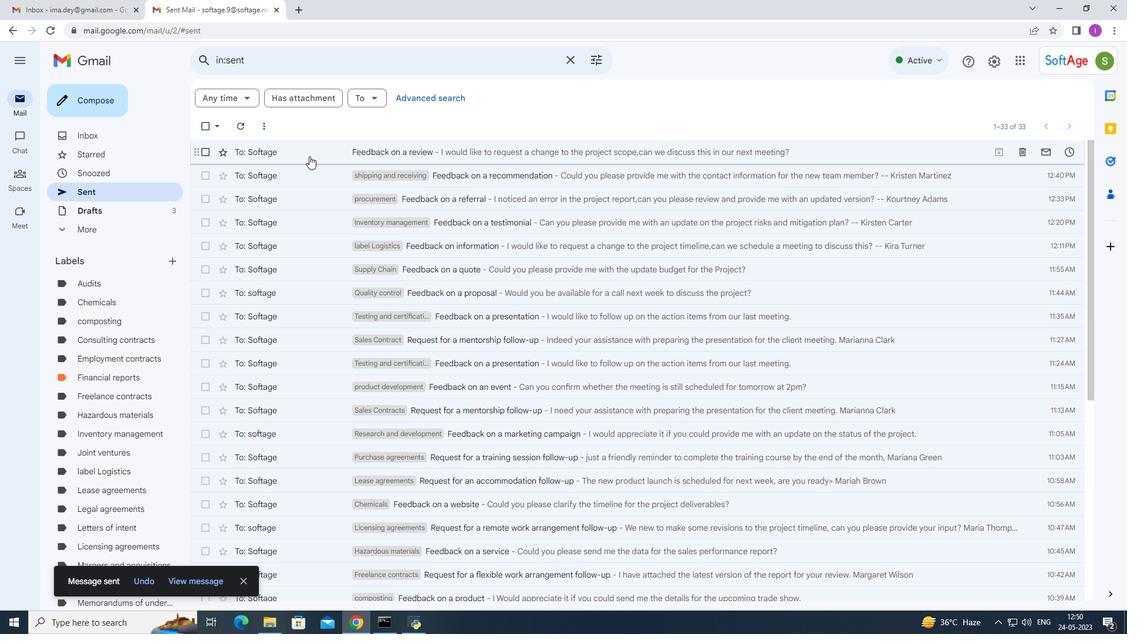 
Action: Mouse moved to (496, 572)
Screenshot: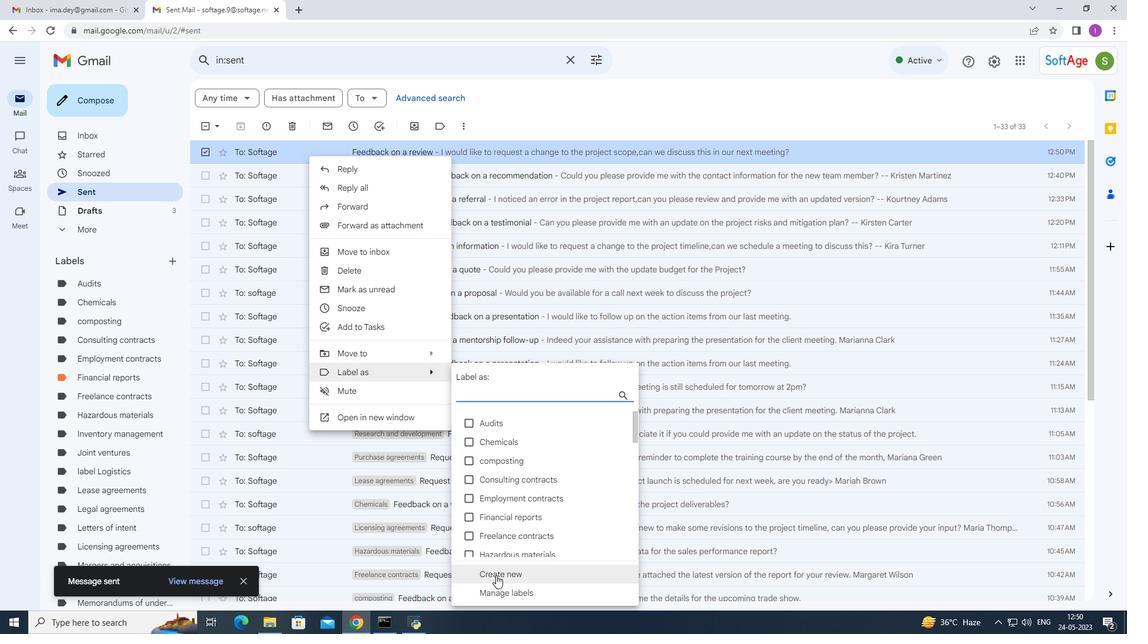 
Action: Mouse pressed left at (496, 572)
Screenshot: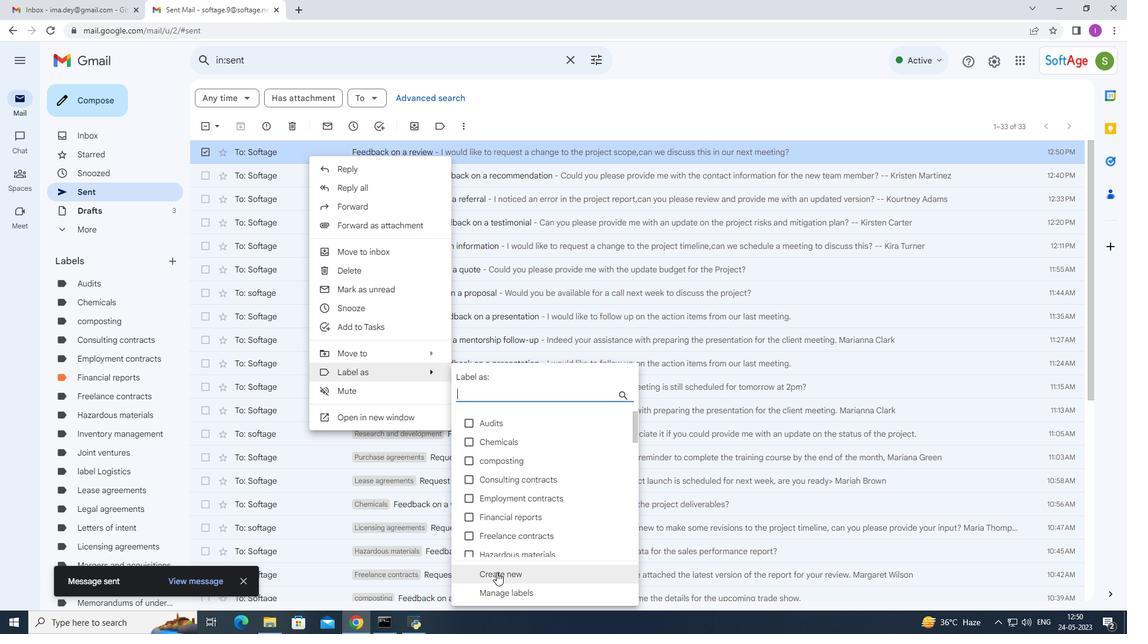 
Action: Mouse moved to (573, 417)
Screenshot: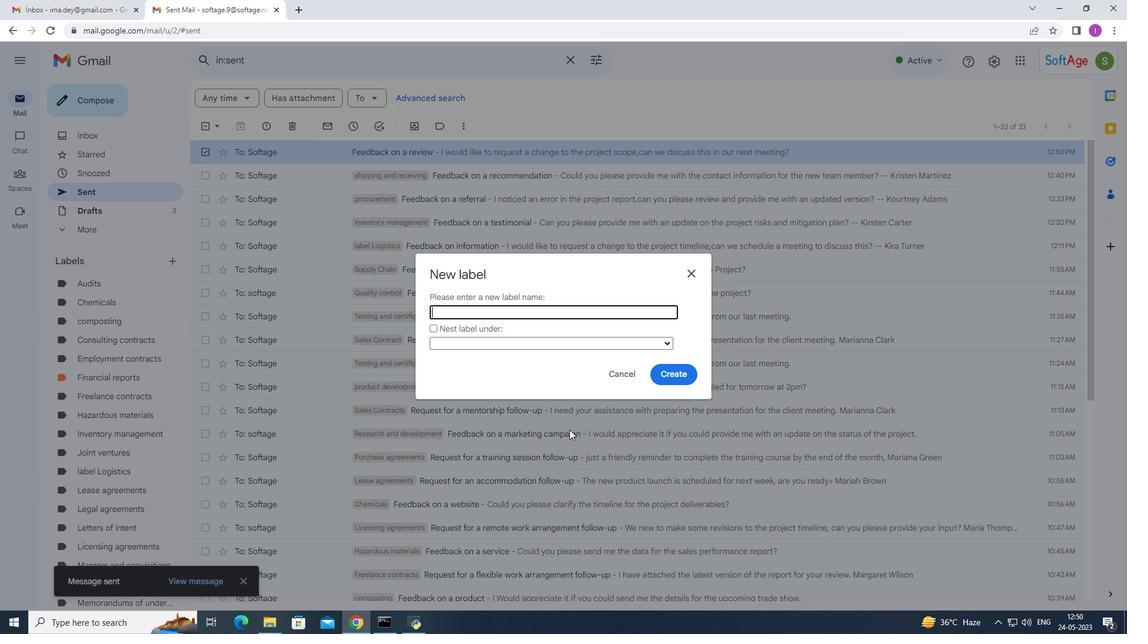 
Action: Key pressed <Key.shift>Wae<Key.backspace>rehousing
Screenshot: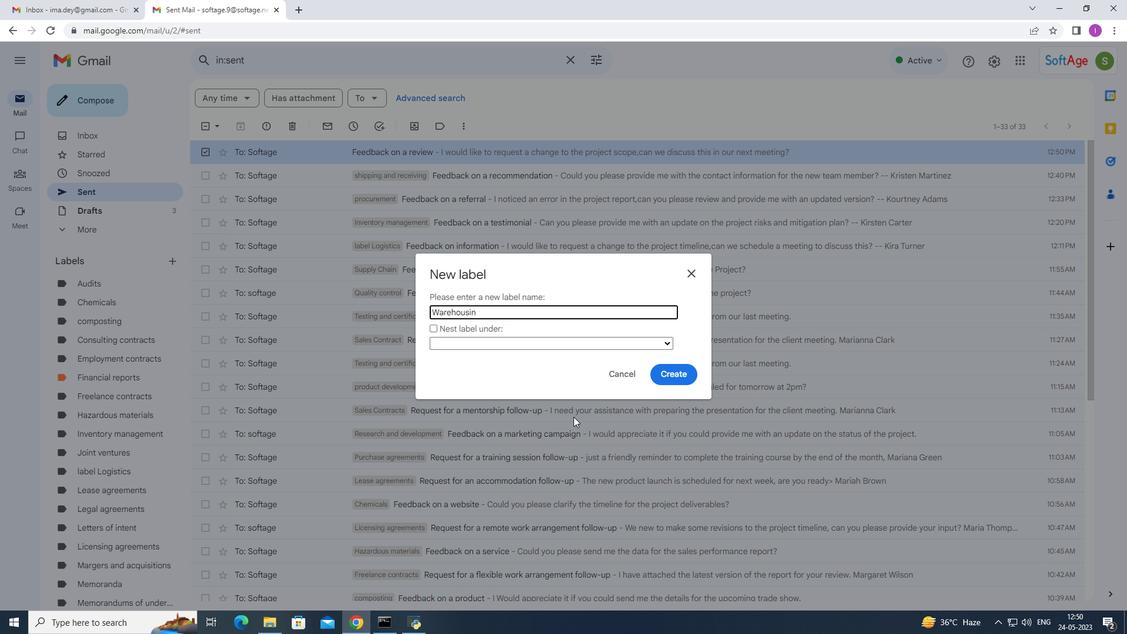 
Action: Mouse moved to (673, 368)
Screenshot: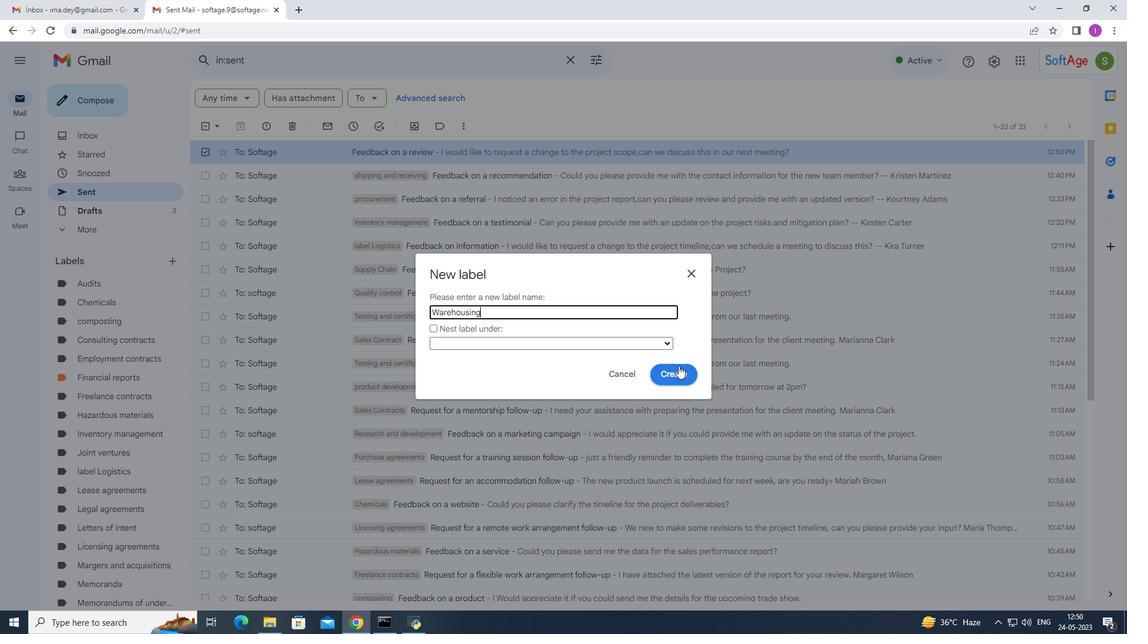 
Action: Mouse pressed left at (673, 368)
Screenshot: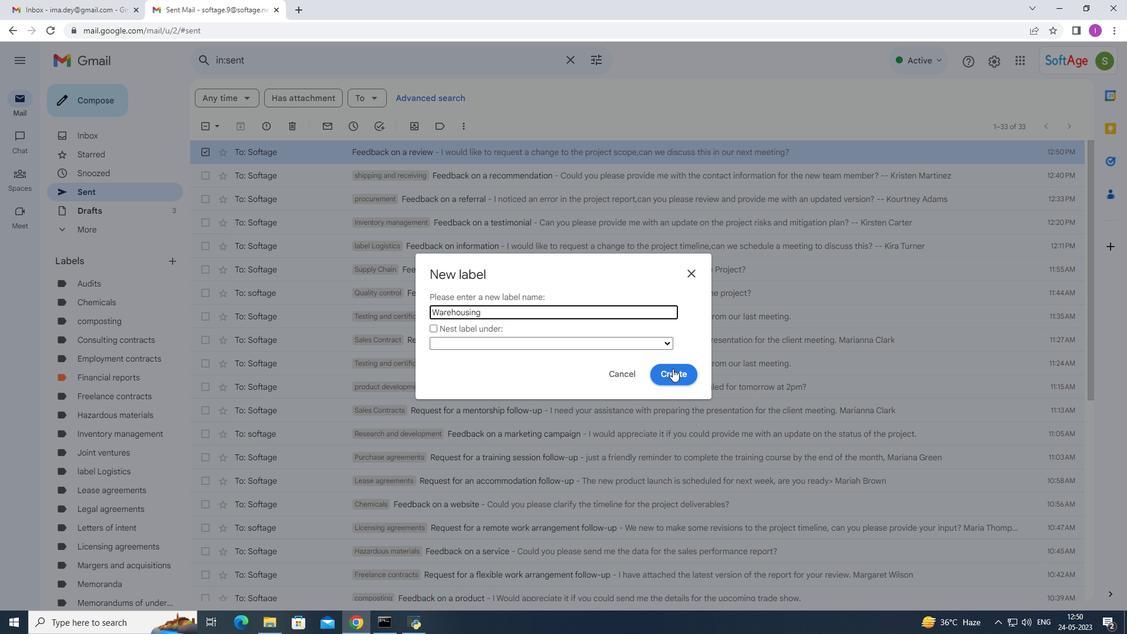 
Action: Mouse moved to (588, 349)
Screenshot: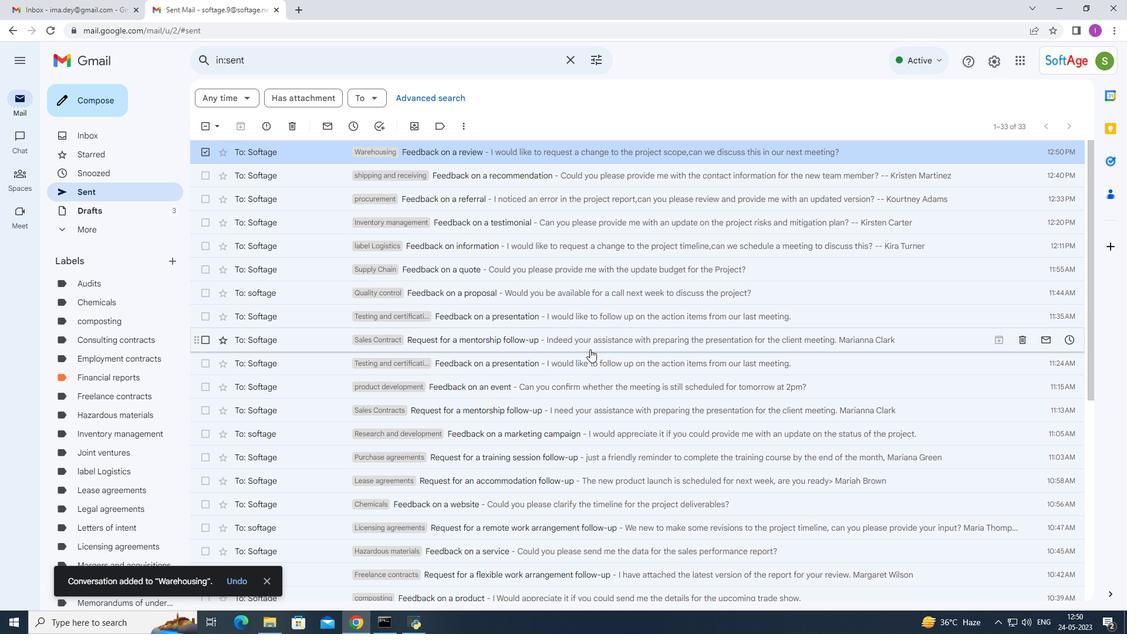 
